 Task: Find connections with filter location Condado with filter topic #property with filter profile language German with filter current company Mastek with filter school DY Patil University with filter industry Landscaping Services with filter service category Tax Law with filter keywords title Courier
Action: Mouse moved to (653, 119)
Screenshot: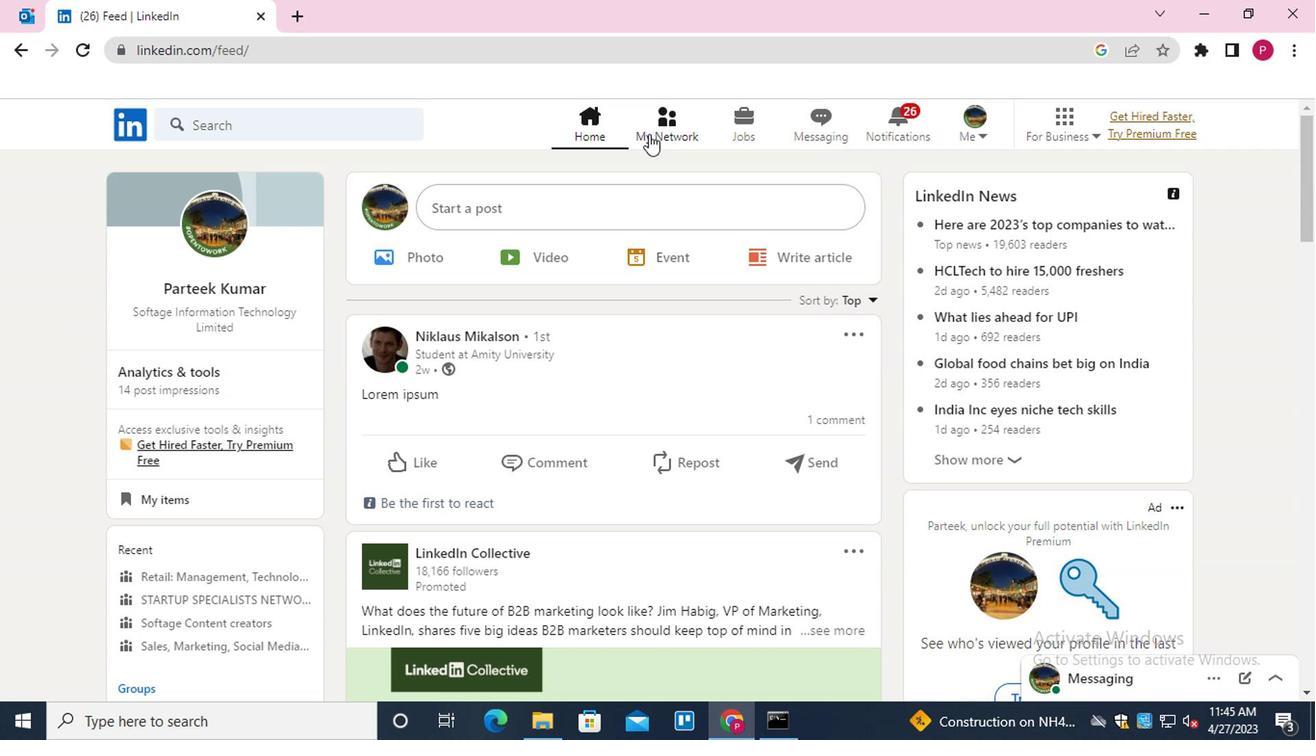 
Action: Mouse pressed left at (653, 119)
Screenshot: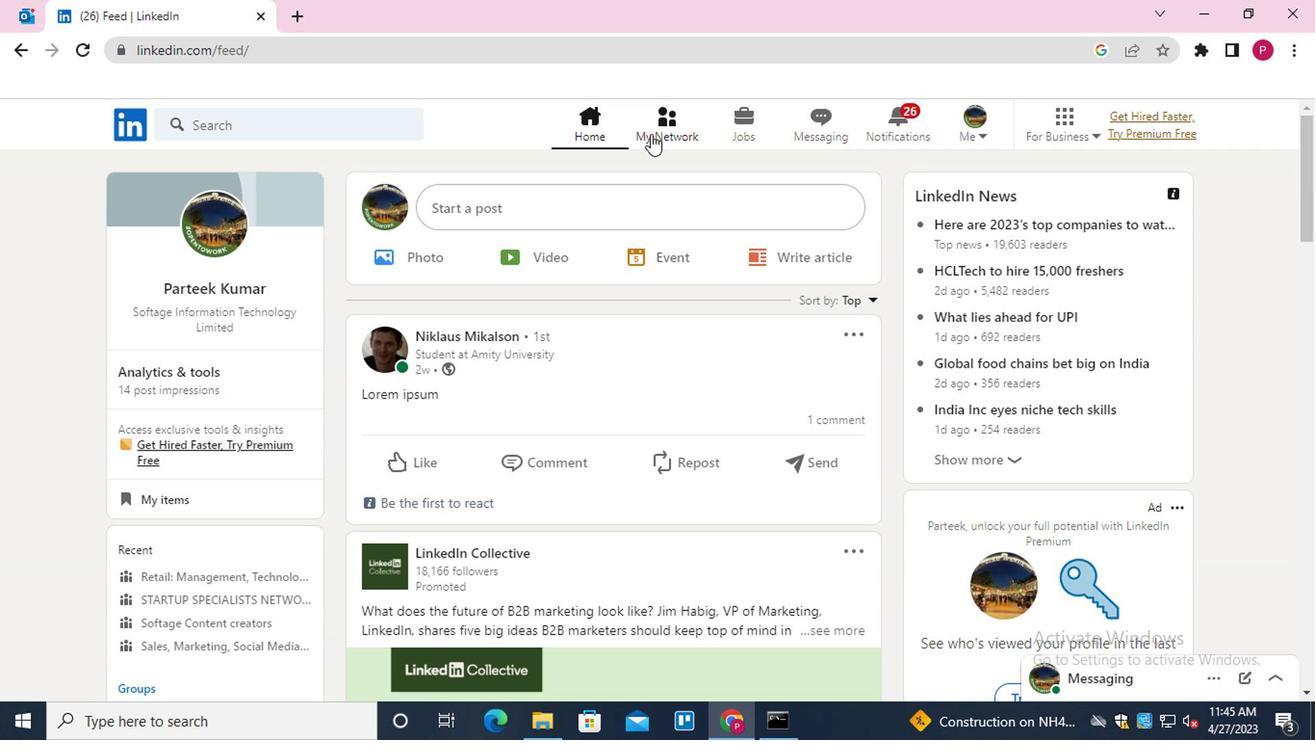 
Action: Mouse moved to (347, 218)
Screenshot: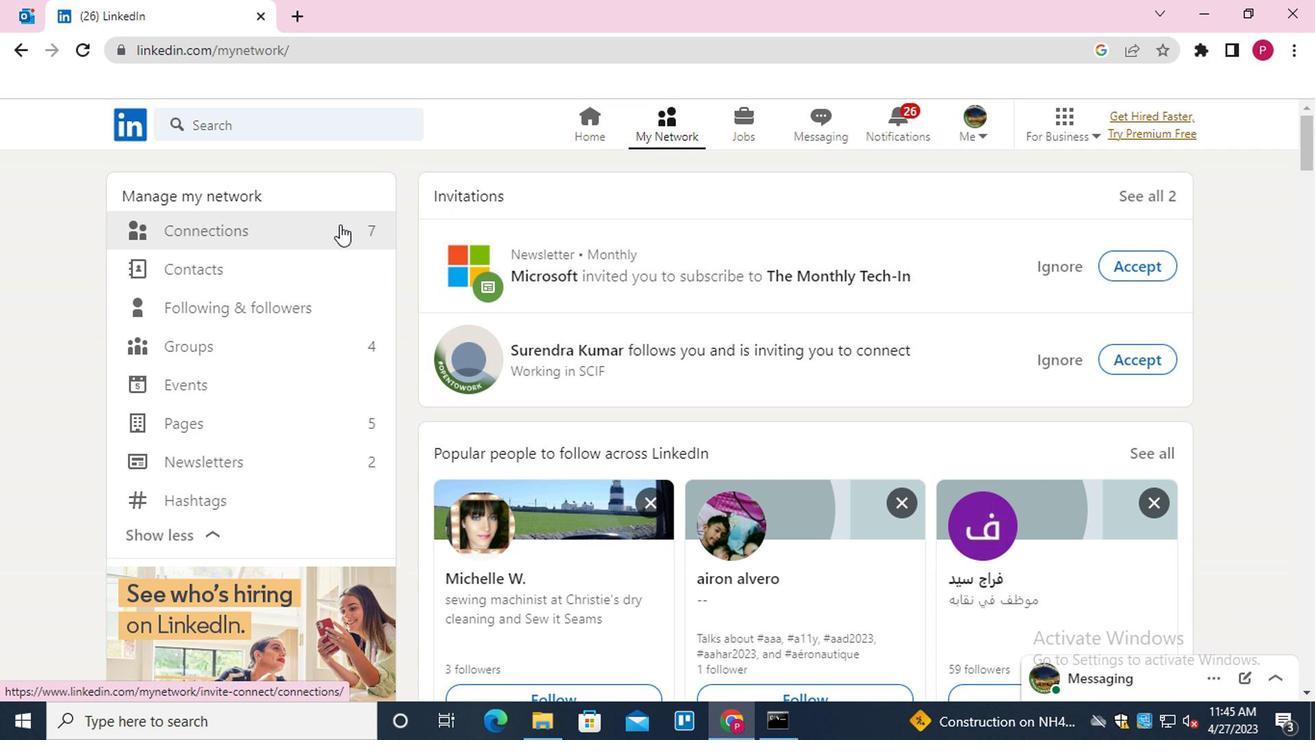 
Action: Mouse pressed left at (347, 218)
Screenshot: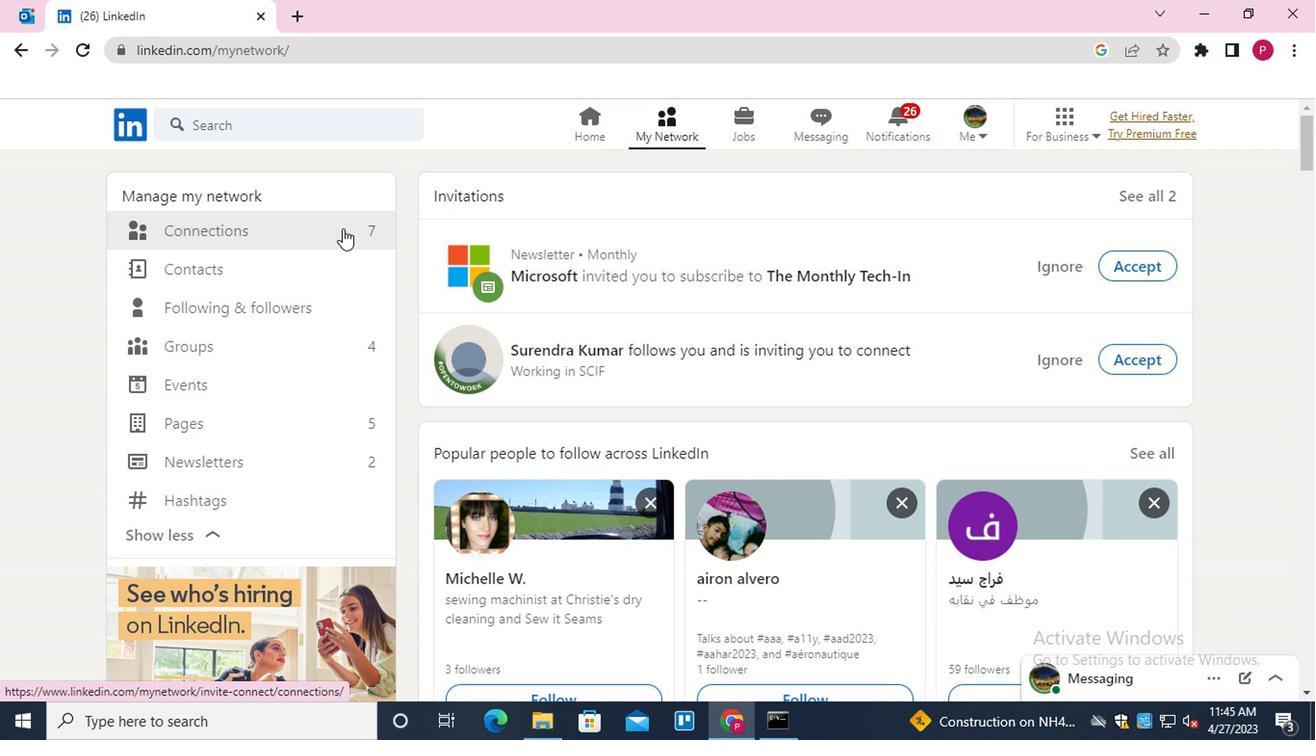 
Action: Mouse moved to (777, 217)
Screenshot: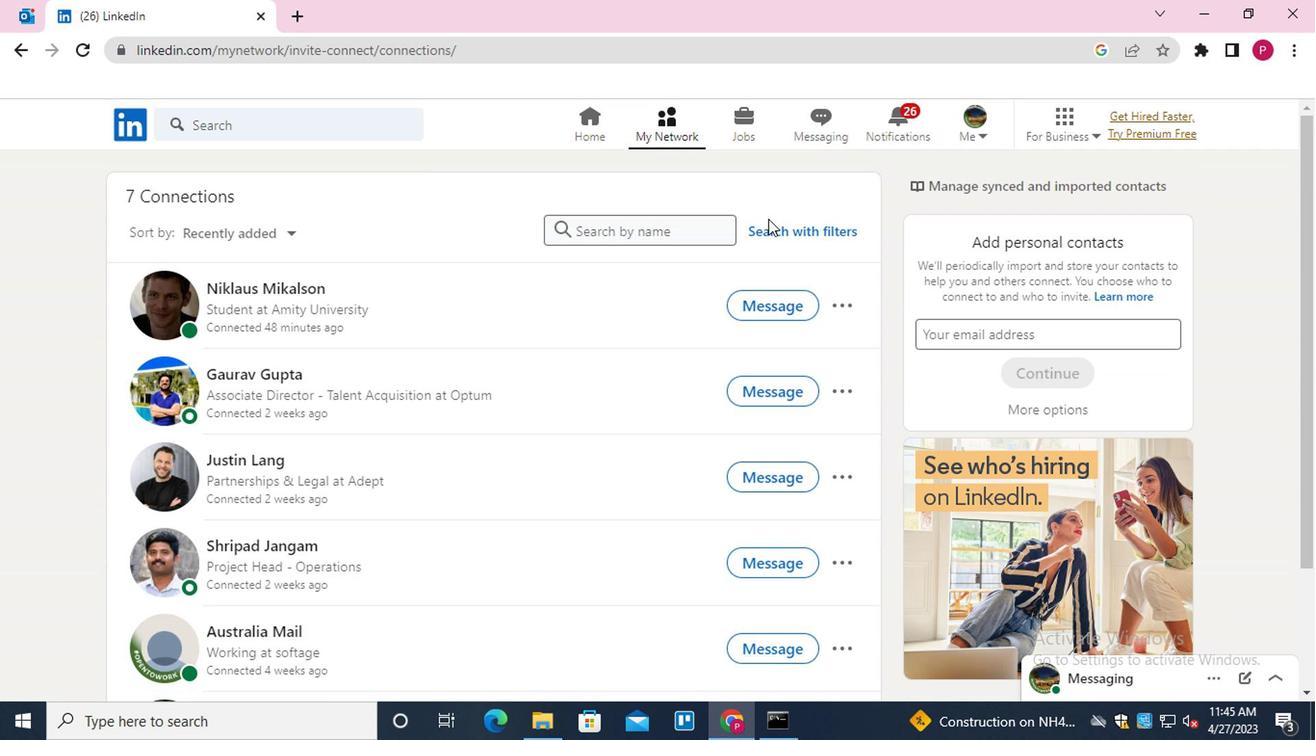 
Action: Mouse pressed left at (777, 217)
Screenshot: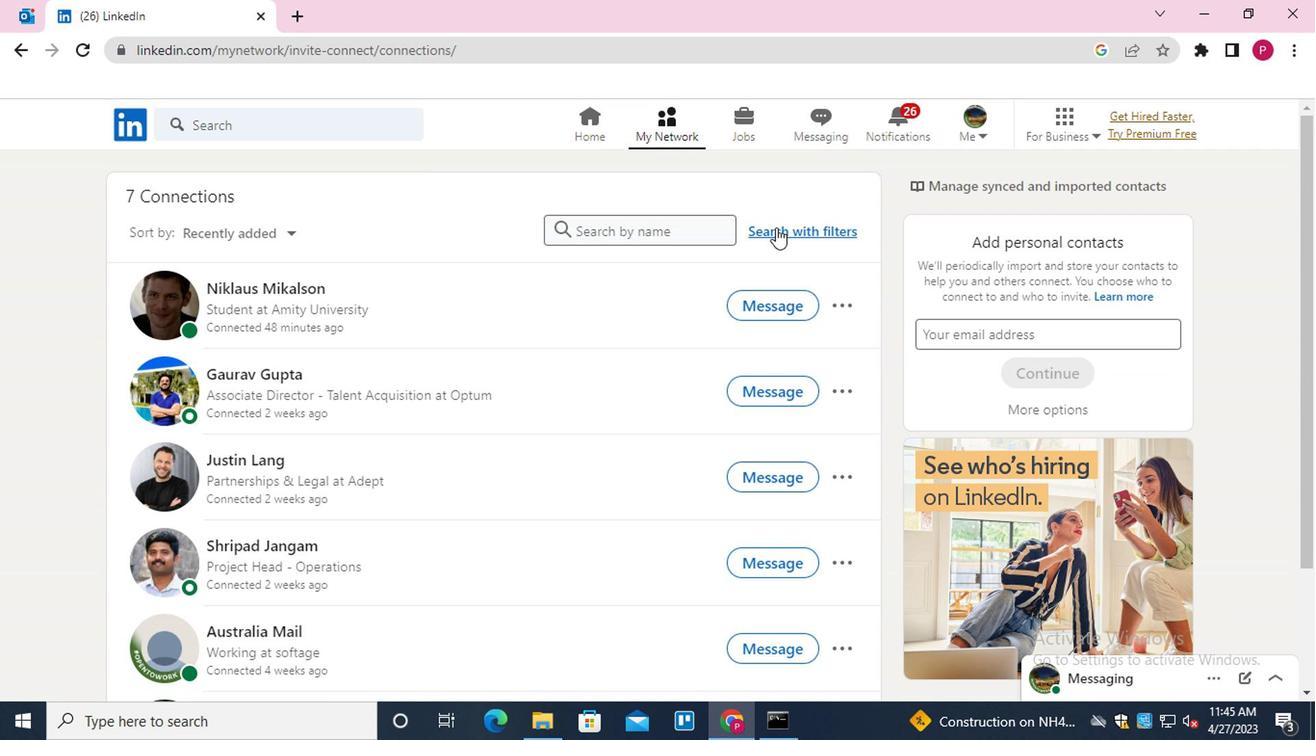 
Action: Mouse moved to (727, 164)
Screenshot: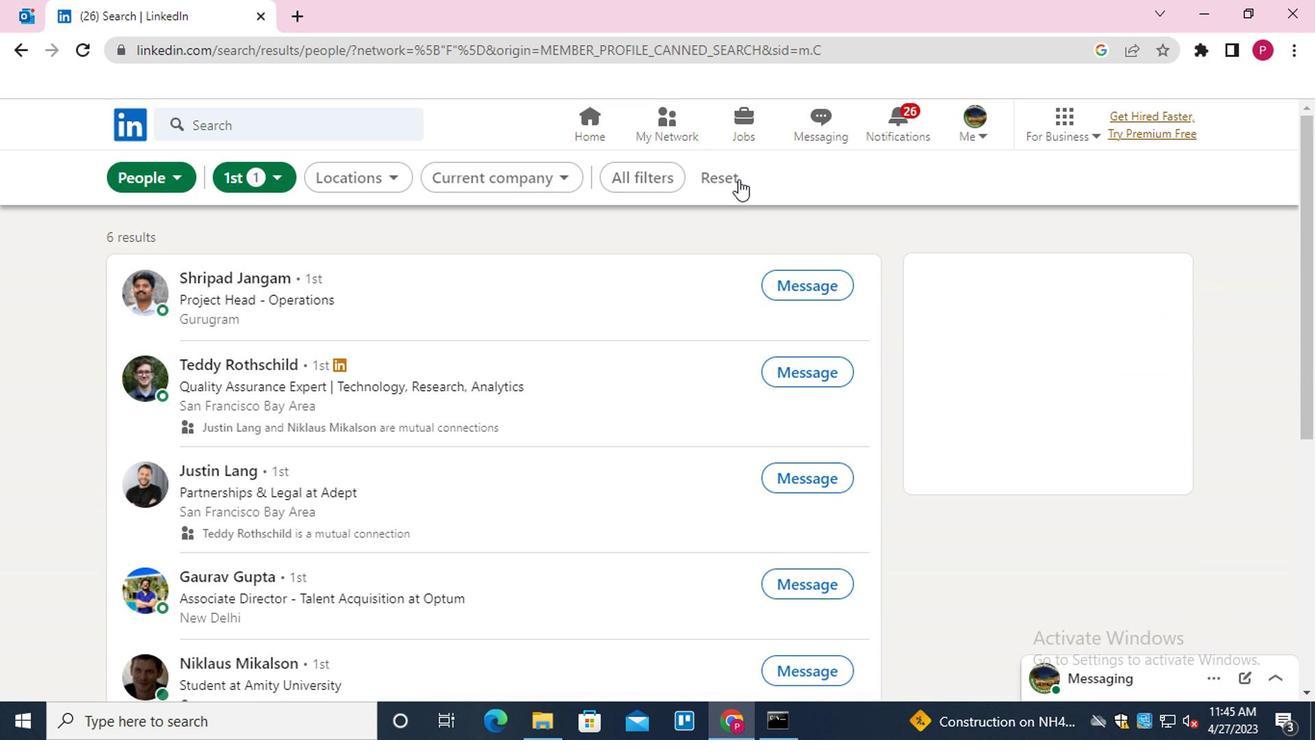 
Action: Mouse pressed left at (727, 164)
Screenshot: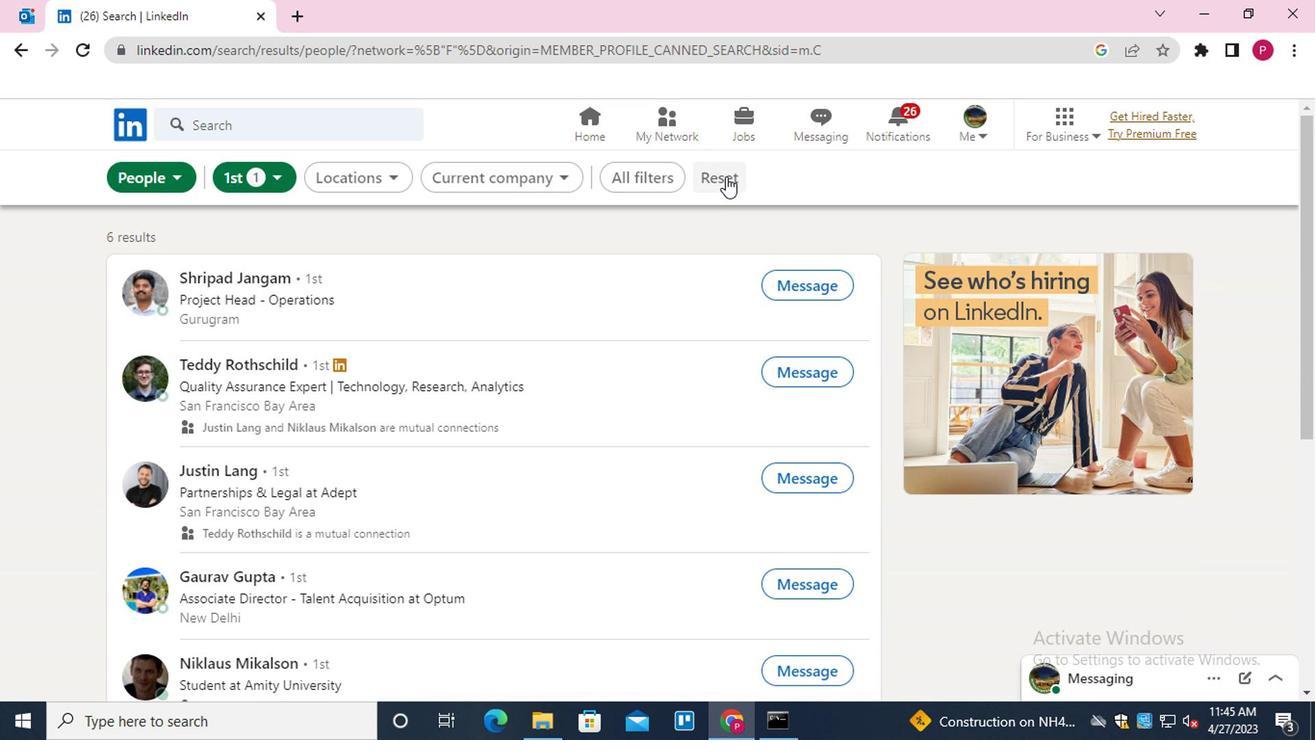 
Action: Mouse moved to (670, 168)
Screenshot: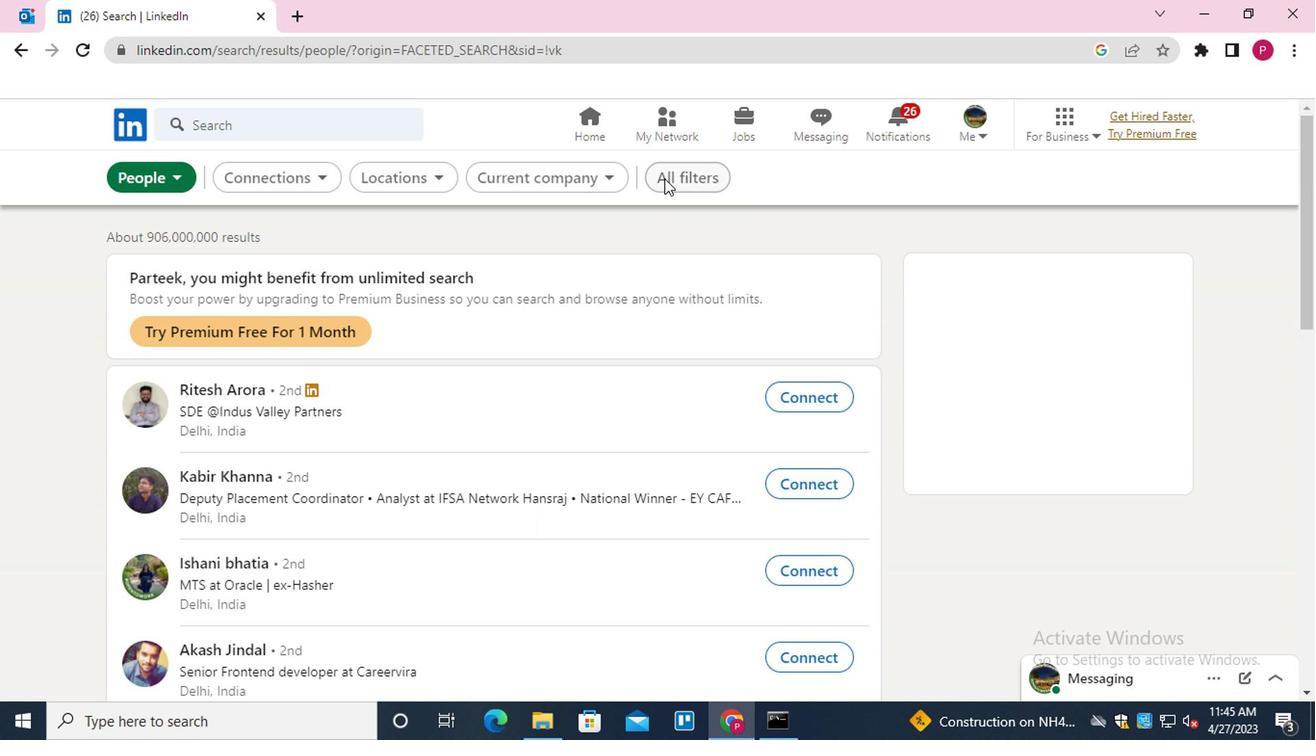 
Action: Mouse pressed left at (670, 168)
Screenshot: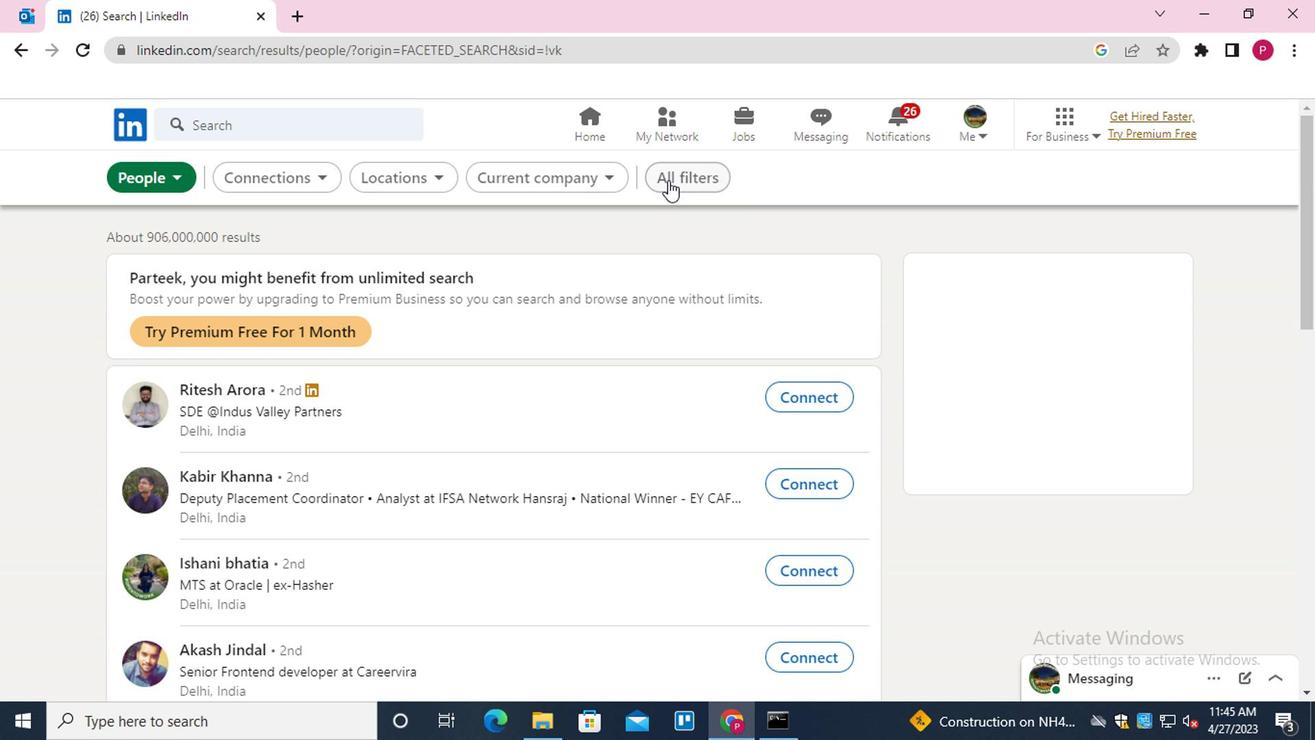 
Action: Mouse moved to (1021, 424)
Screenshot: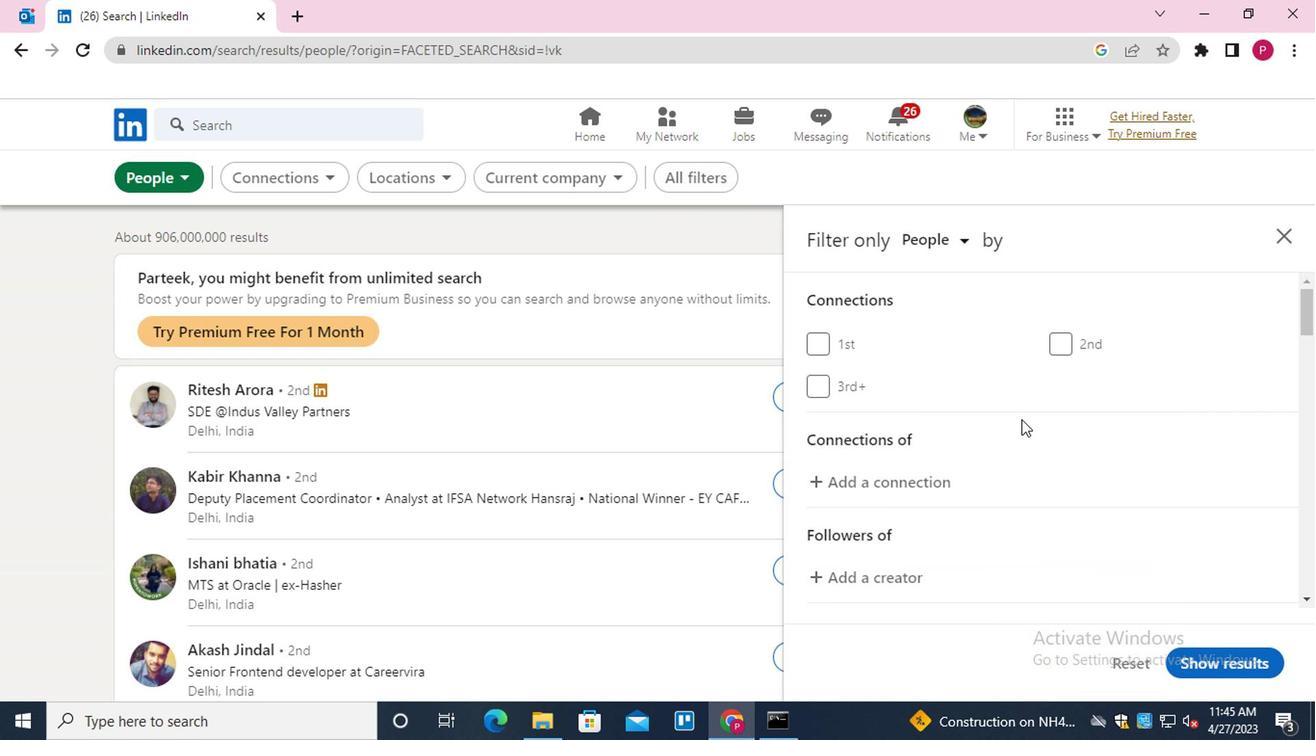 
Action: Mouse scrolled (1021, 423) with delta (0, -1)
Screenshot: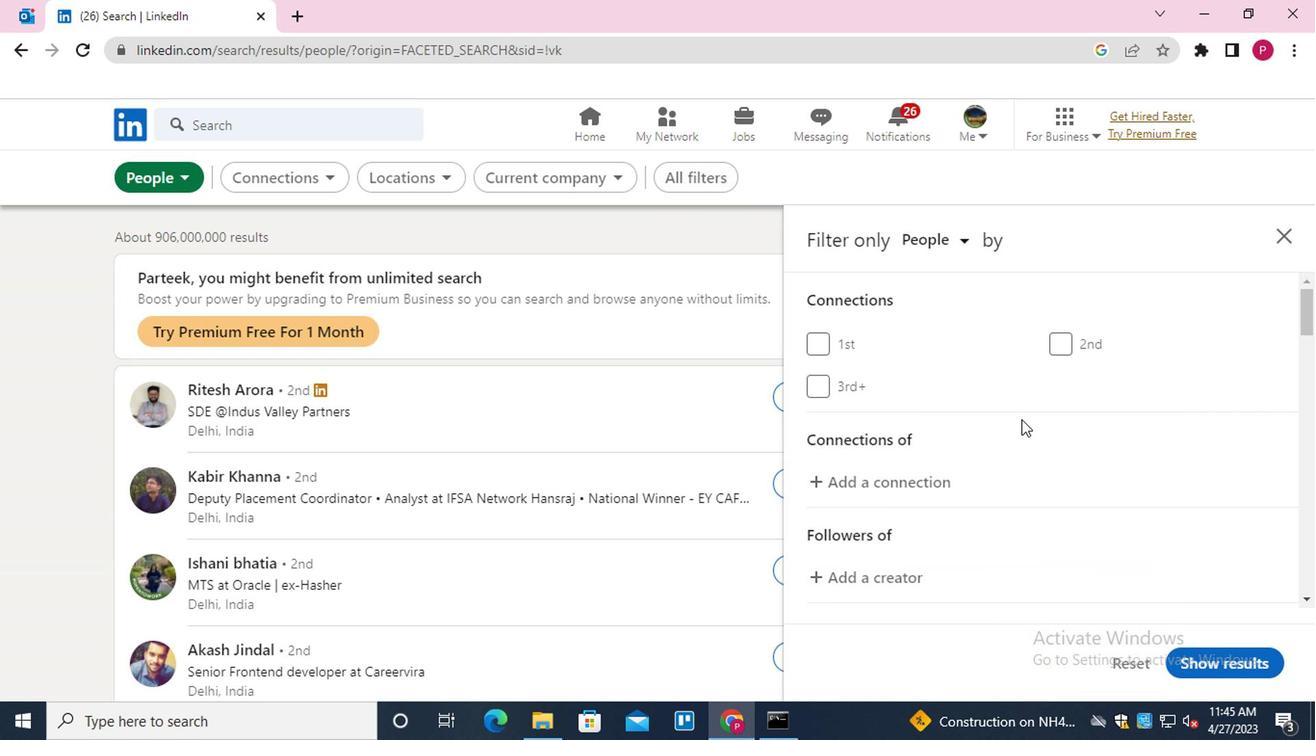 
Action: Mouse moved to (1021, 427)
Screenshot: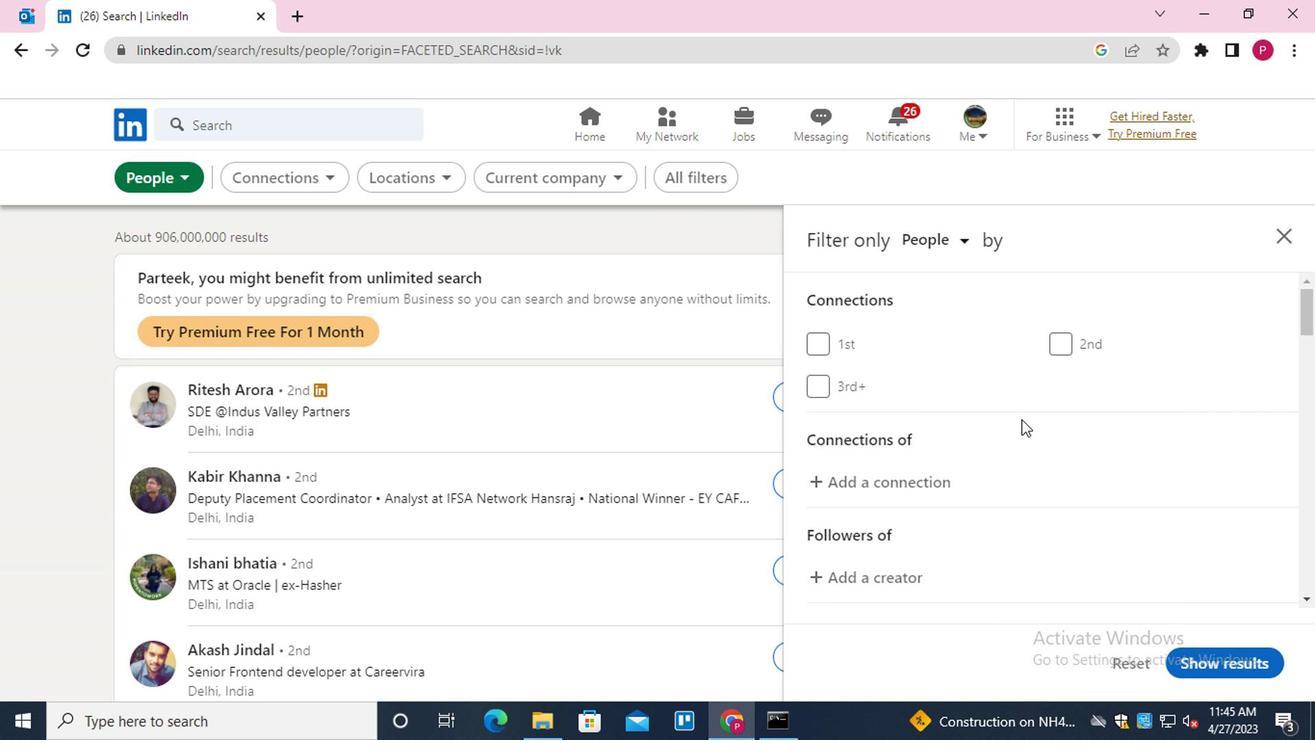 
Action: Mouse scrolled (1021, 426) with delta (0, 0)
Screenshot: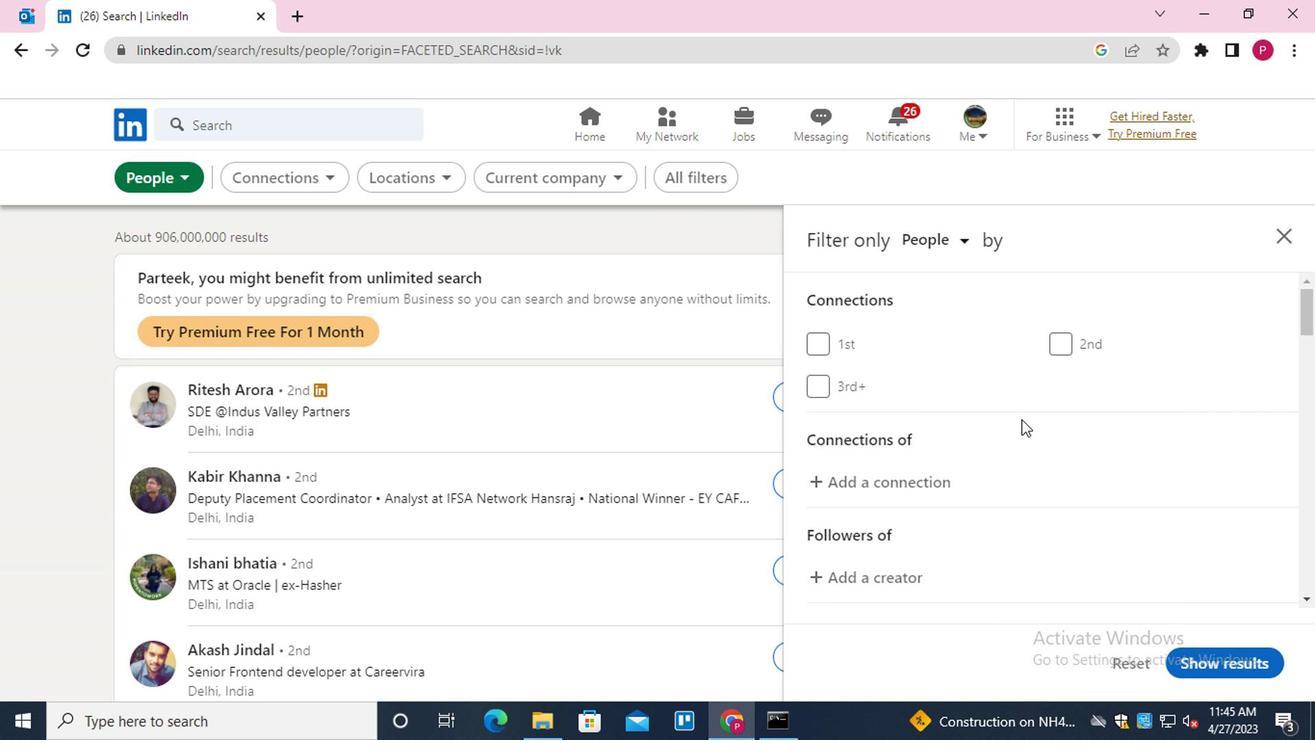 
Action: Mouse moved to (1022, 431)
Screenshot: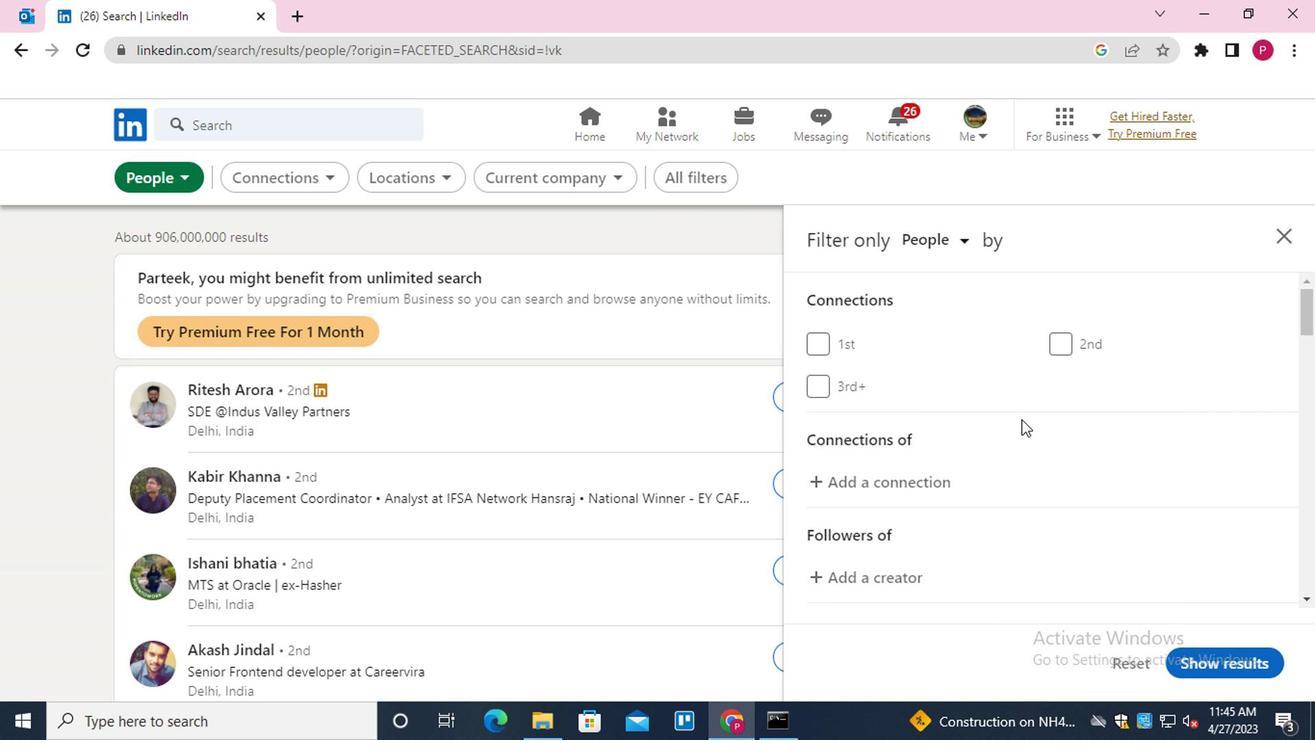 
Action: Mouse scrolled (1022, 429) with delta (0, -1)
Screenshot: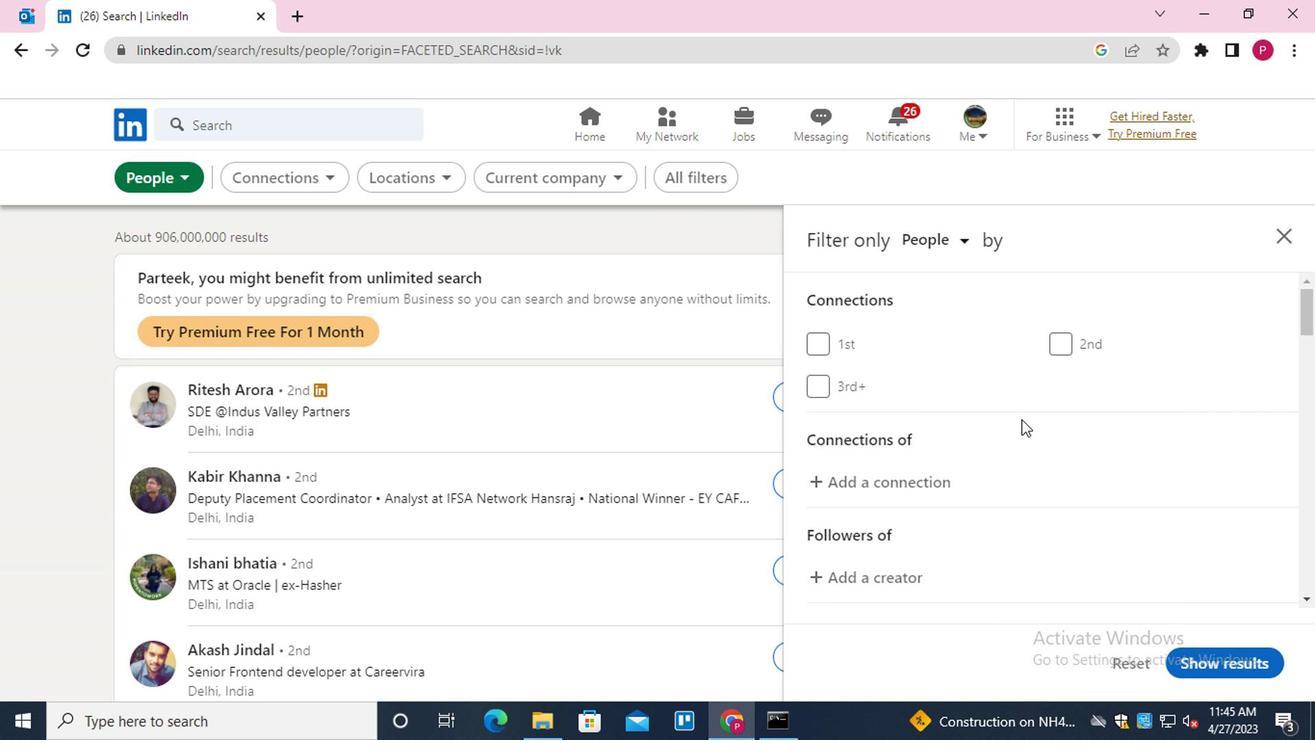 
Action: Mouse moved to (1028, 435)
Screenshot: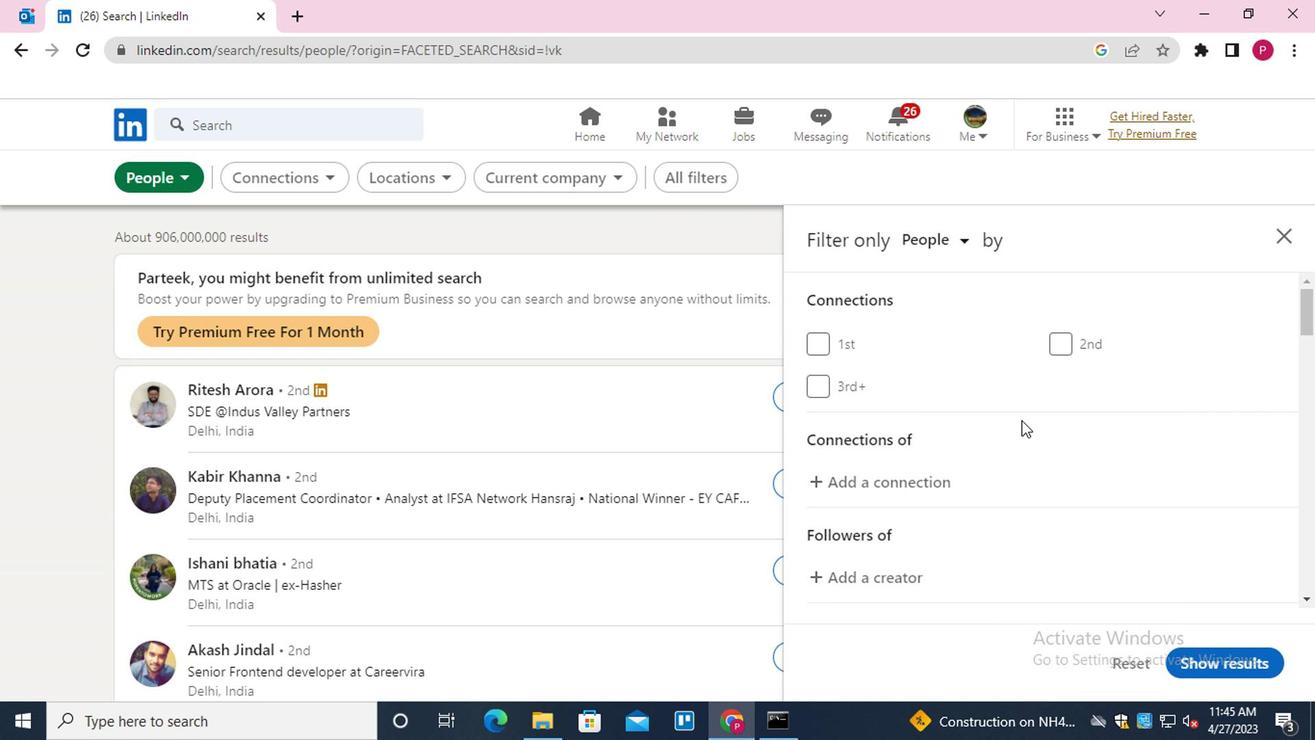 
Action: Mouse scrolled (1028, 435) with delta (0, 0)
Screenshot: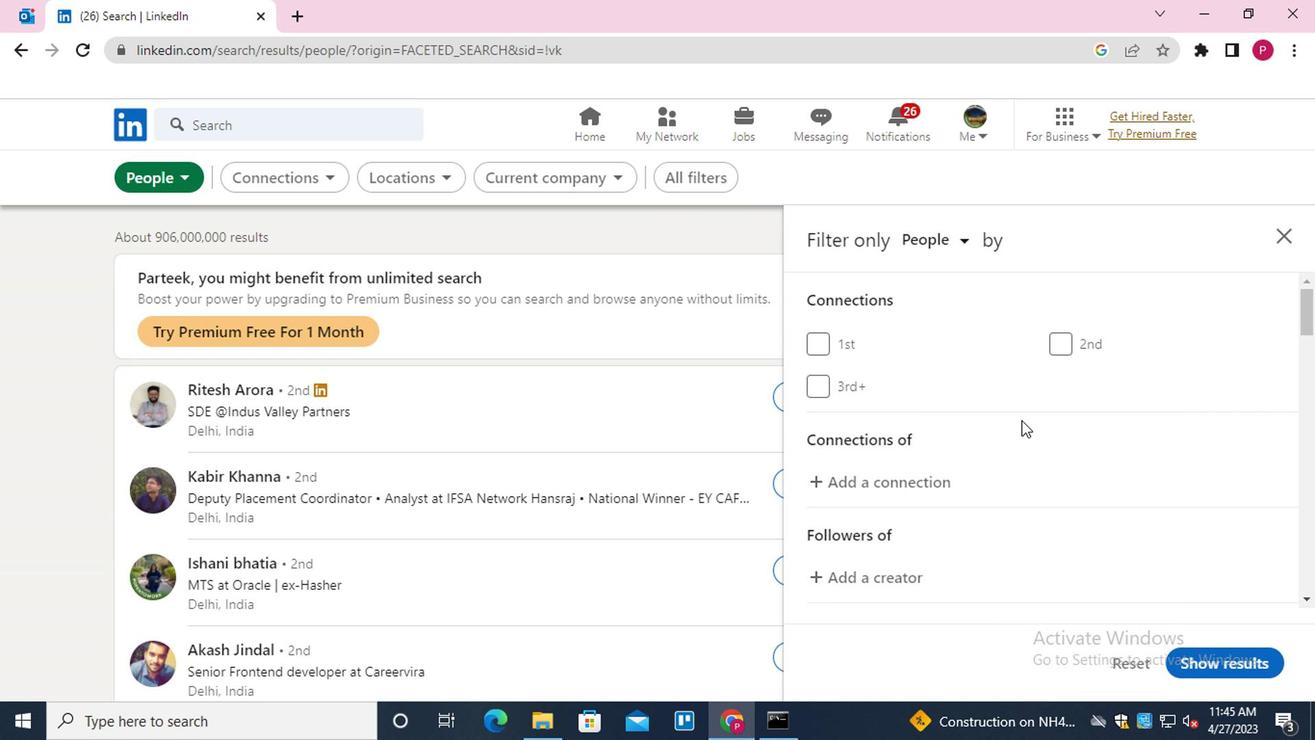 
Action: Mouse moved to (1104, 367)
Screenshot: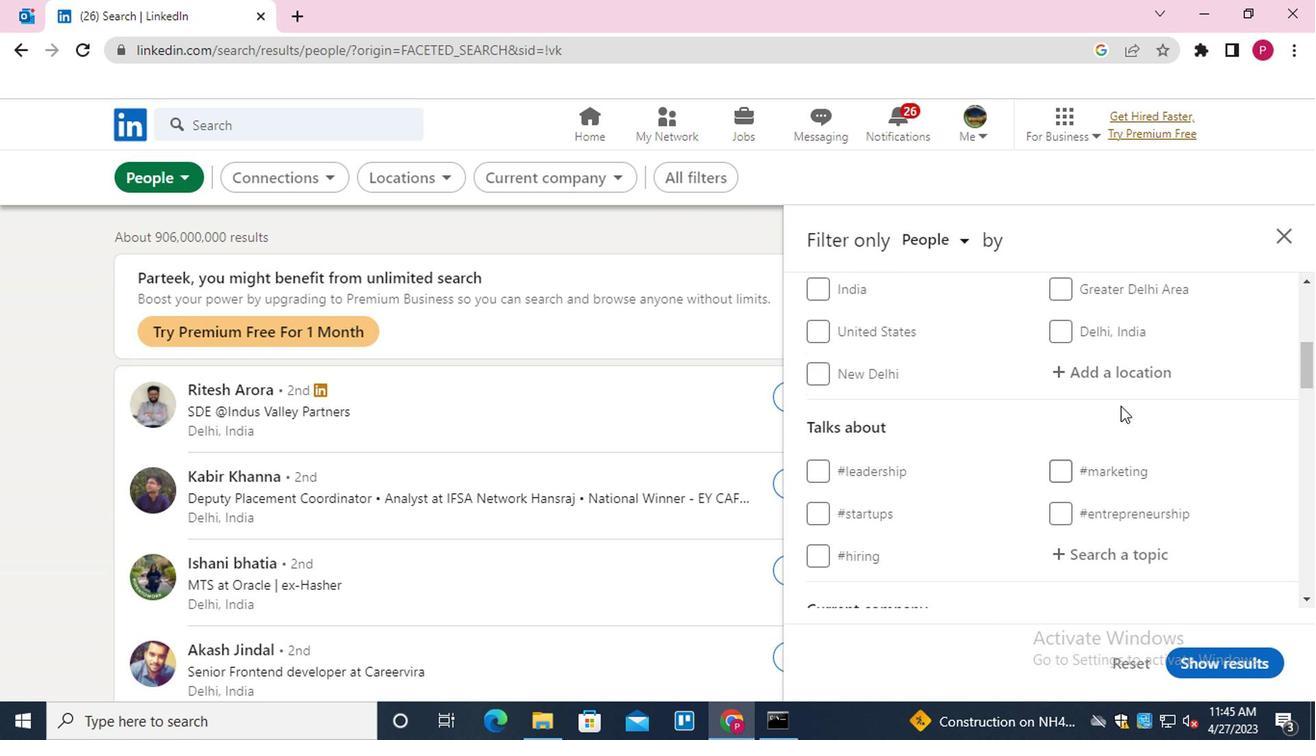 
Action: Mouse pressed left at (1104, 367)
Screenshot: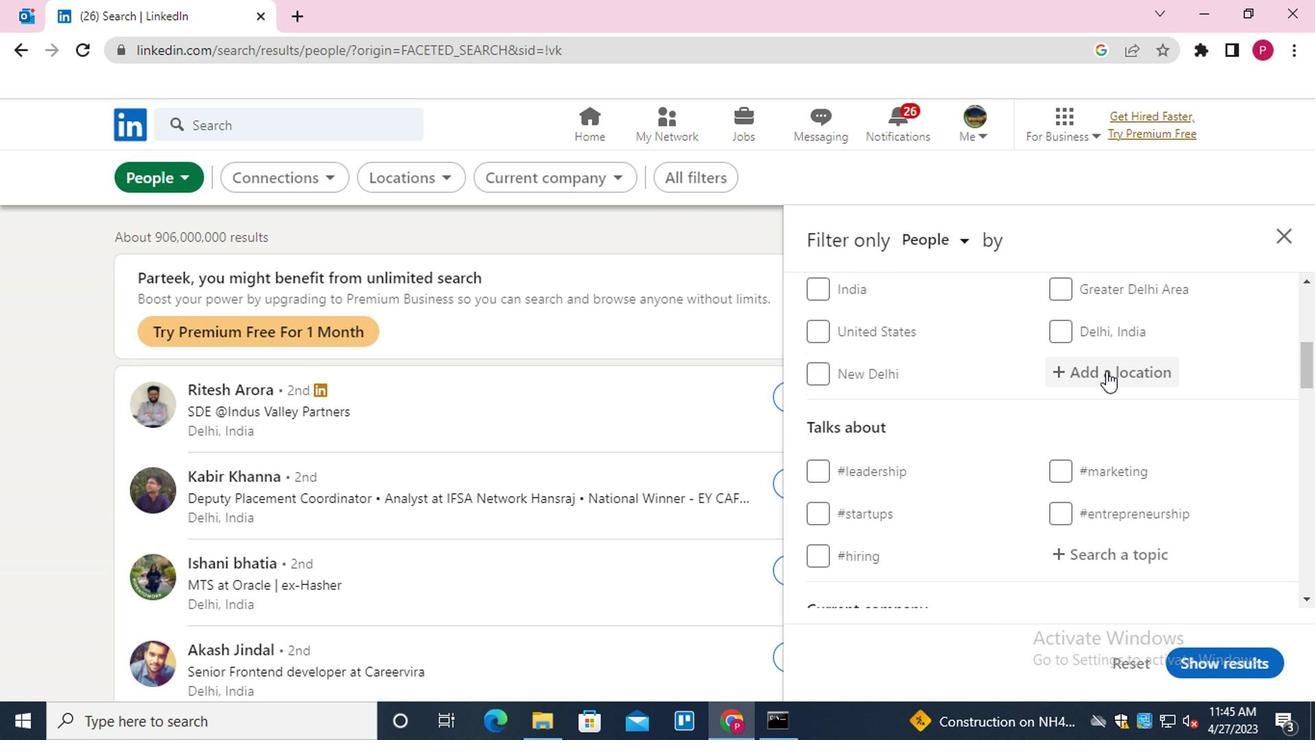 
Action: Key pressed <Key.shift>CONDADO<Key.down><Key.up><Key.down><Key.up>
Screenshot: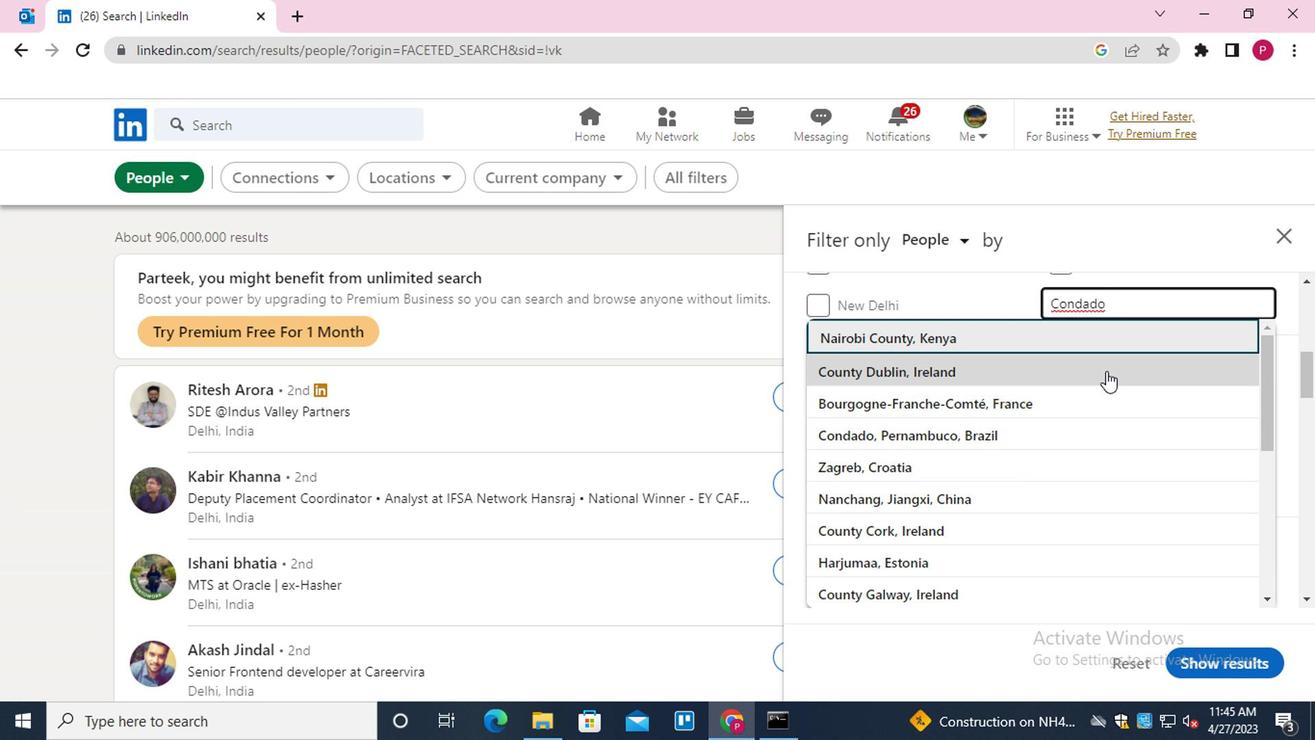 
Action: Mouse moved to (1143, 302)
Screenshot: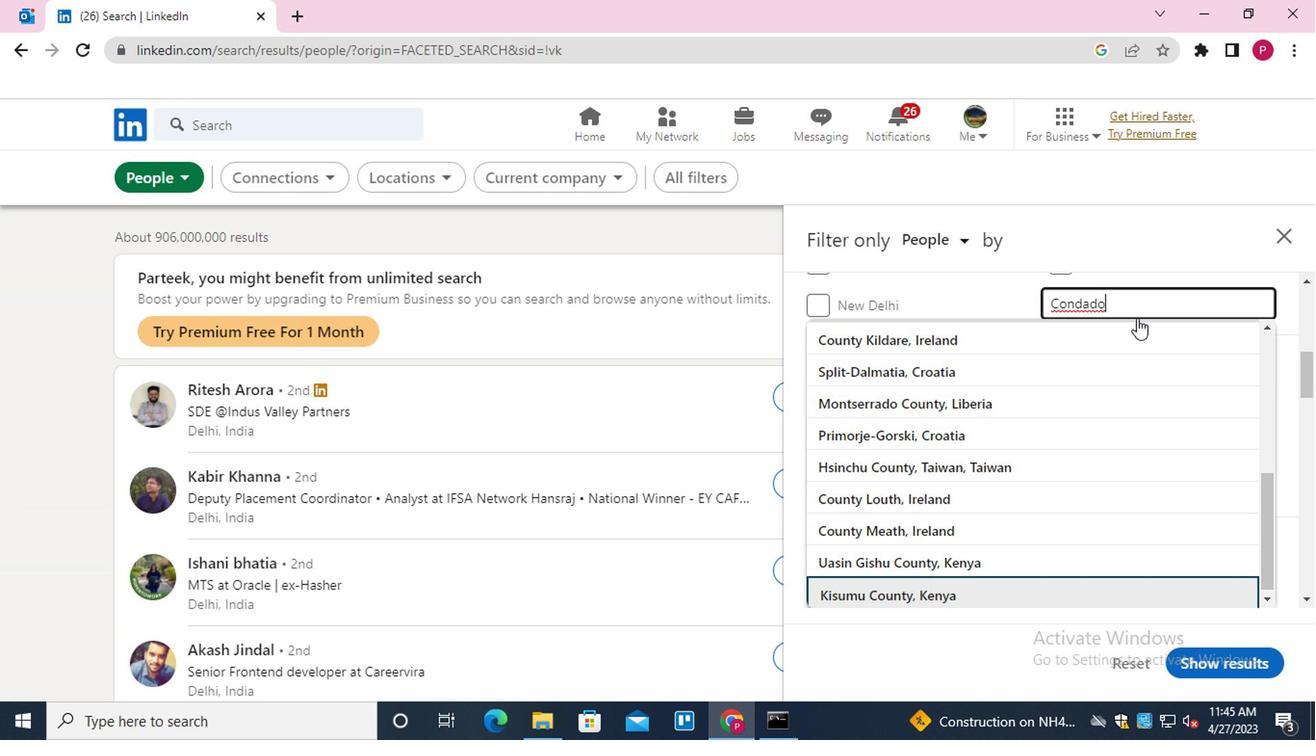 
Action: Mouse pressed left at (1143, 302)
Screenshot: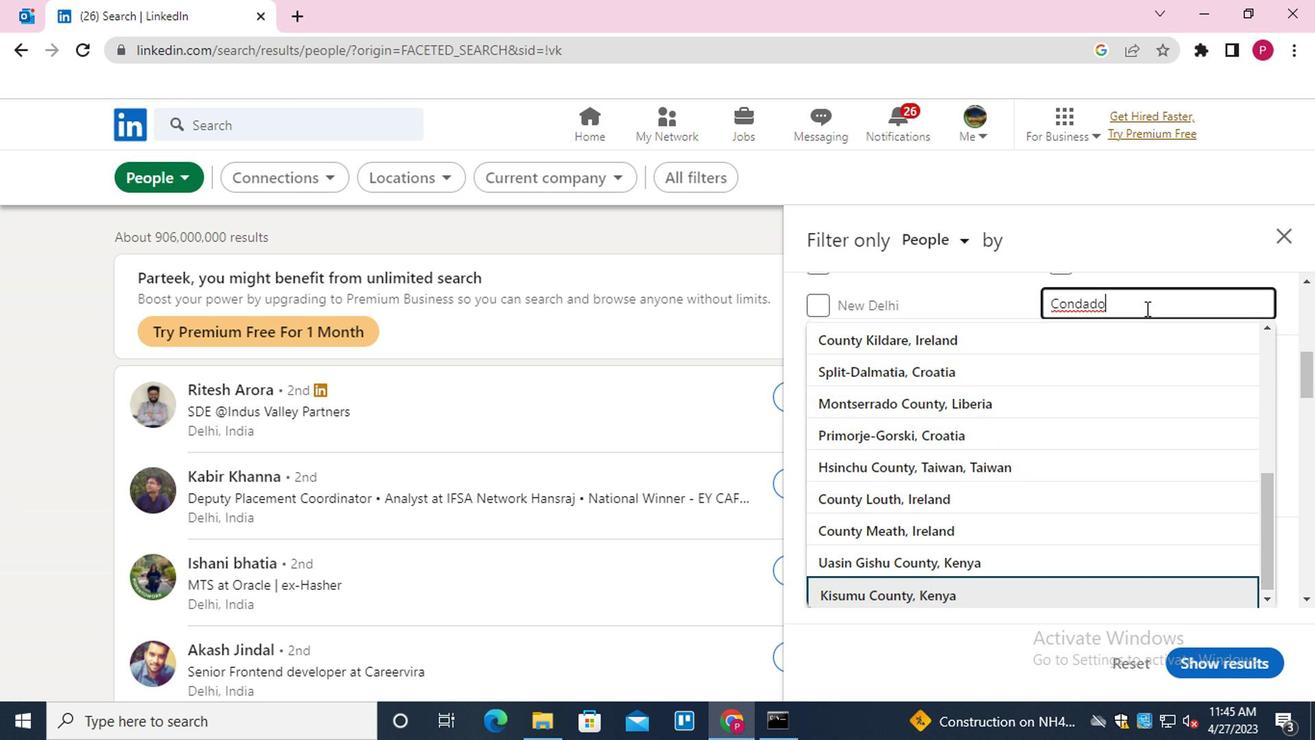 
Action: Key pressed <Key.enter>
Screenshot: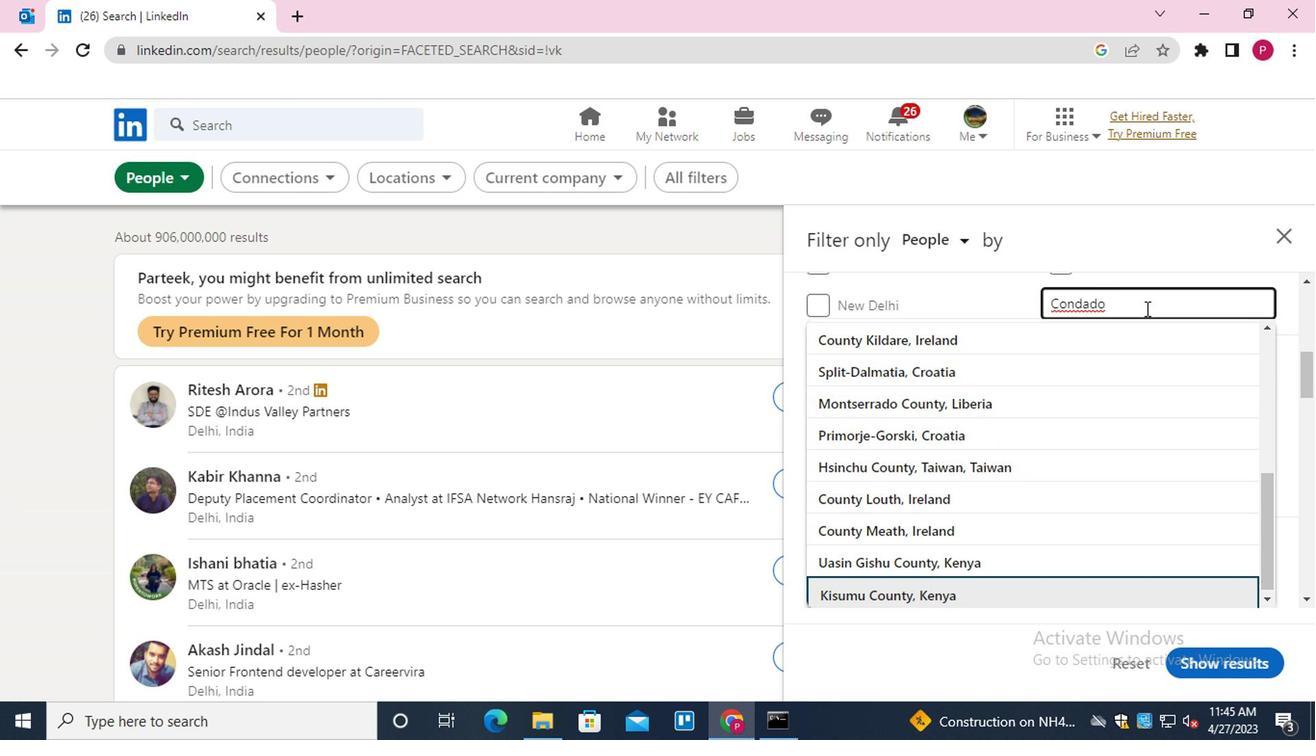 
Action: Mouse moved to (1035, 372)
Screenshot: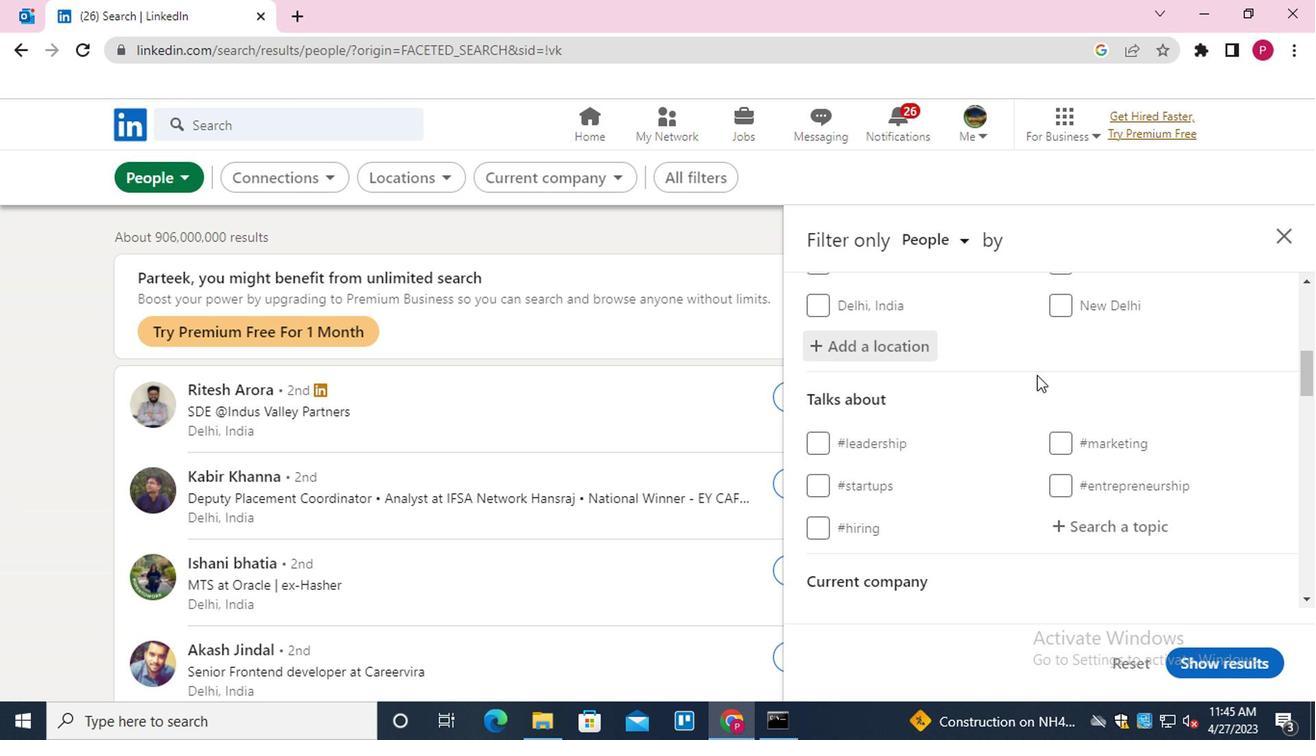 
Action: Mouse scrolled (1035, 371) with delta (0, -1)
Screenshot: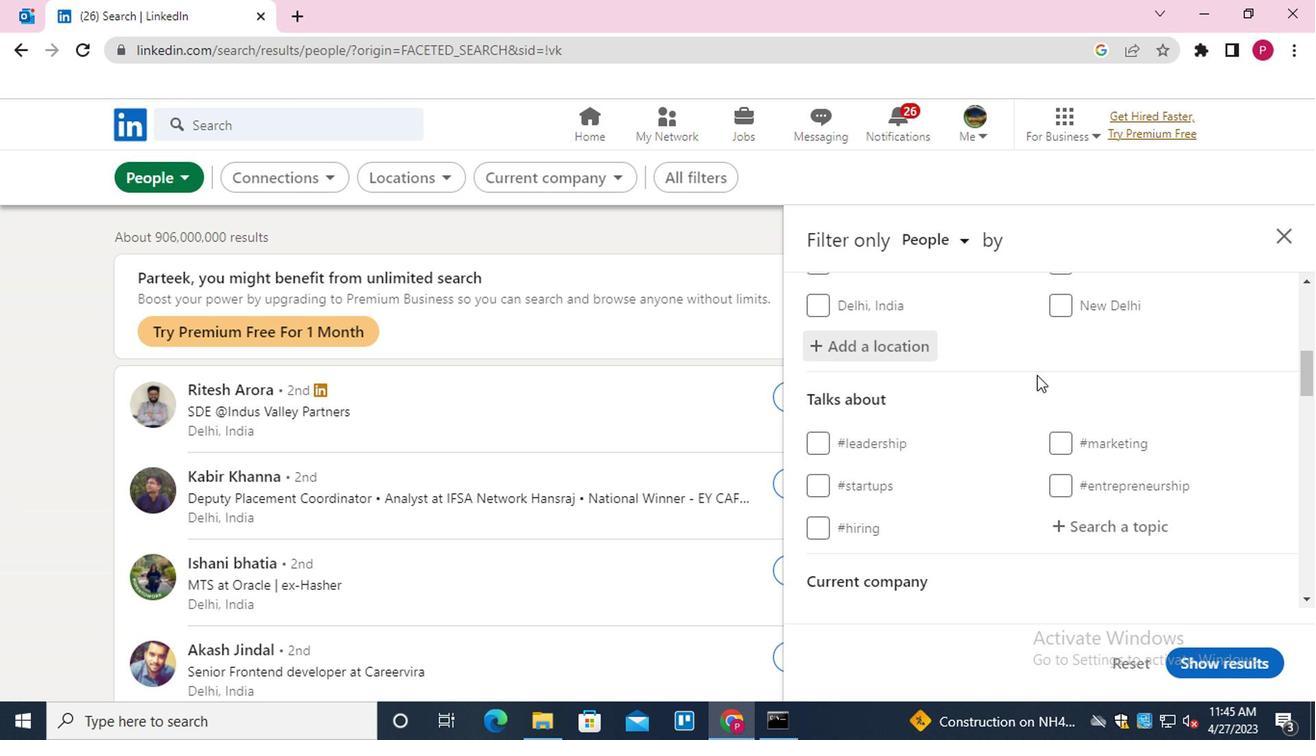 
Action: Mouse moved to (1098, 424)
Screenshot: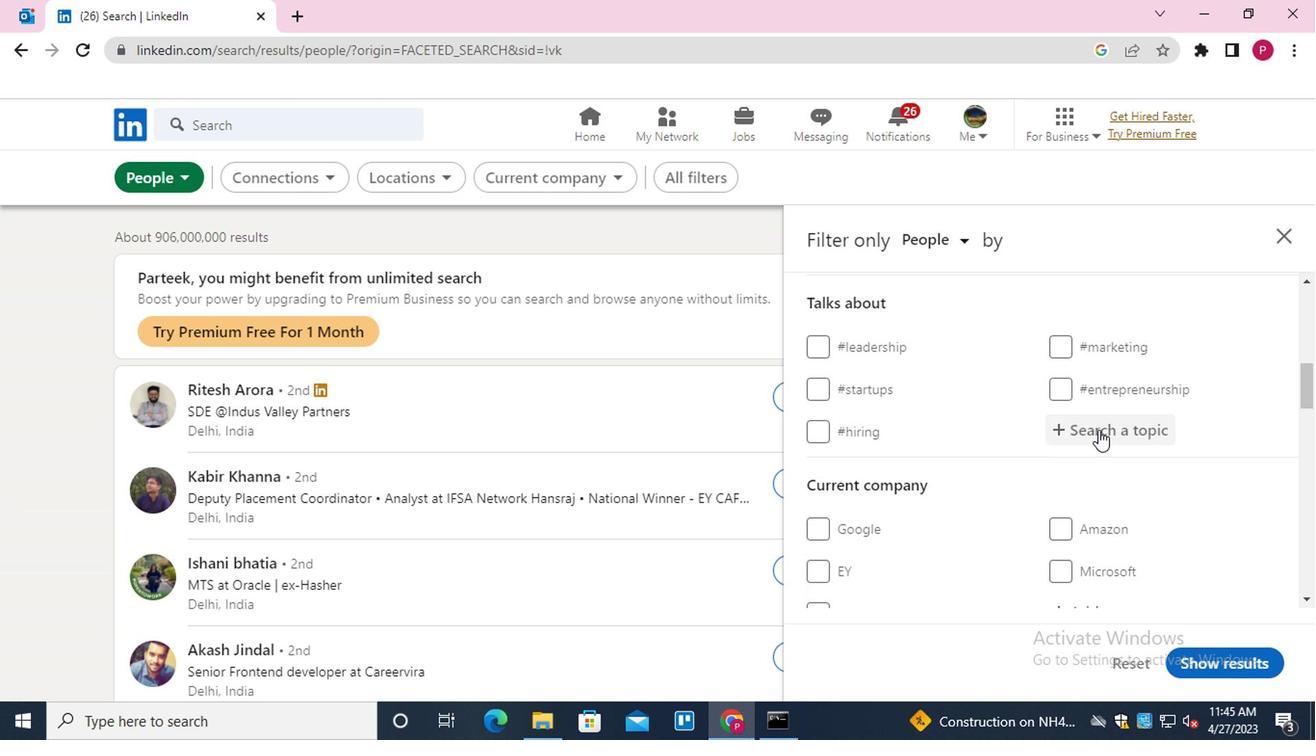 
Action: Mouse pressed left at (1098, 424)
Screenshot: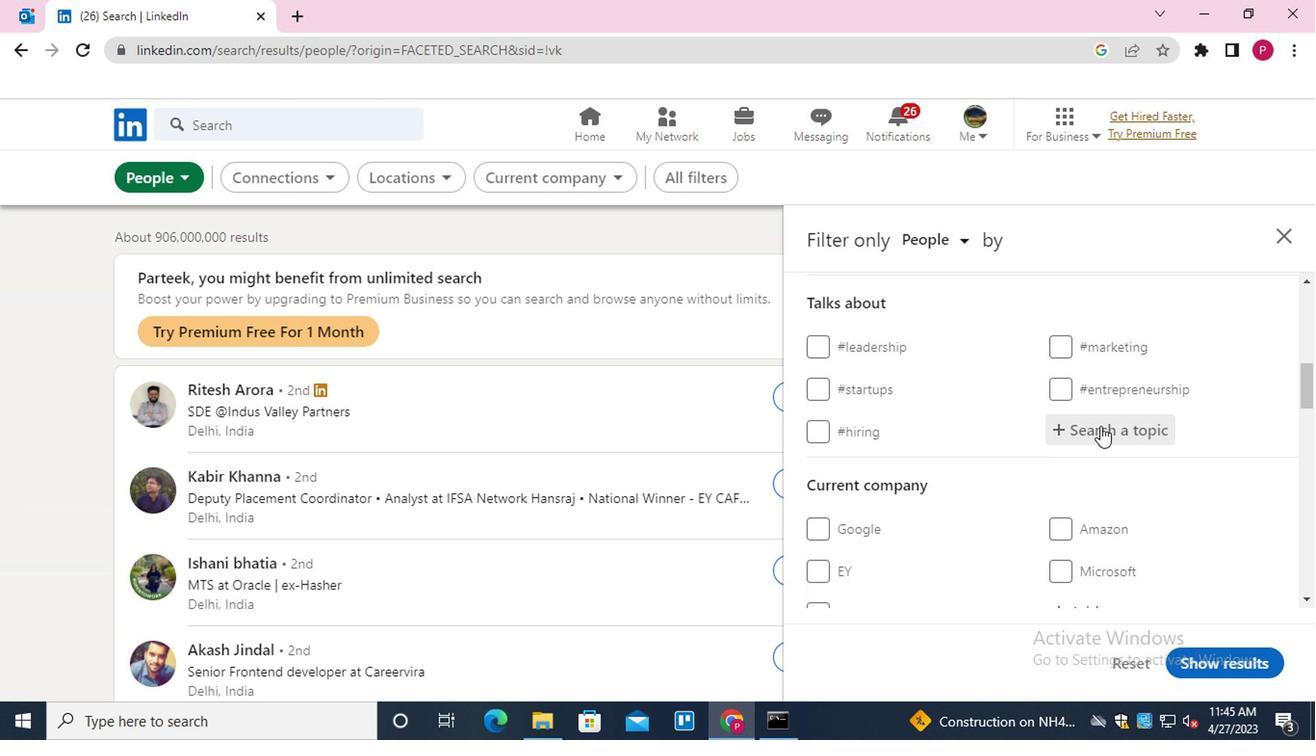
Action: Key pressed PROPERTY
Screenshot: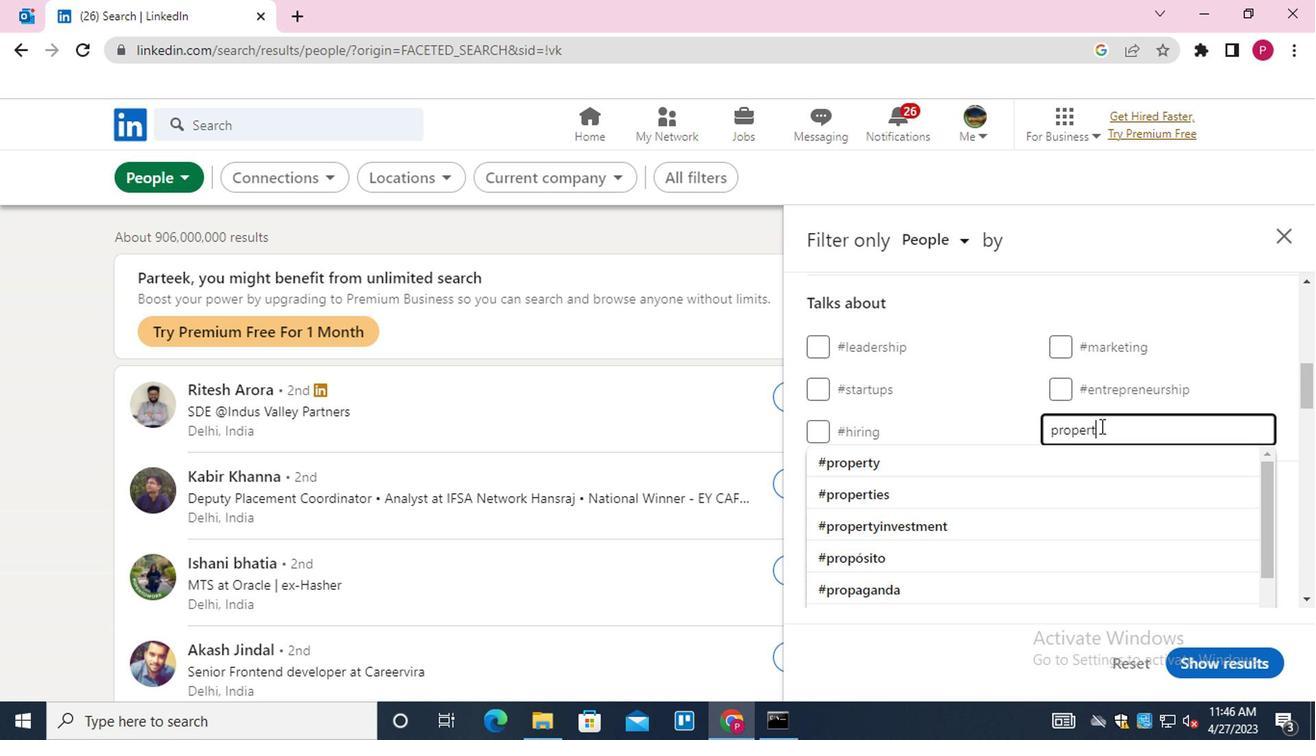 
Action: Mouse moved to (1047, 459)
Screenshot: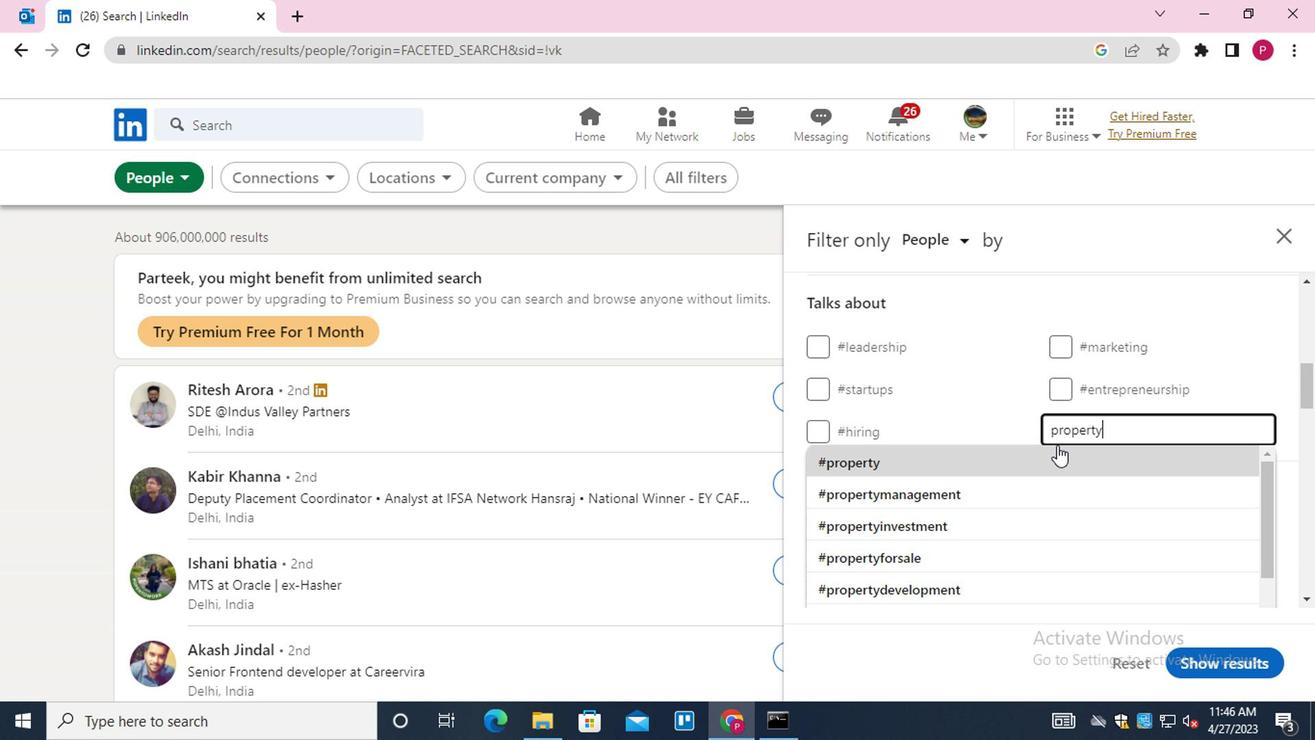
Action: Mouse pressed left at (1047, 459)
Screenshot: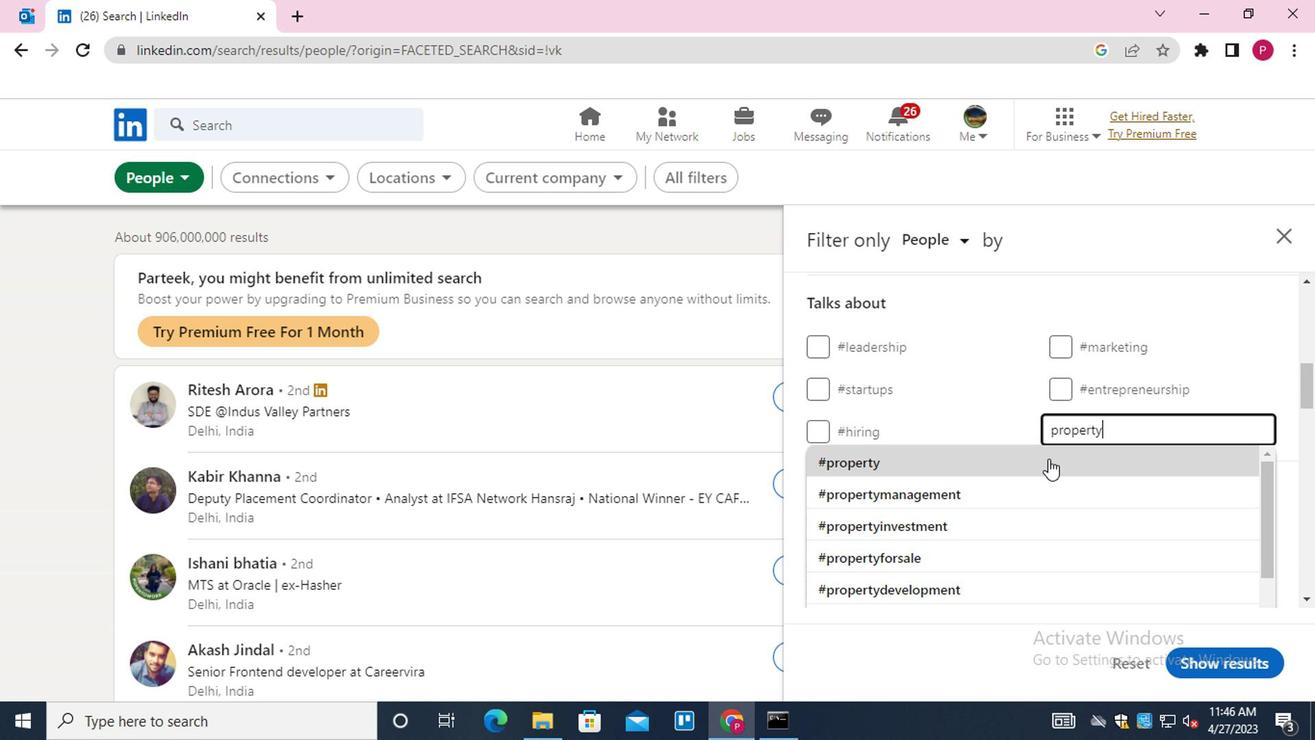 
Action: Mouse moved to (1041, 444)
Screenshot: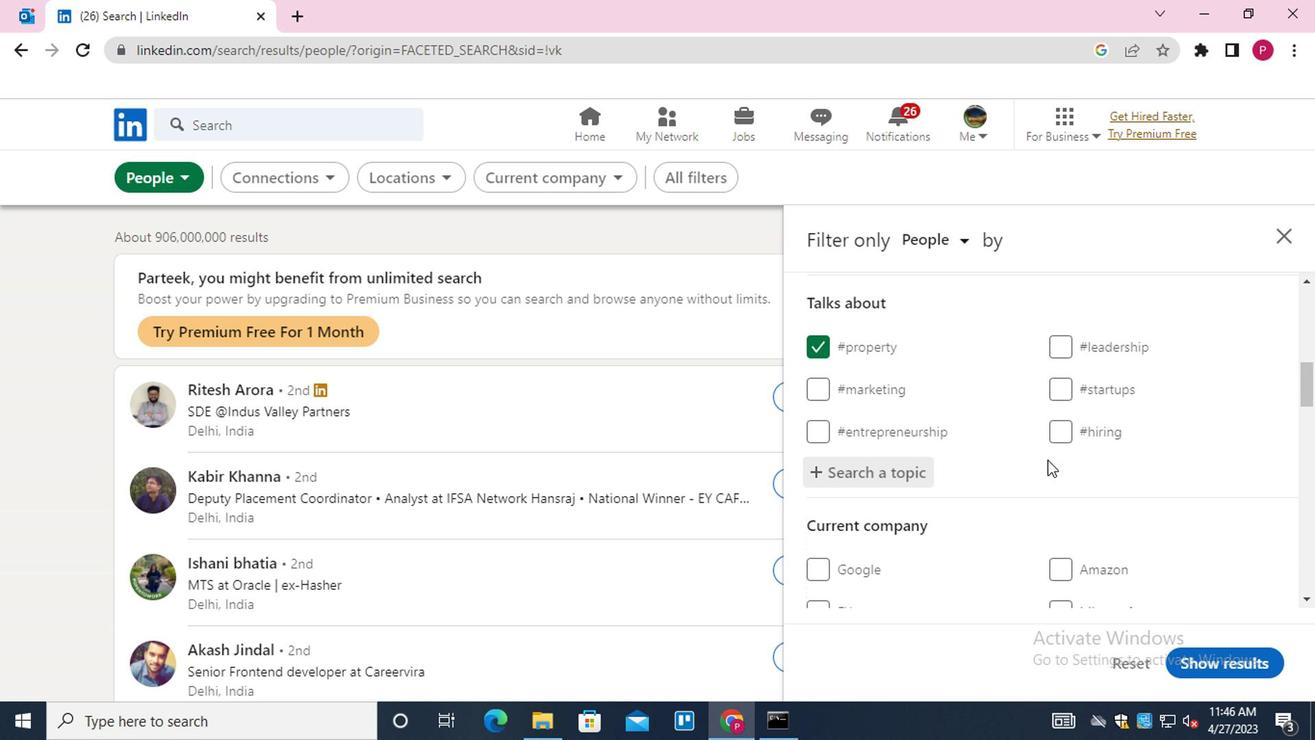 
Action: Mouse scrolled (1041, 442) with delta (0, -1)
Screenshot: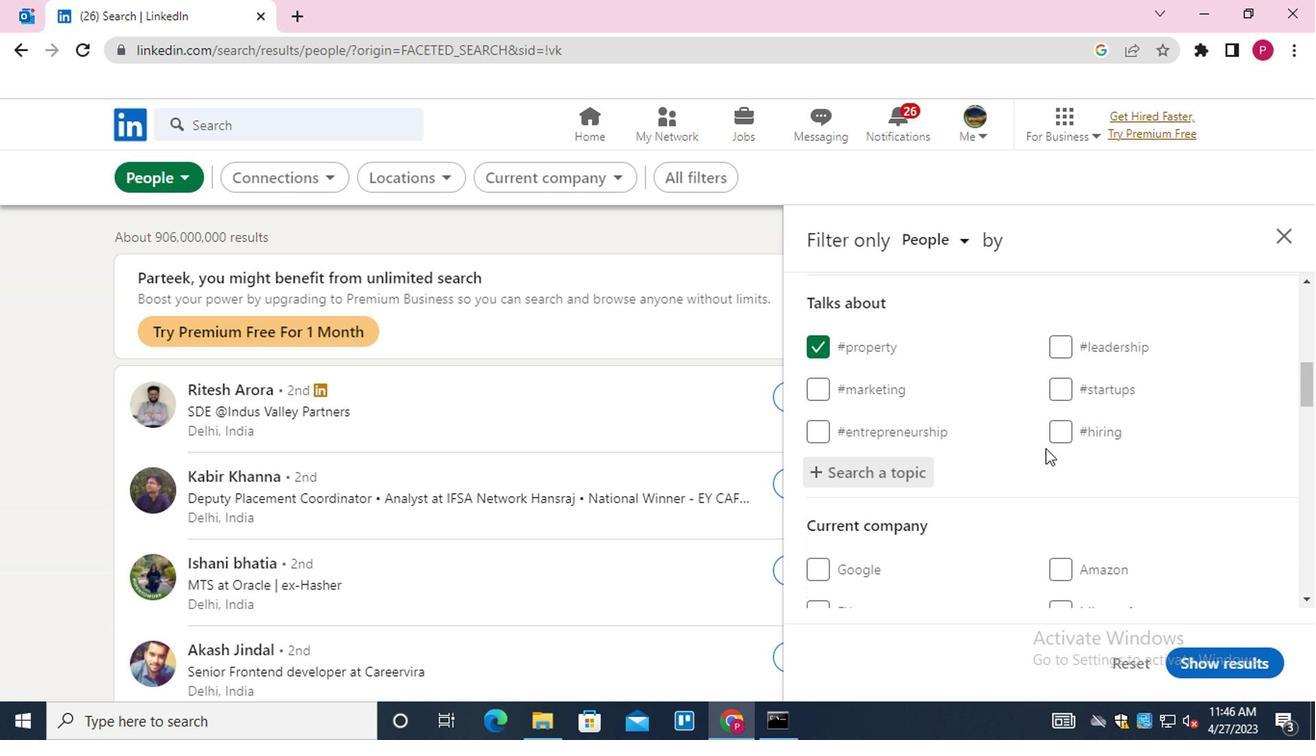 
Action: Mouse scrolled (1041, 442) with delta (0, -1)
Screenshot: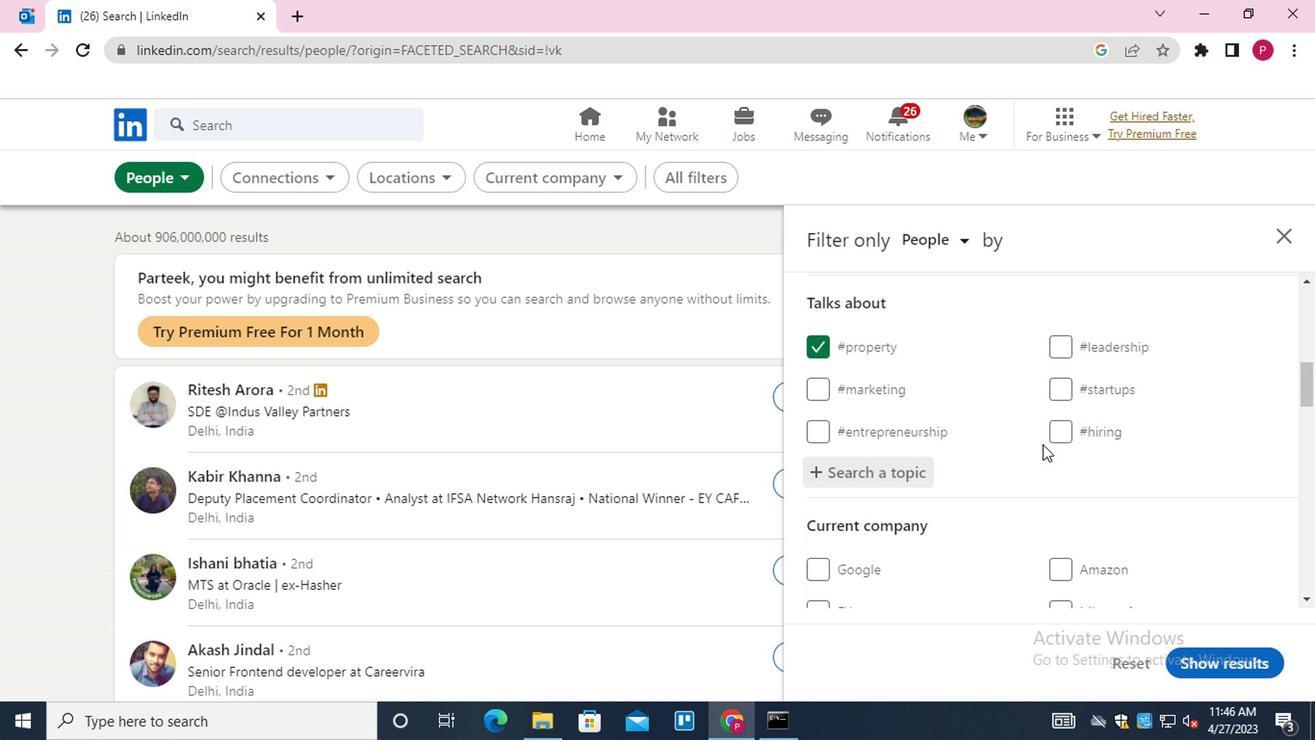 
Action: Mouse scrolled (1041, 442) with delta (0, -1)
Screenshot: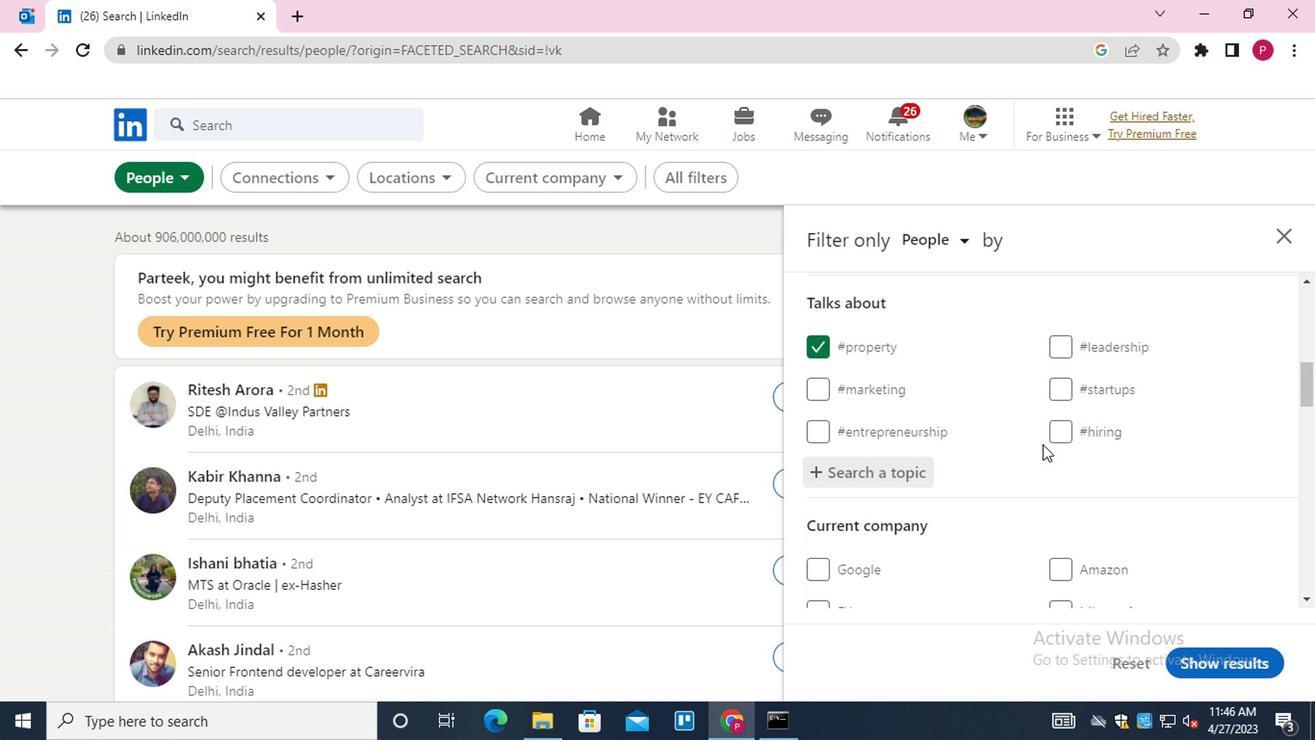
Action: Mouse scrolled (1041, 442) with delta (0, -1)
Screenshot: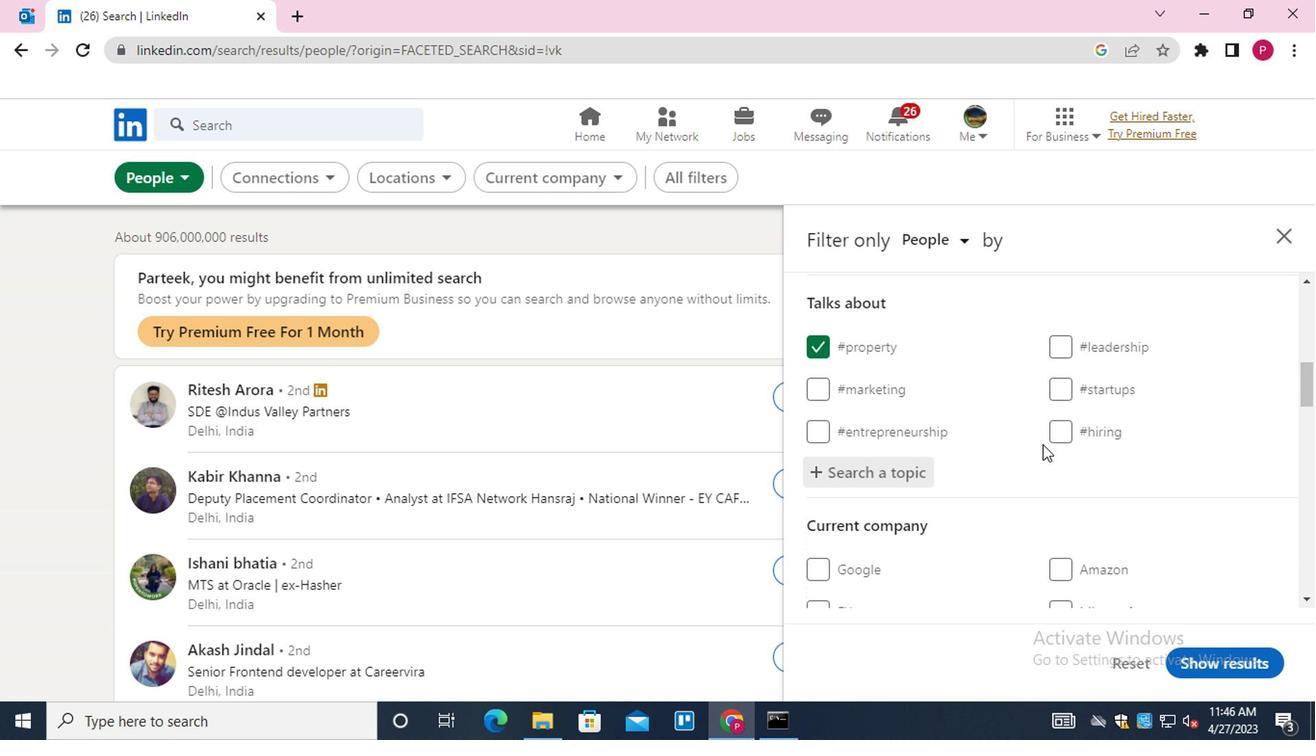 
Action: Mouse moved to (1037, 414)
Screenshot: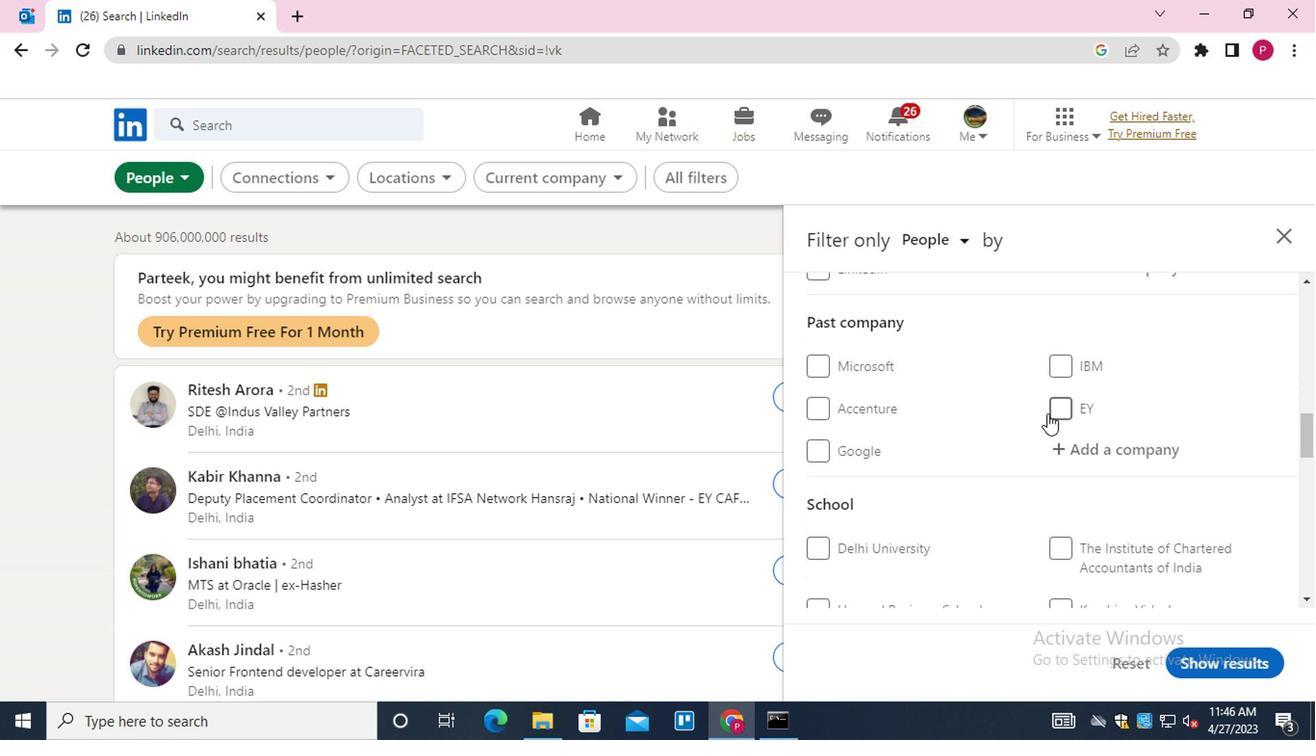
Action: Mouse scrolled (1037, 415) with delta (0, 1)
Screenshot: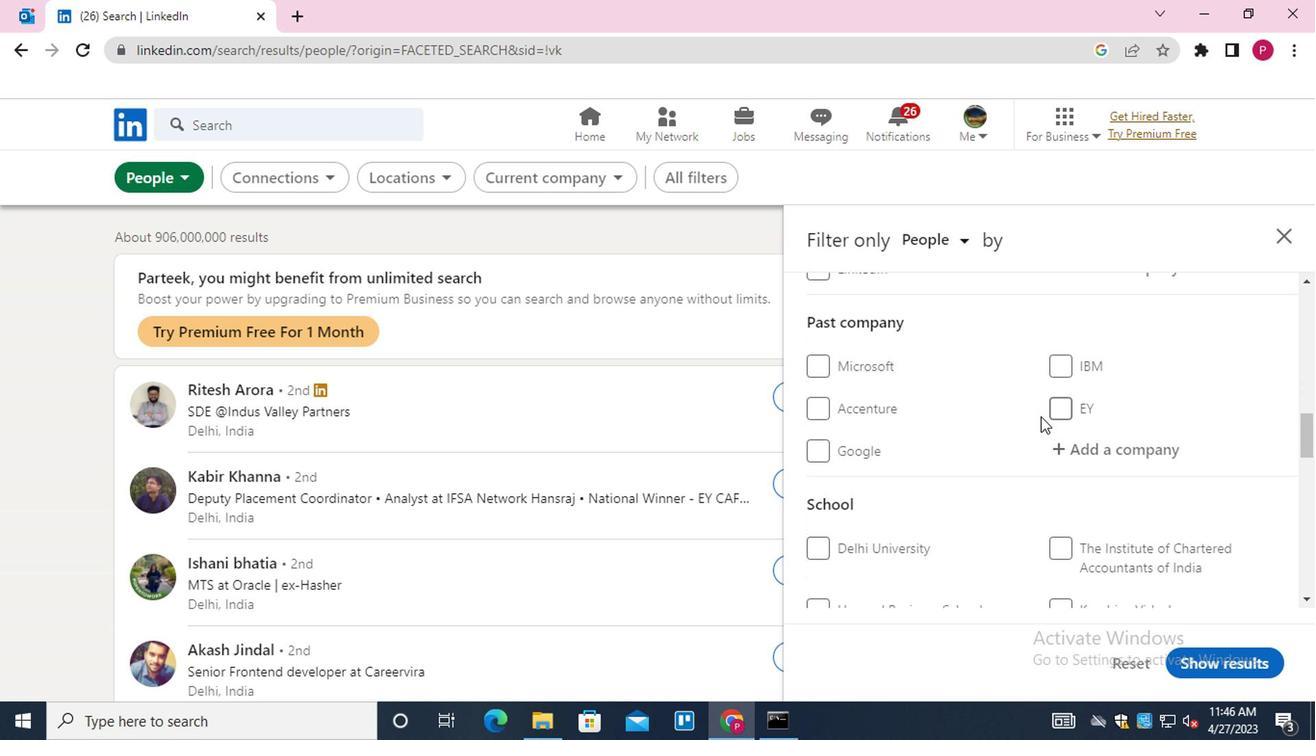 
Action: Mouse moved to (1018, 431)
Screenshot: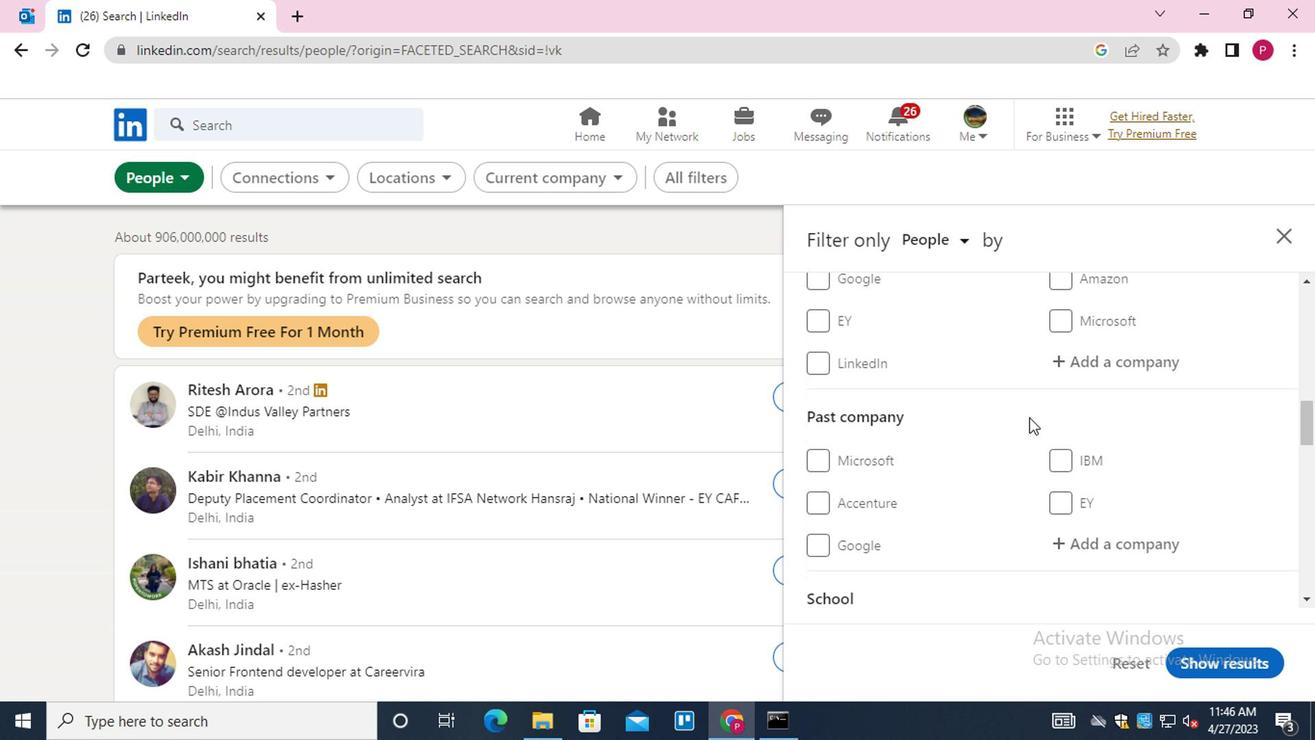 
Action: Mouse scrolled (1018, 429) with delta (0, -1)
Screenshot: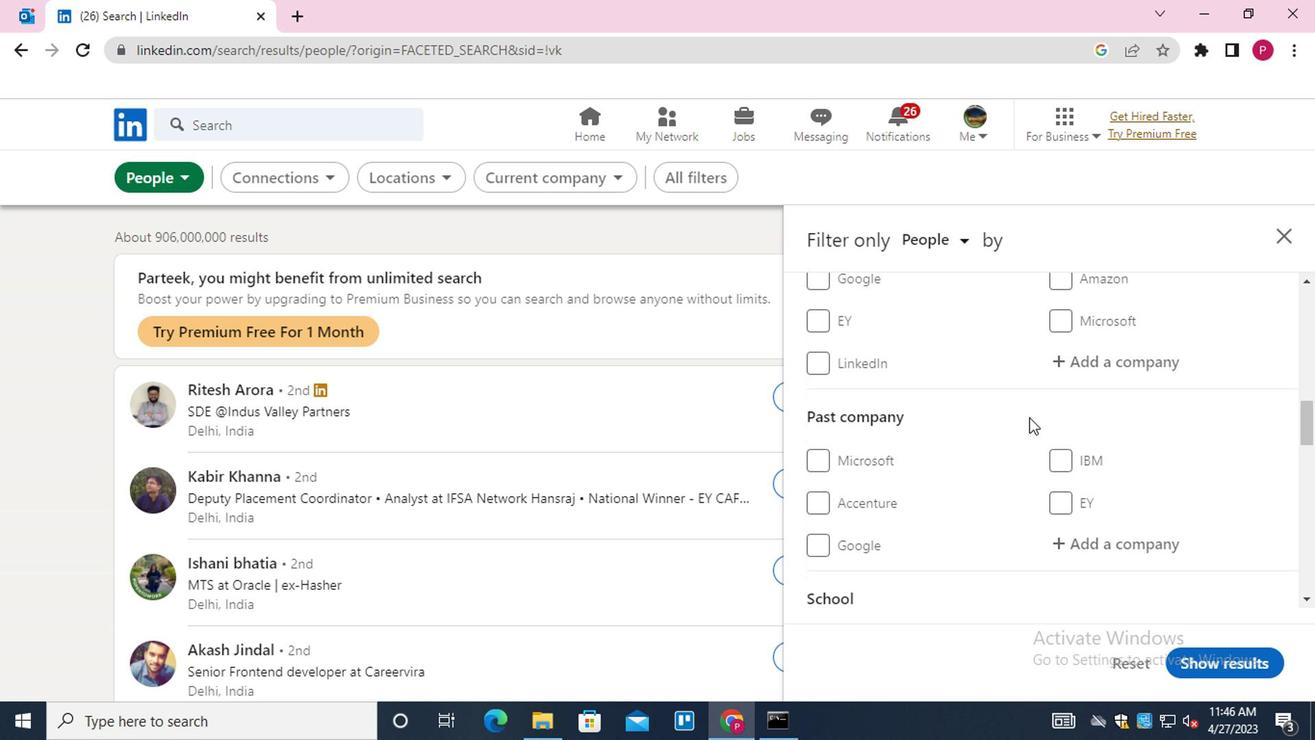 
Action: Mouse moved to (1016, 435)
Screenshot: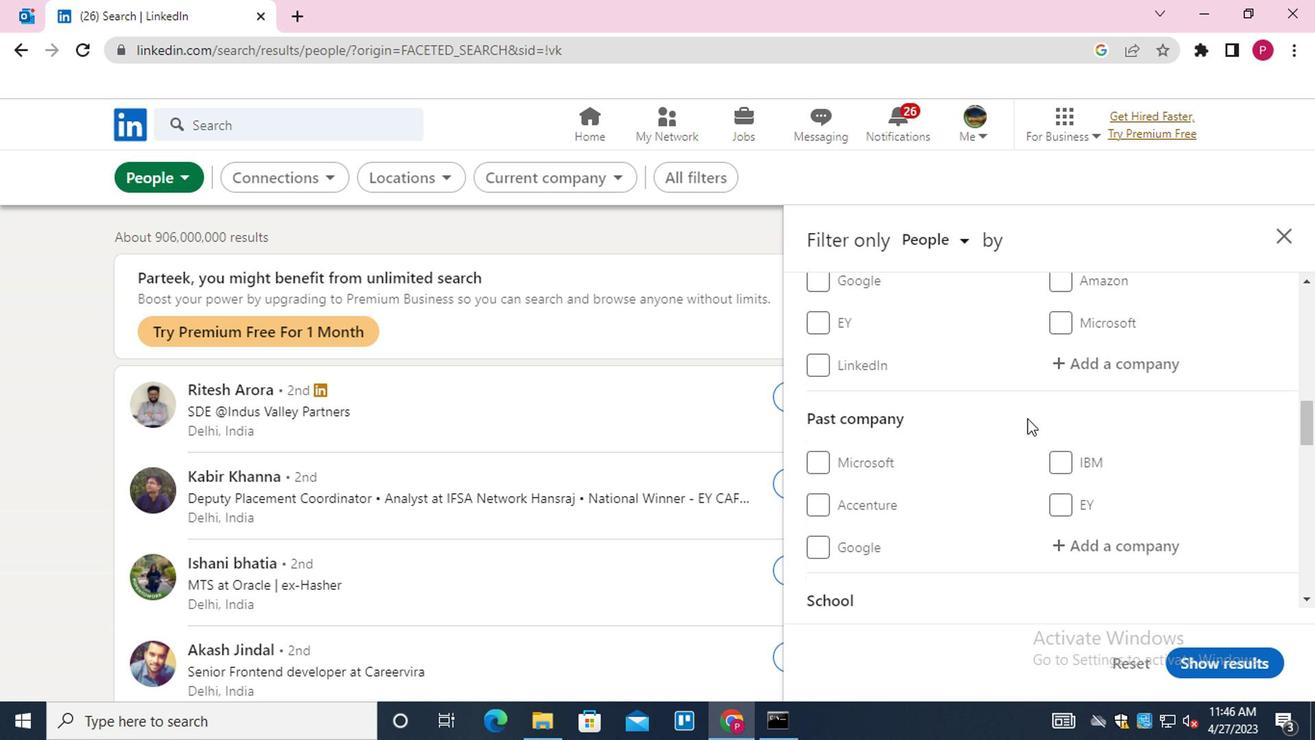 
Action: Mouse scrolled (1016, 433) with delta (0, -1)
Screenshot: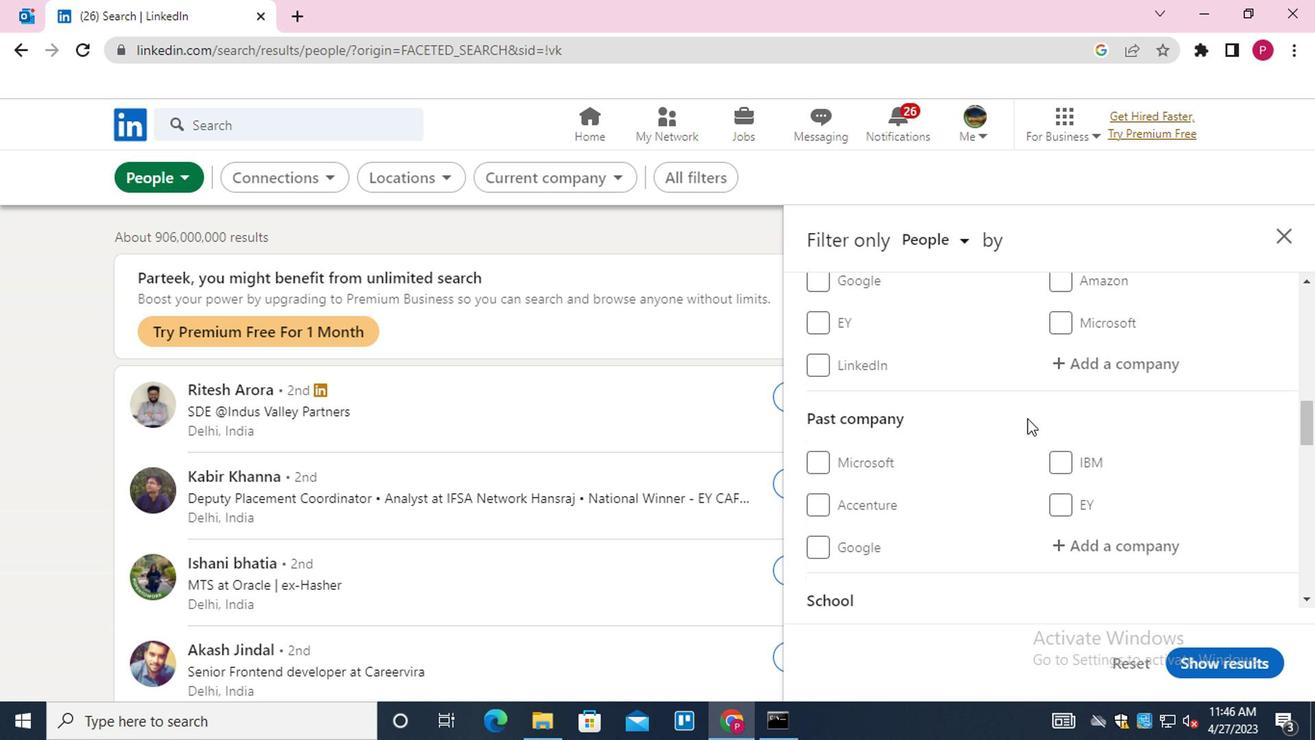 
Action: Mouse scrolled (1016, 433) with delta (0, -1)
Screenshot: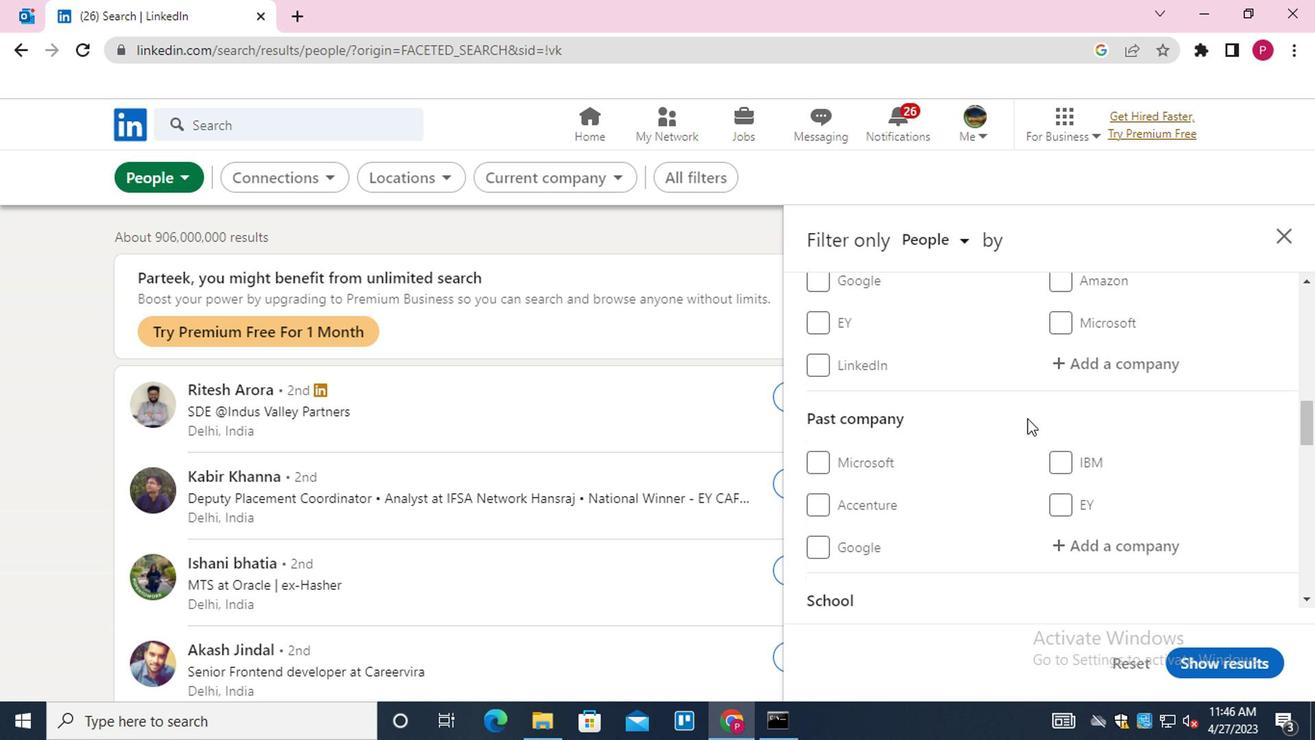 
Action: Mouse scrolled (1016, 433) with delta (0, -1)
Screenshot: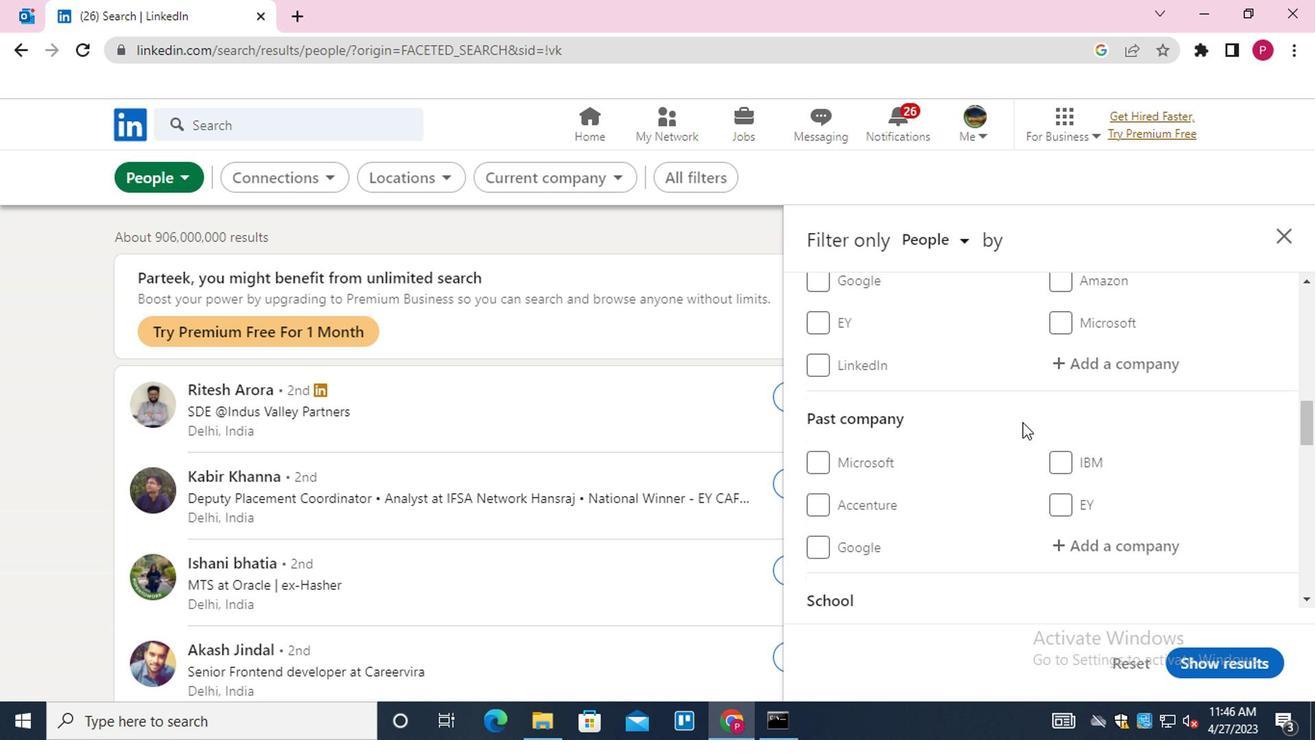 
Action: Mouse scrolled (1016, 433) with delta (0, -1)
Screenshot: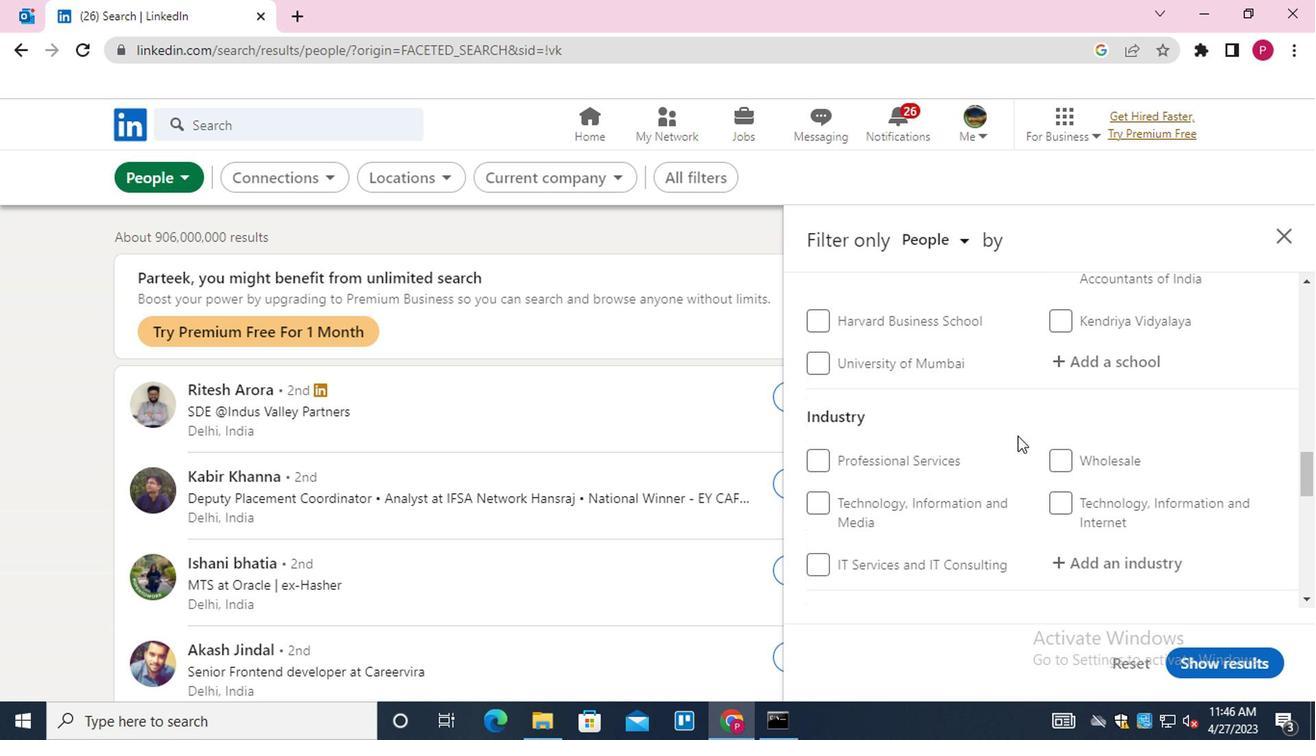 
Action: Mouse moved to (1016, 435)
Screenshot: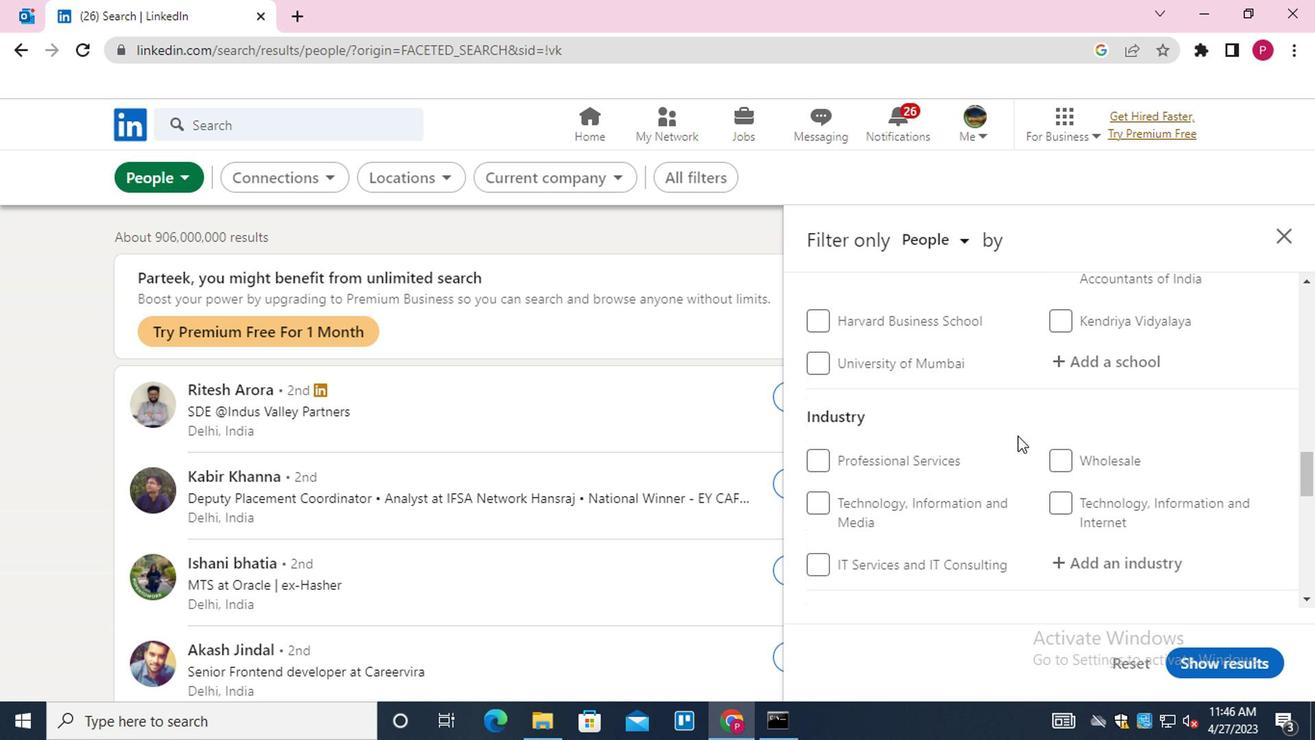 
Action: Mouse scrolled (1016, 435) with delta (0, 0)
Screenshot: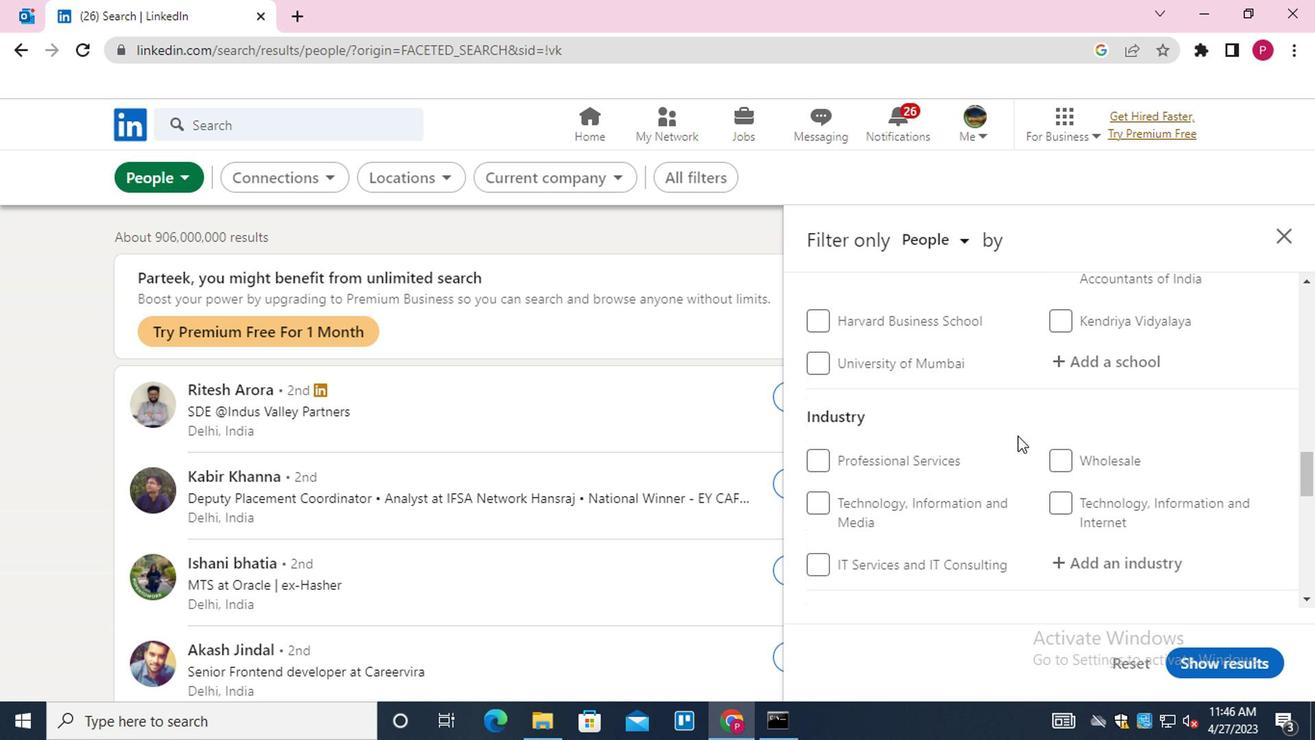 
Action: Mouse scrolled (1016, 435) with delta (0, 0)
Screenshot: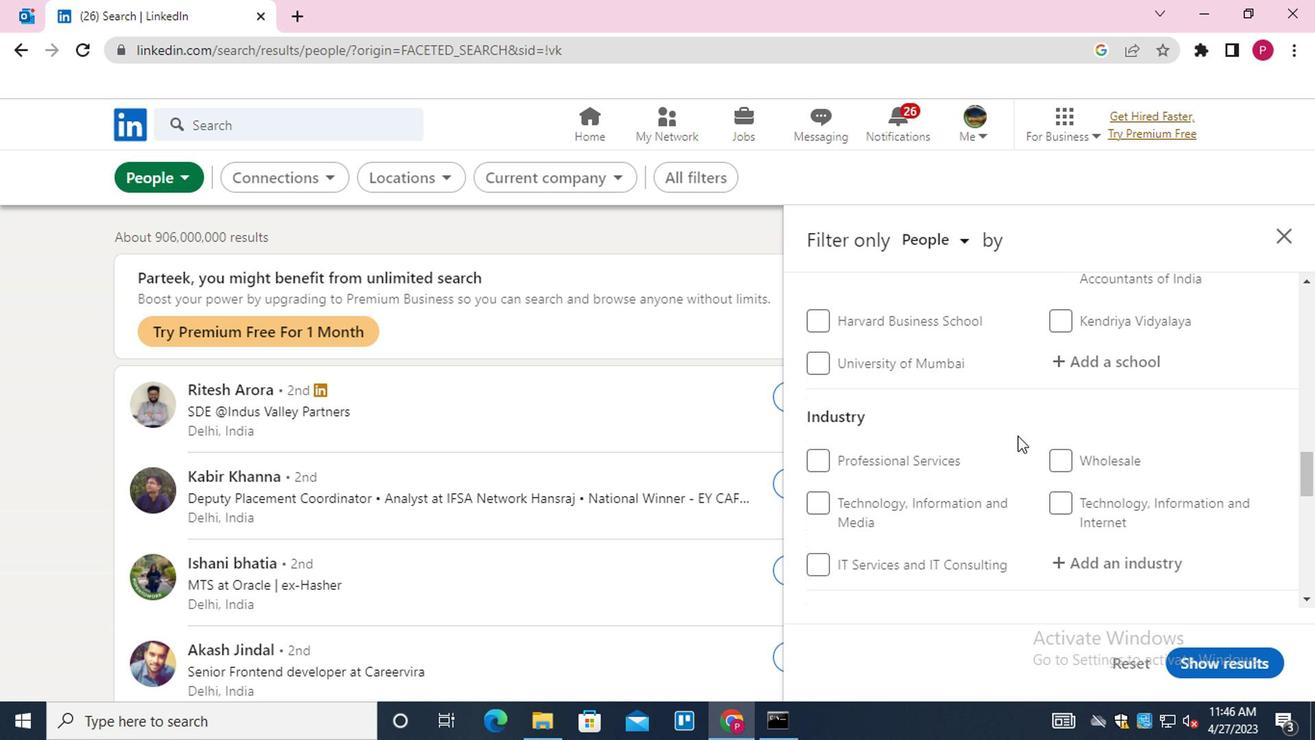 
Action: Mouse moved to (823, 442)
Screenshot: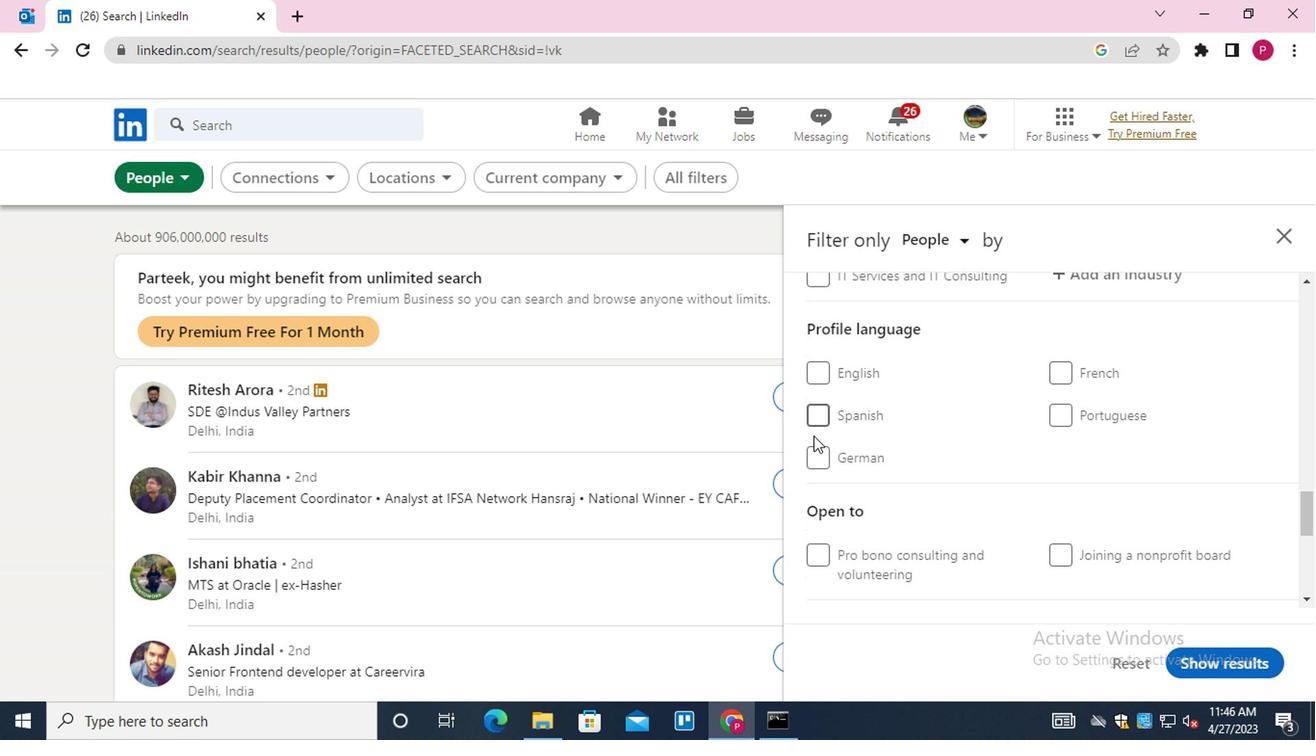 
Action: Mouse pressed left at (823, 442)
Screenshot: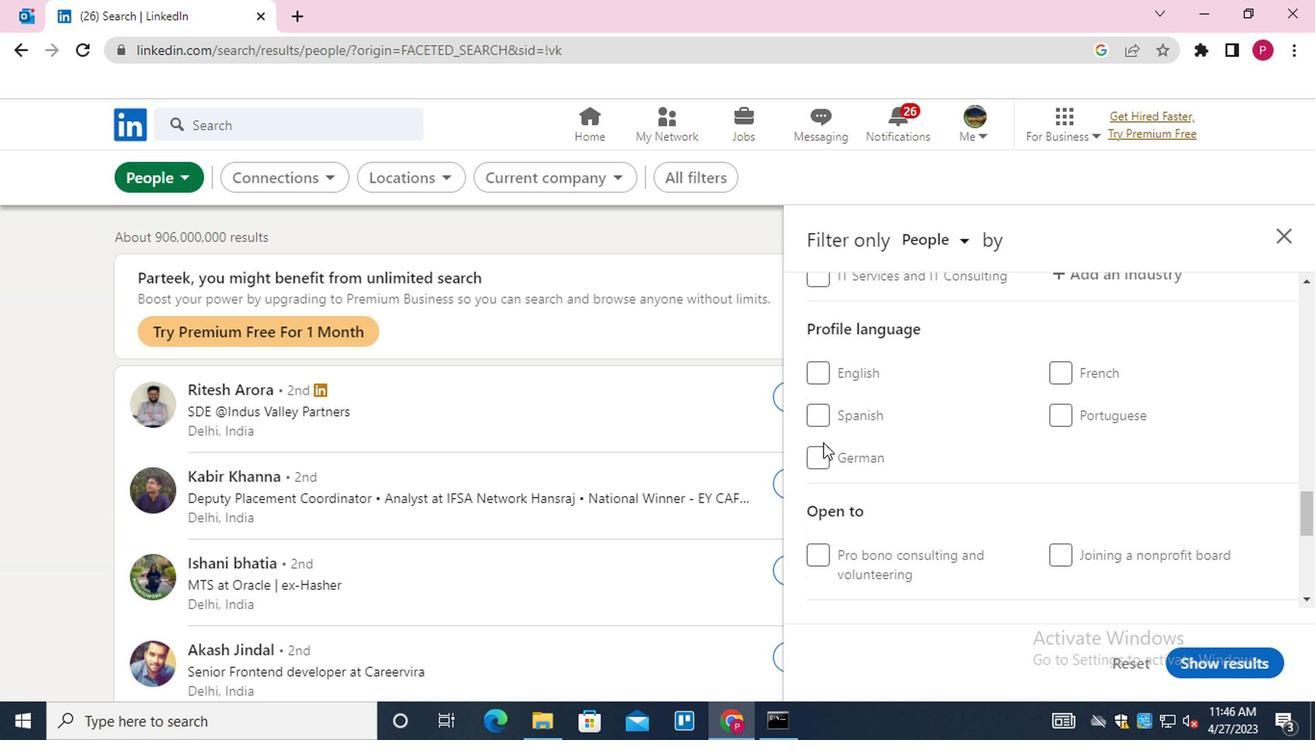 
Action: Mouse moved to (823, 452)
Screenshot: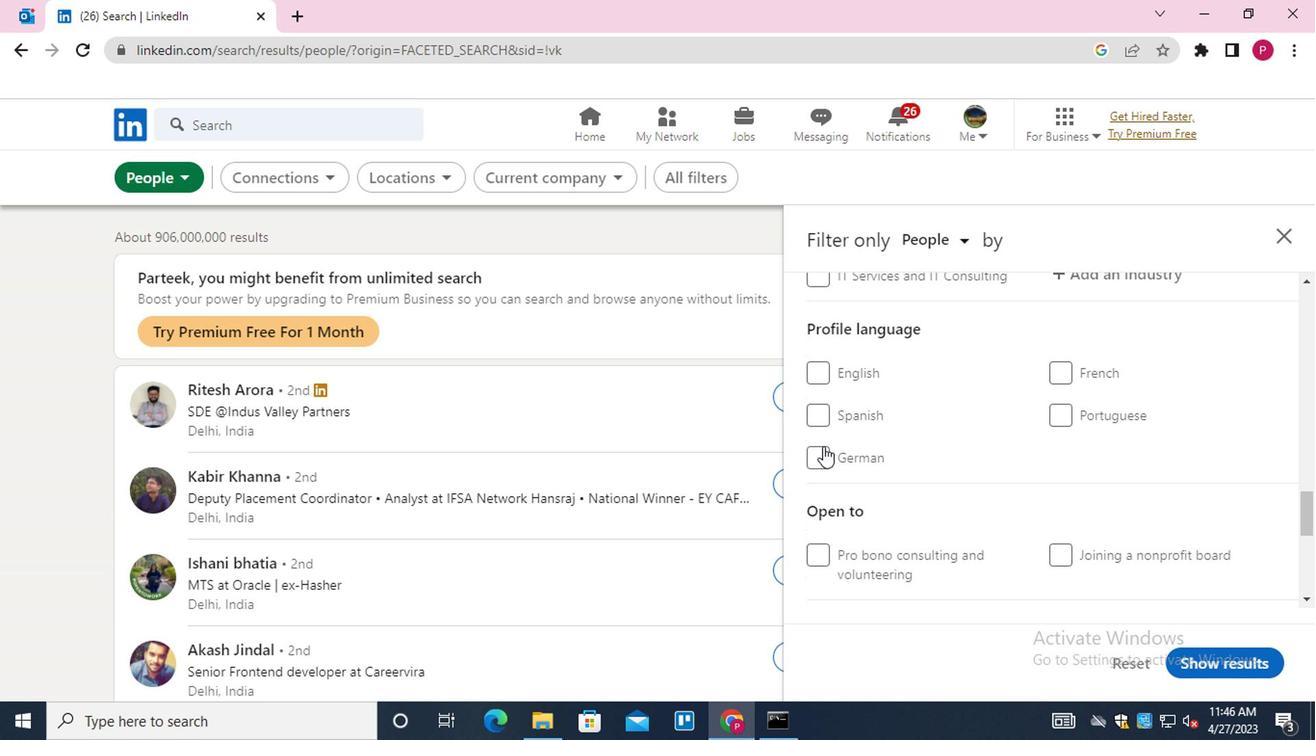 
Action: Mouse pressed left at (823, 452)
Screenshot: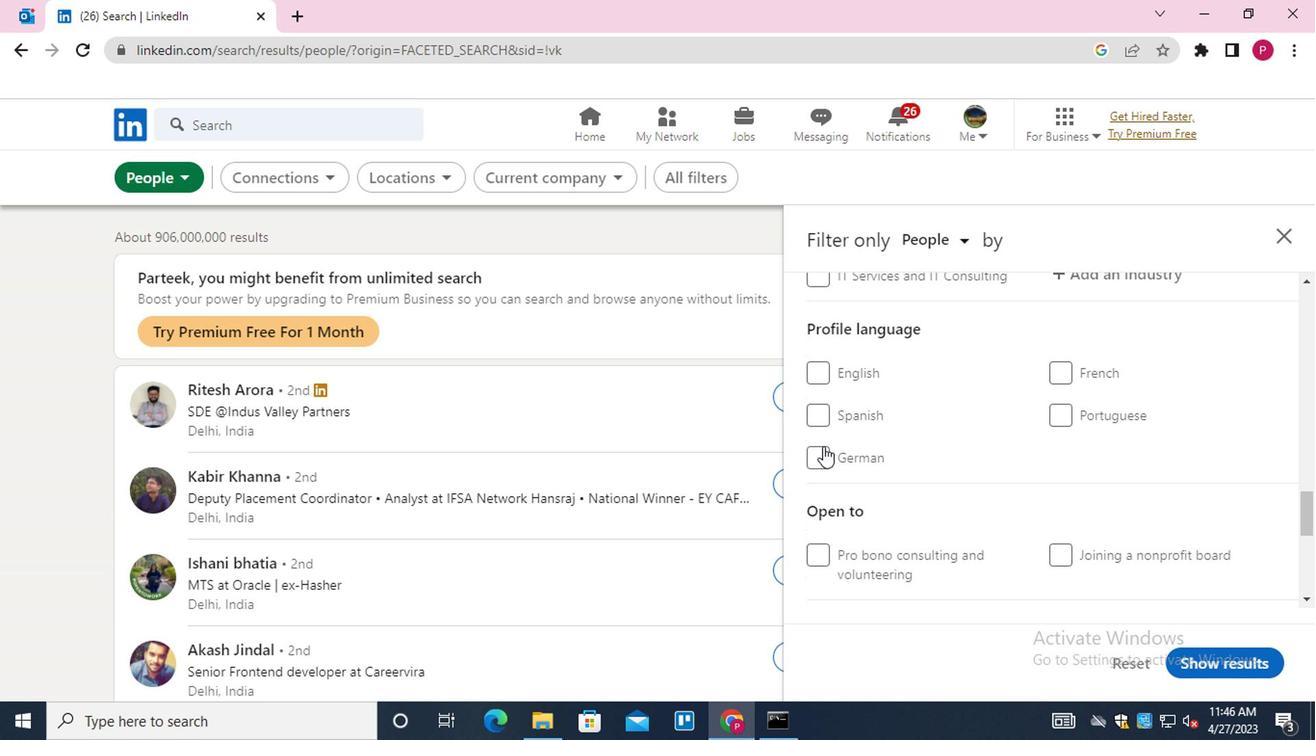 
Action: Mouse moved to (864, 446)
Screenshot: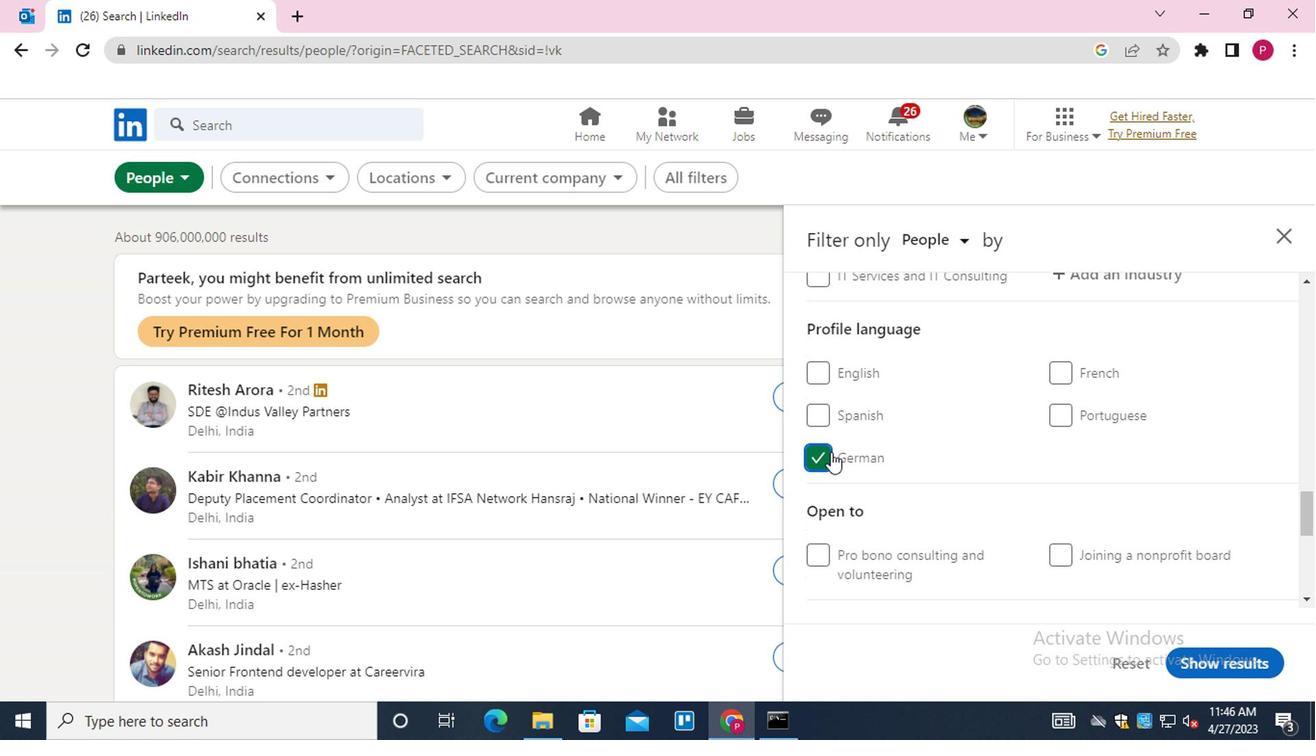 
Action: Mouse scrolled (864, 448) with delta (0, 1)
Screenshot: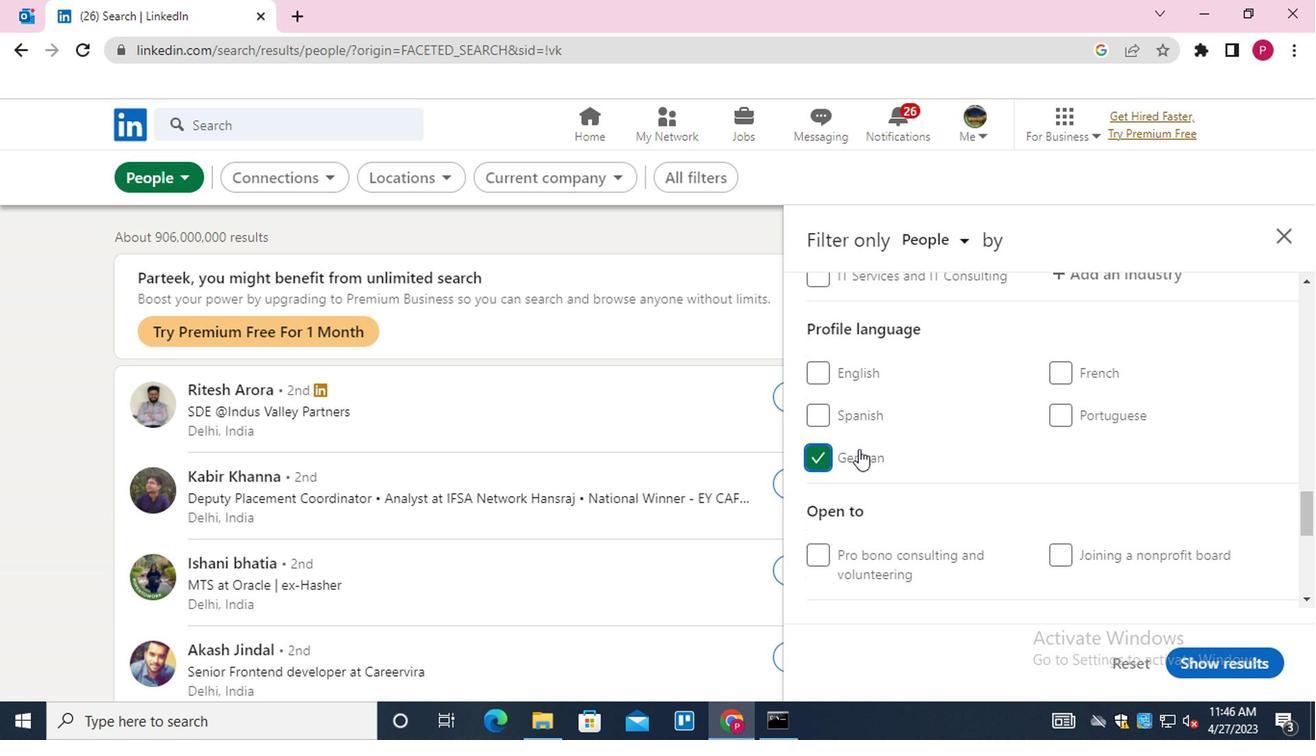 
Action: Mouse scrolled (864, 448) with delta (0, 1)
Screenshot: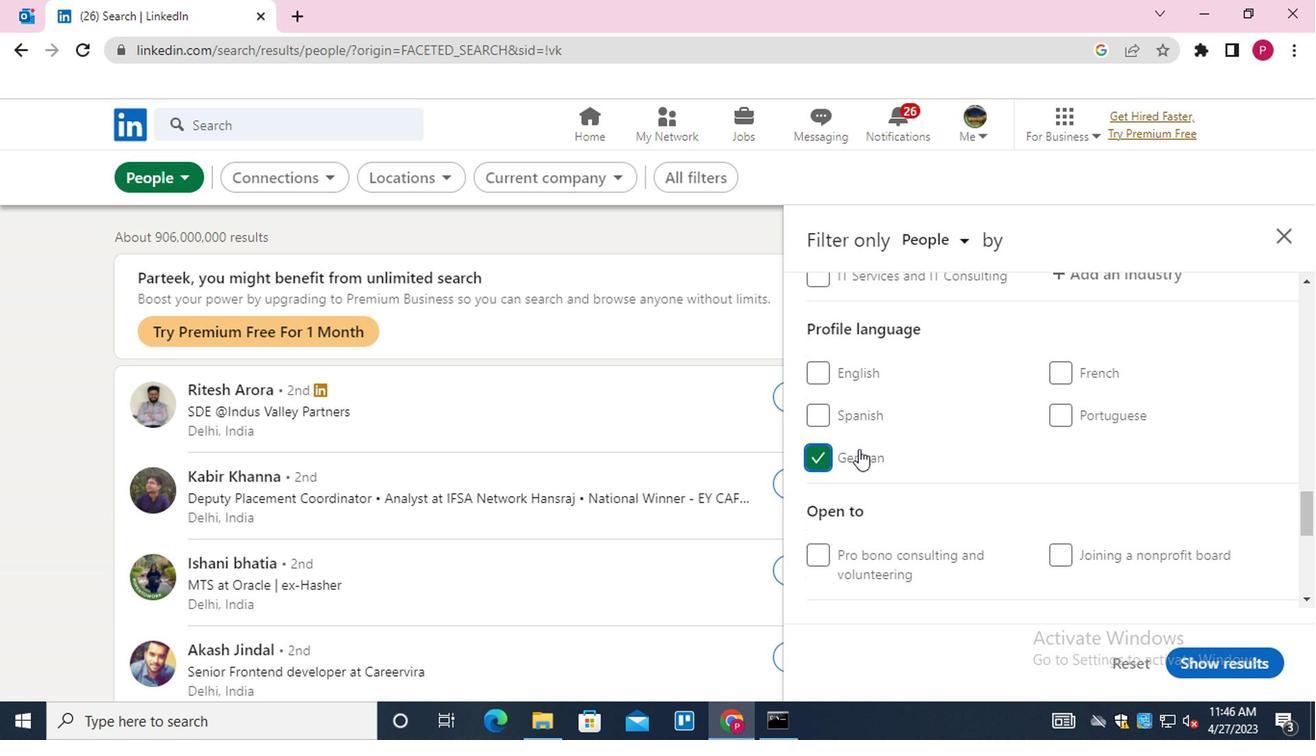 
Action: Mouse scrolled (864, 448) with delta (0, 1)
Screenshot: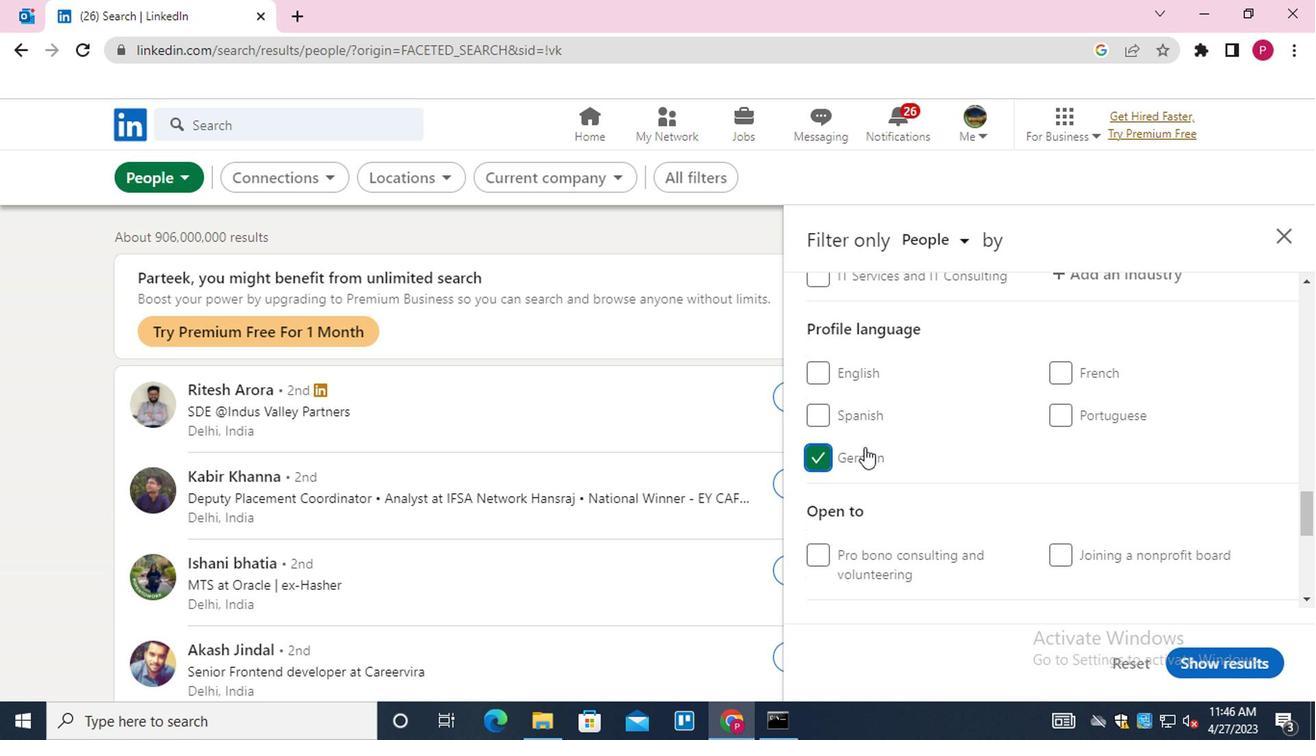 
Action: Mouse scrolled (864, 448) with delta (0, 1)
Screenshot: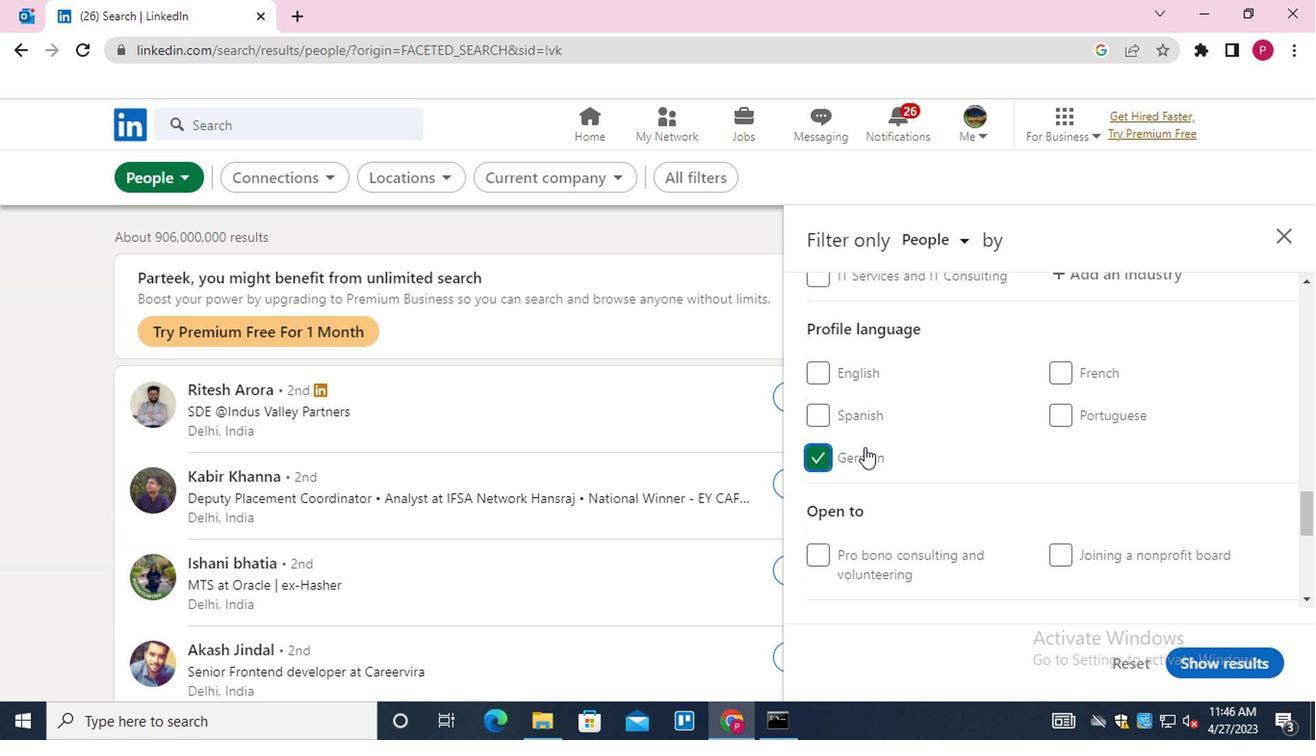 
Action: Mouse moved to (871, 442)
Screenshot: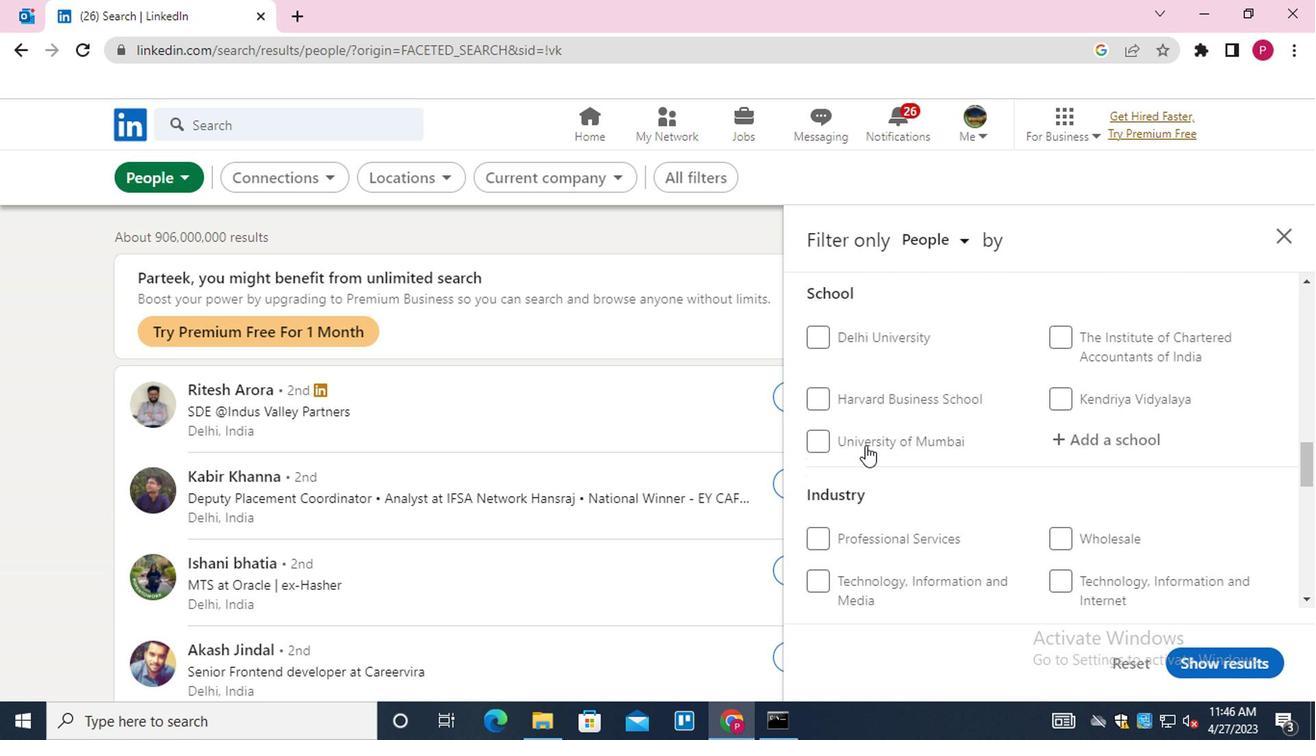 
Action: Mouse scrolled (871, 444) with delta (0, 1)
Screenshot: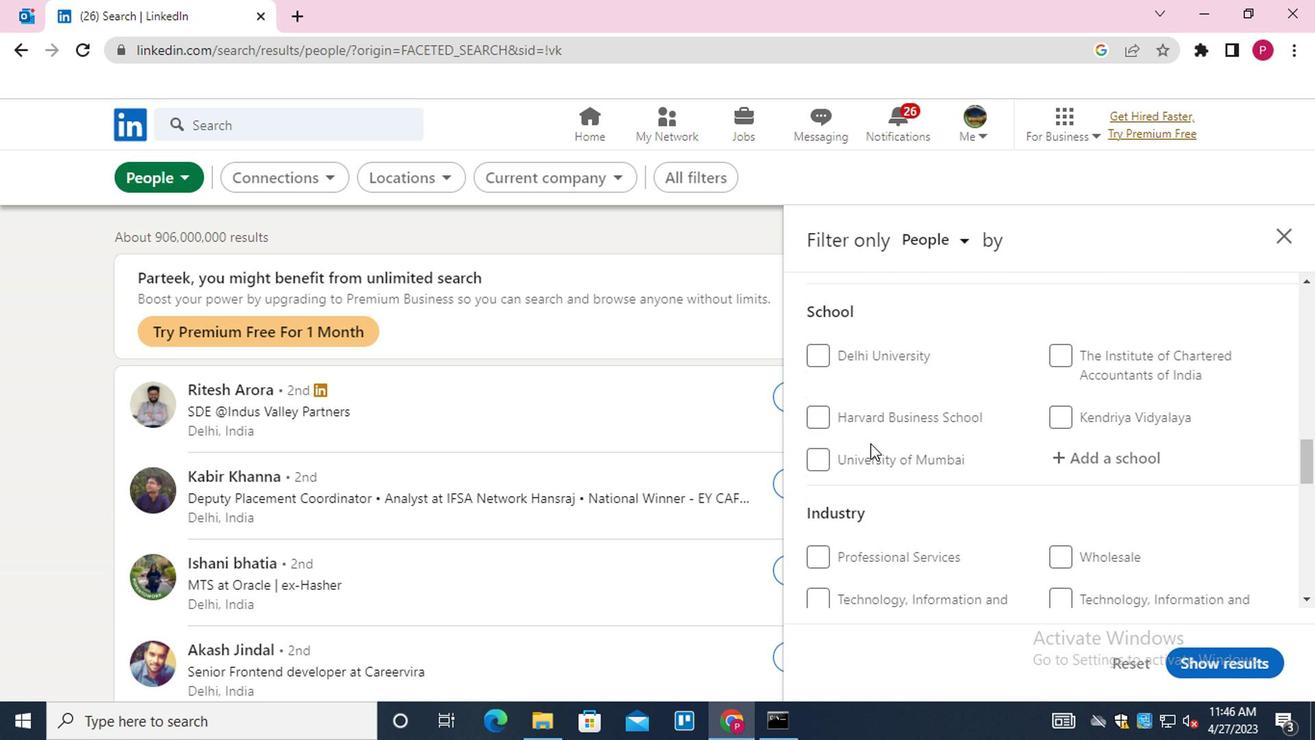 
Action: Mouse scrolled (871, 444) with delta (0, 1)
Screenshot: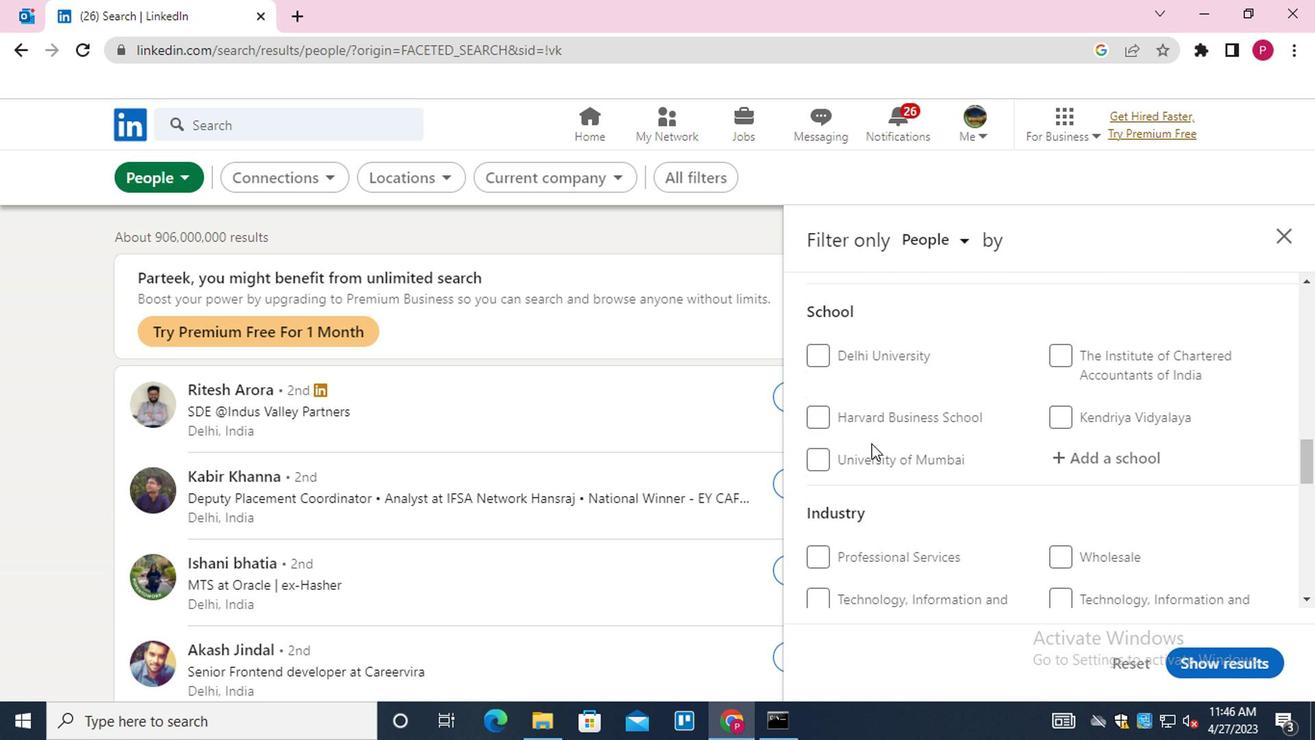 
Action: Mouse moved to (1078, 413)
Screenshot: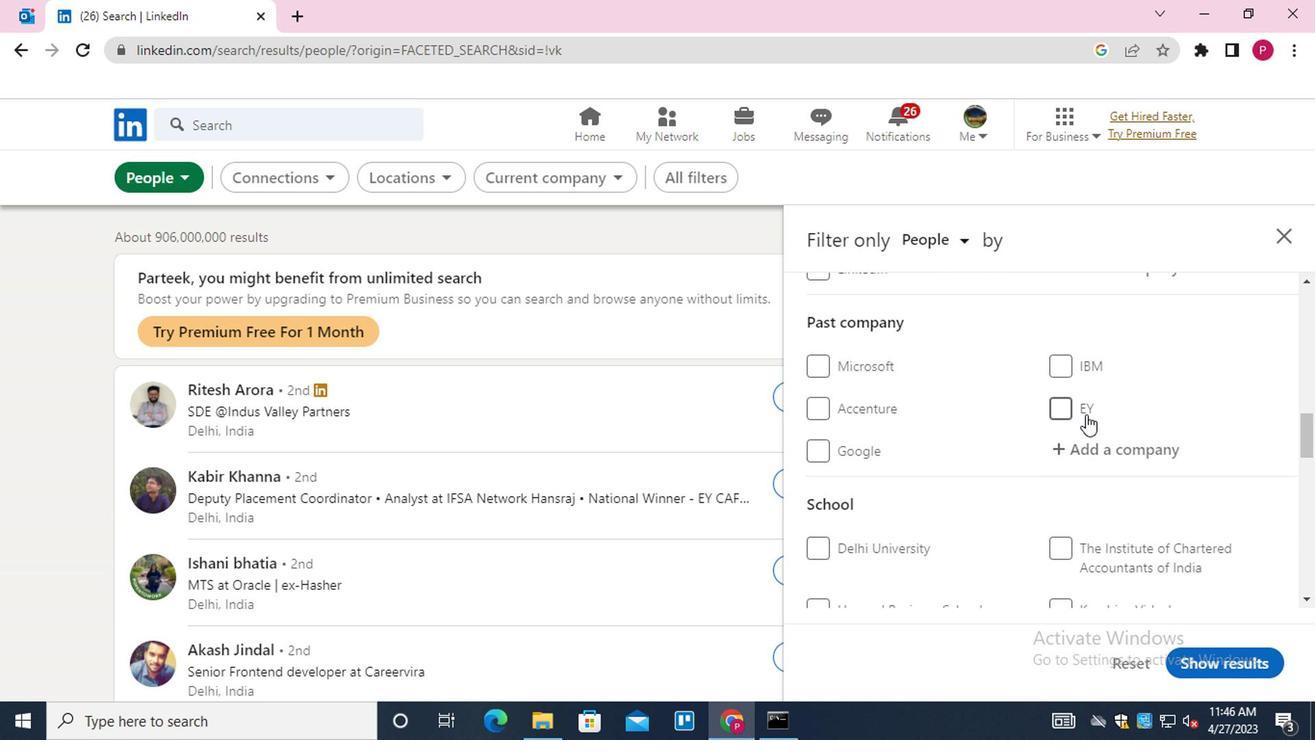 
Action: Mouse scrolled (1078, 414) with delta (0, 0)
Screenshot: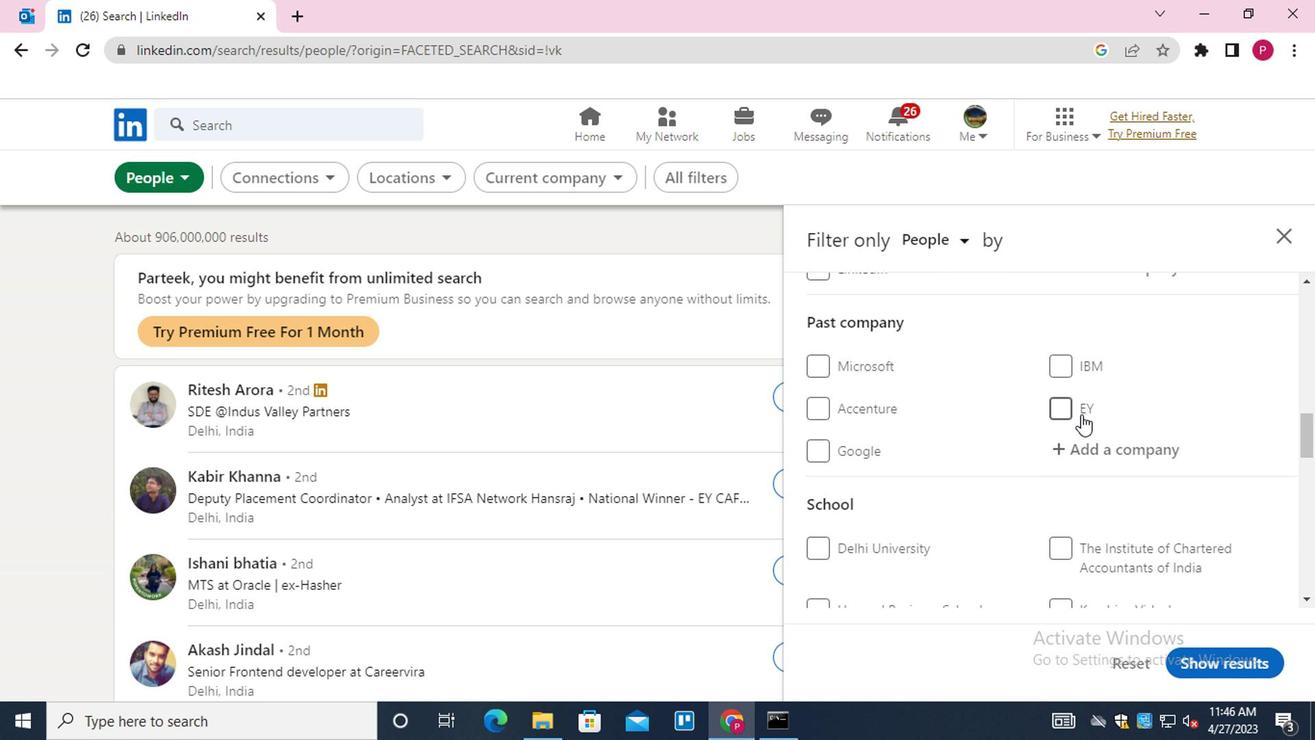 
Action: Mouse scrolled (1078, 414) with delta (0, 0)
Screenshot: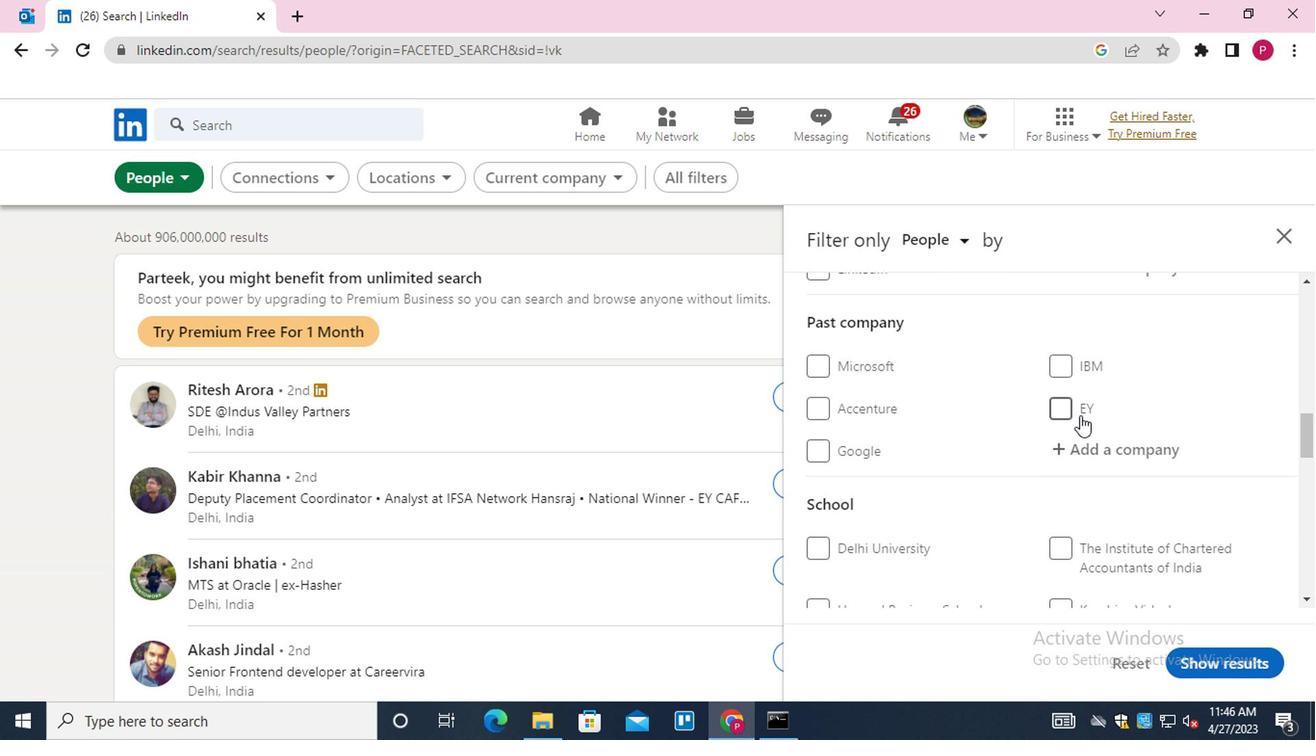 
Action: Mouse moved to (1101, 452)
Screenshot: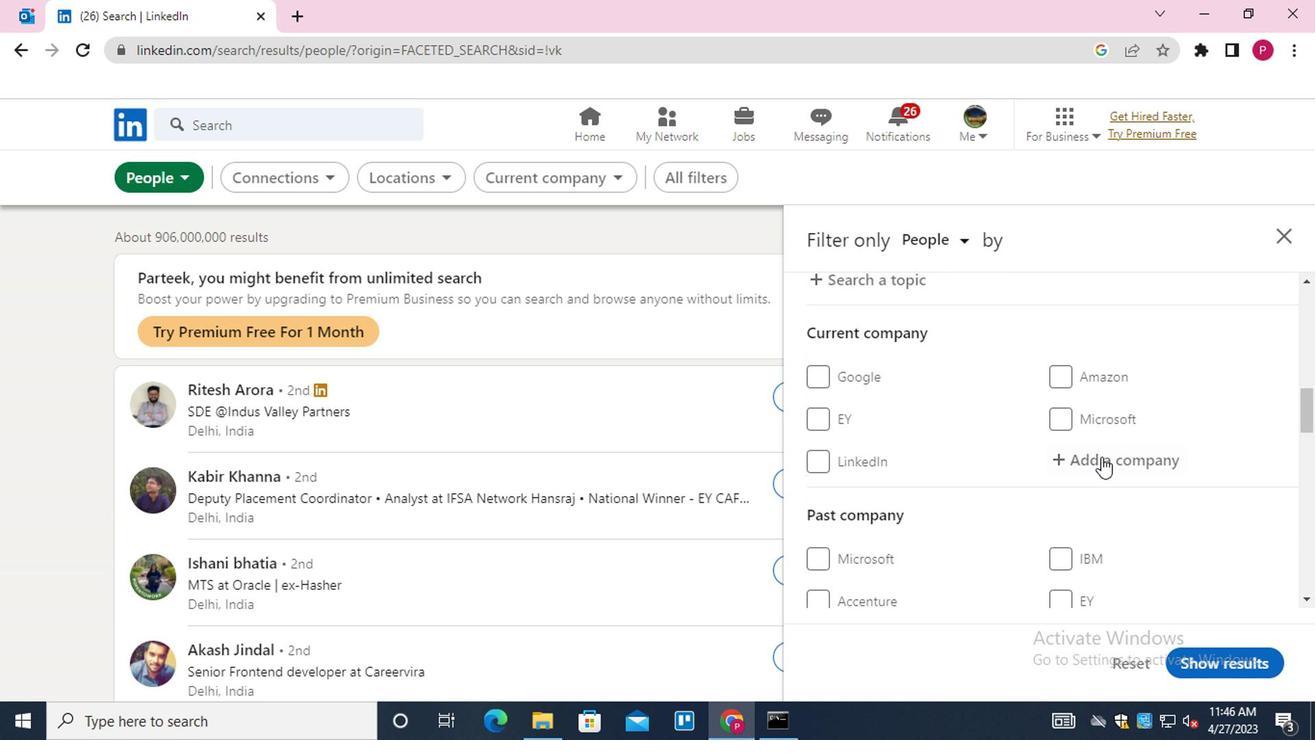 
Action: Mouse pressed left at (1101, 452)
Screenshot: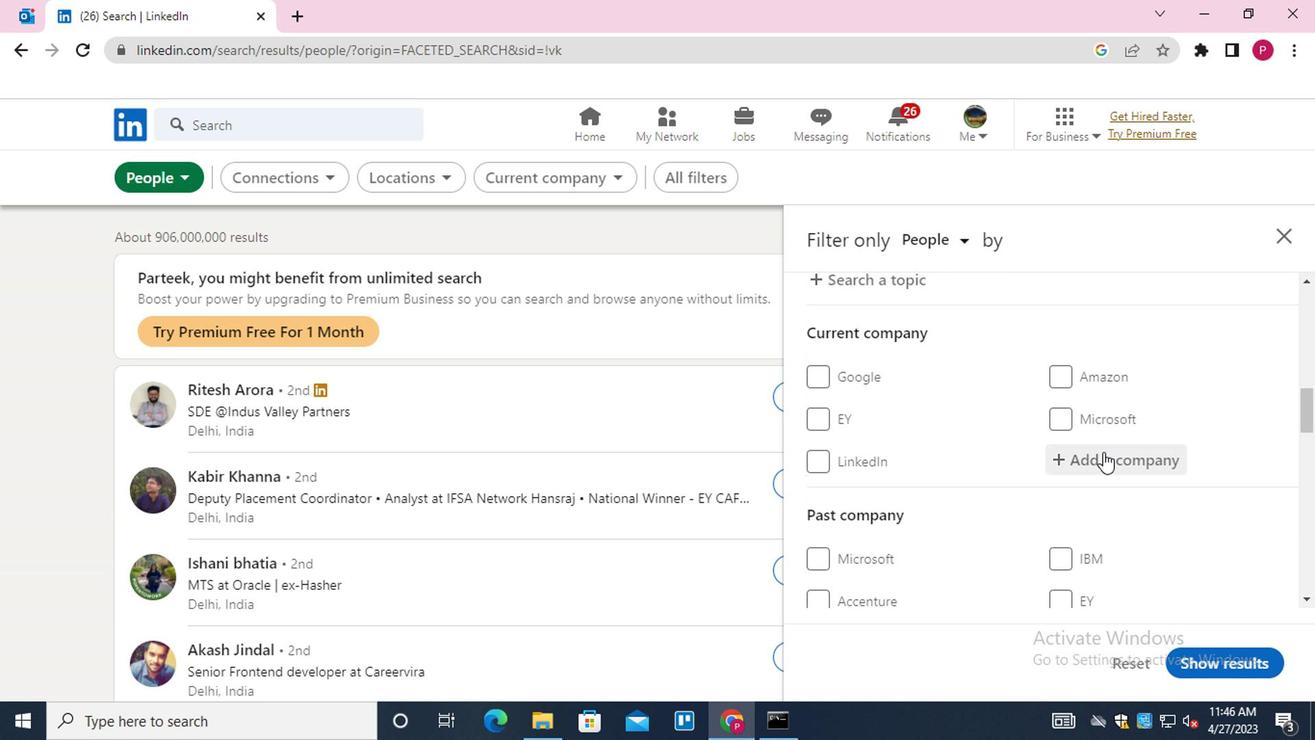 
Action: Key pressed <Key.shift>MASTEK<Key.down><Key.enter>
Screenshot: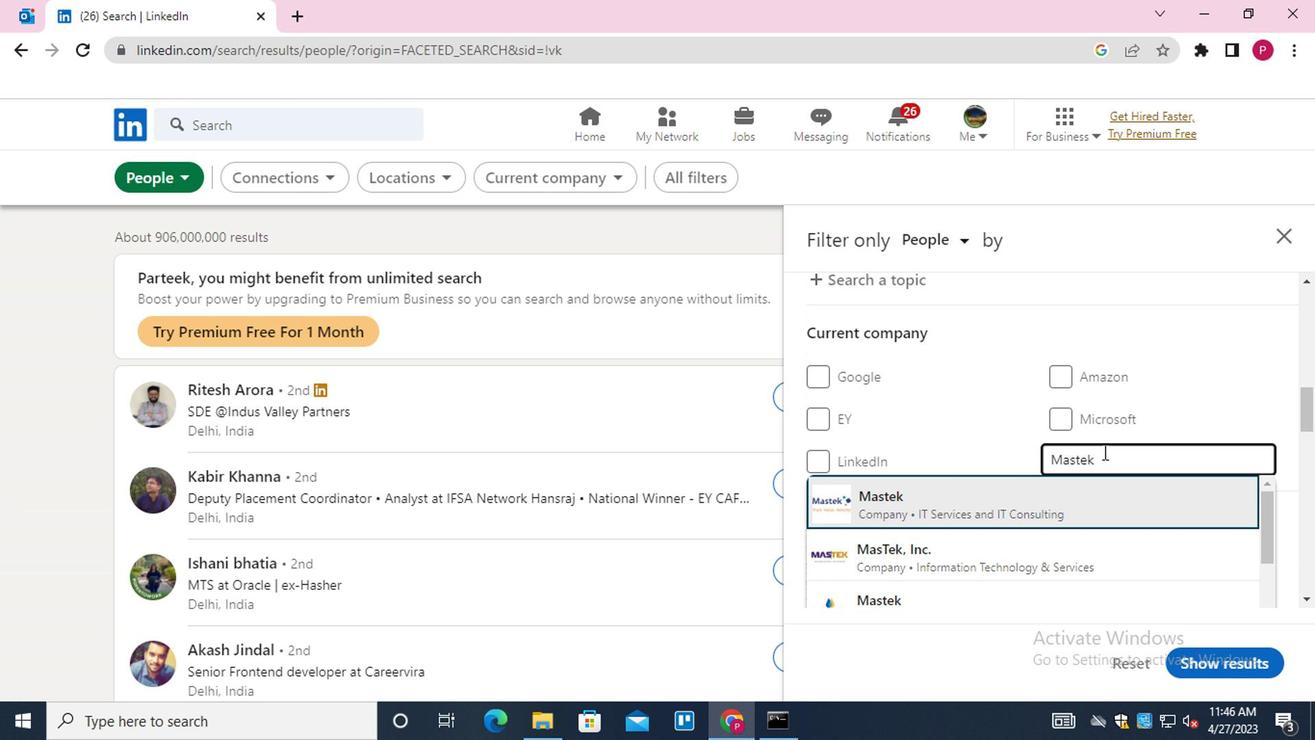 
Action: Mouse moved to (1101, 450)
Screenshot: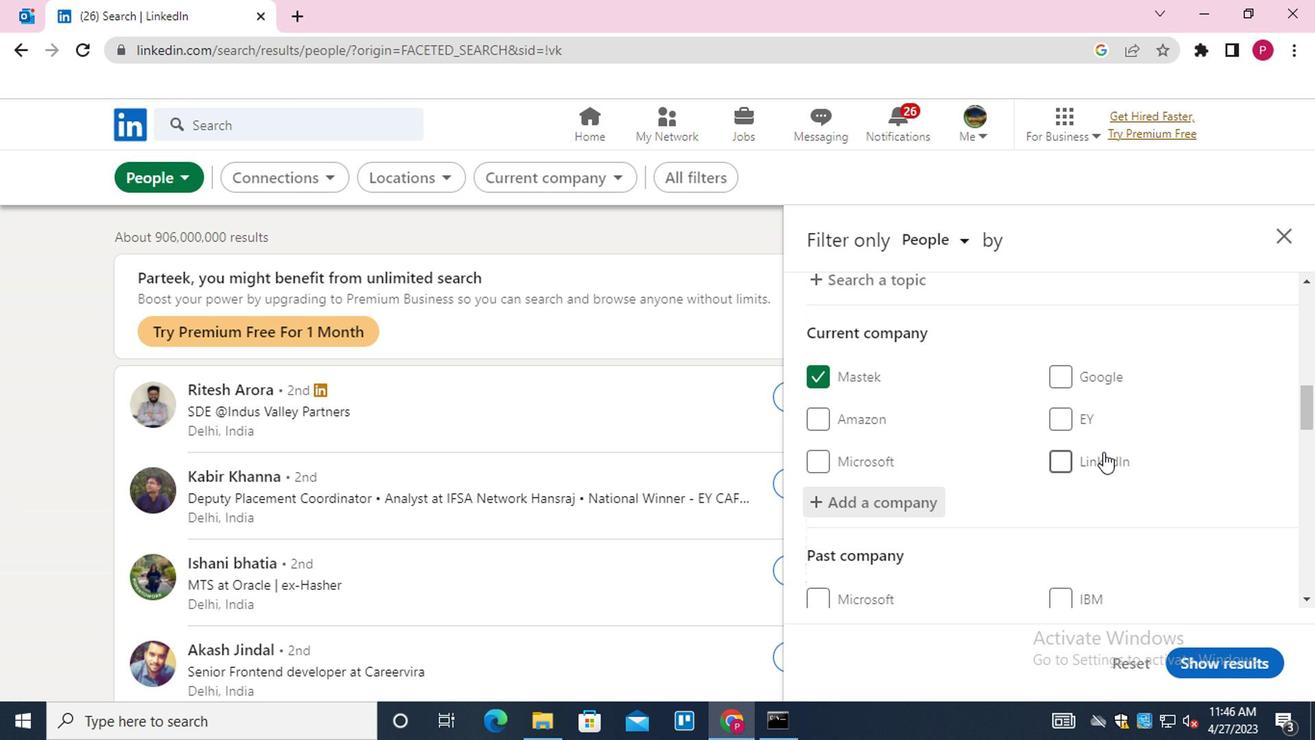 
Action: Mouse scrolled (1101, 450) with delta (0, 0)
Screenshot: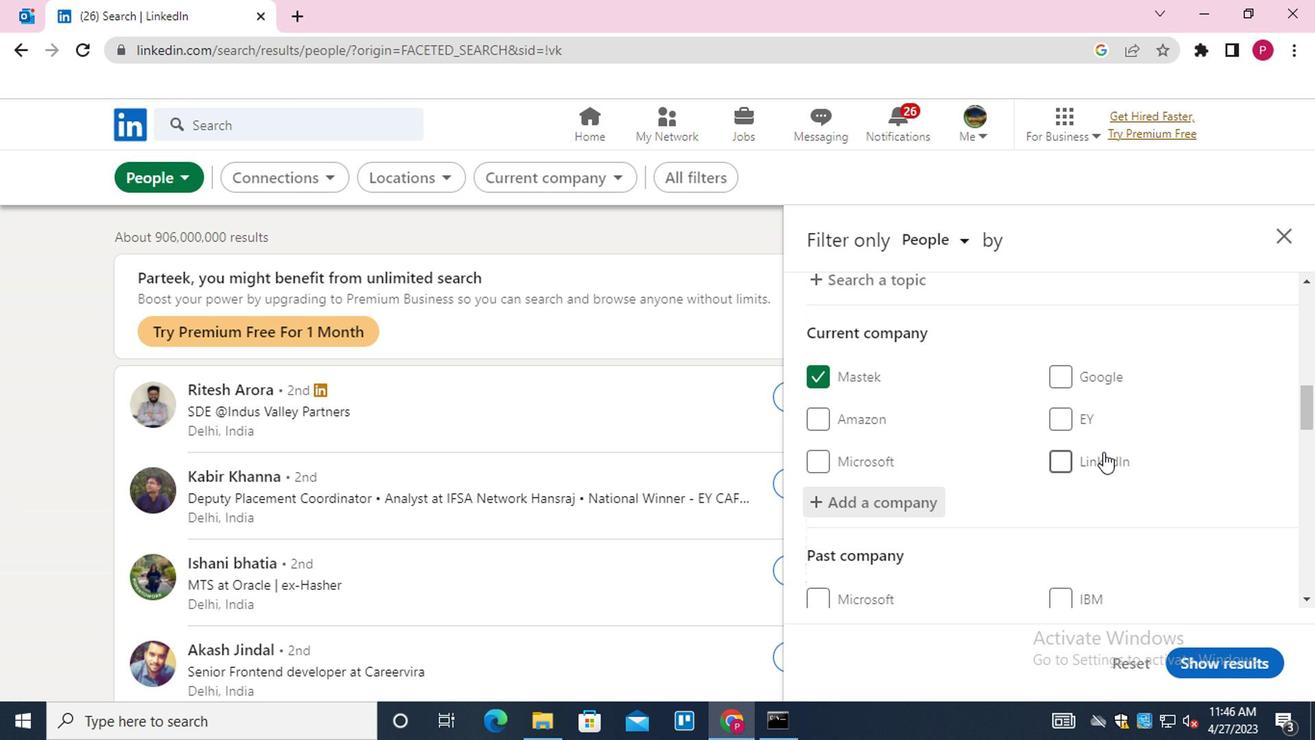 
Action: Mouse scrolled (1101, 450) with delta (0, 0)
Screenshot: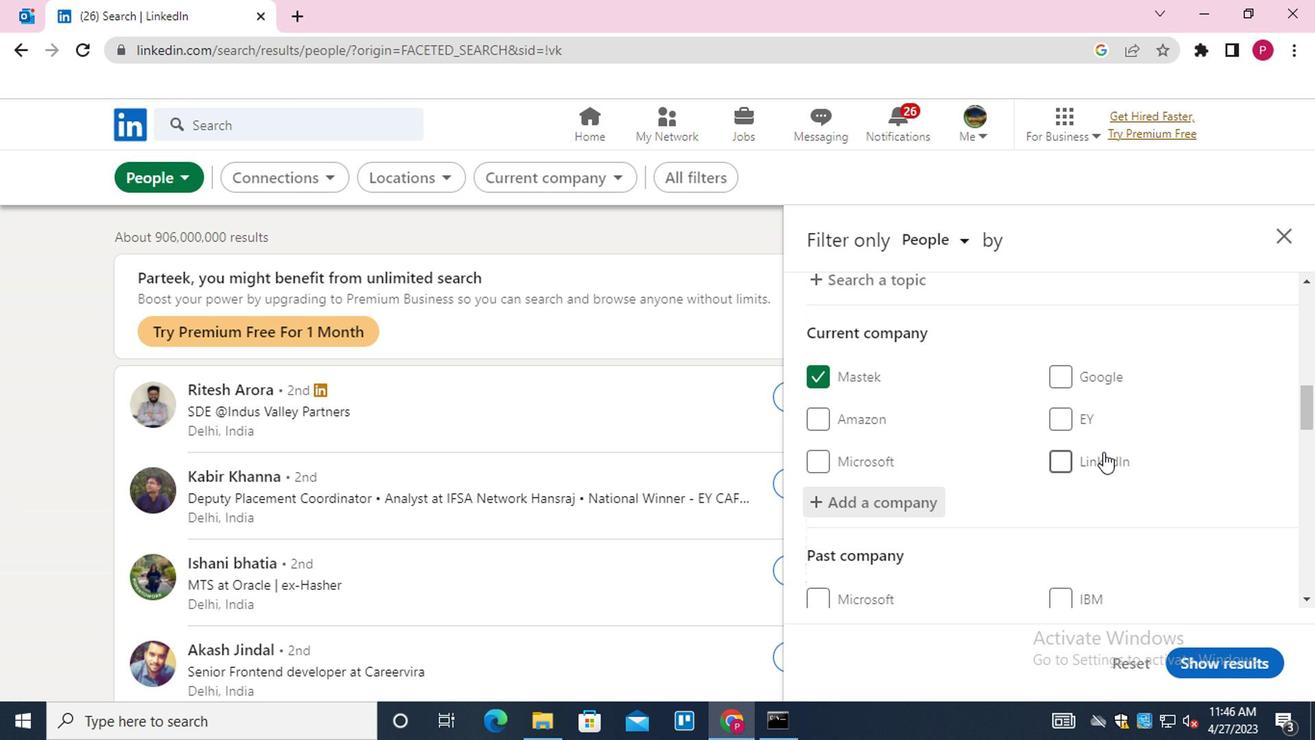 
Action: Mouse scrolled (1101, 450) with delta (0, 0)
Screenshot: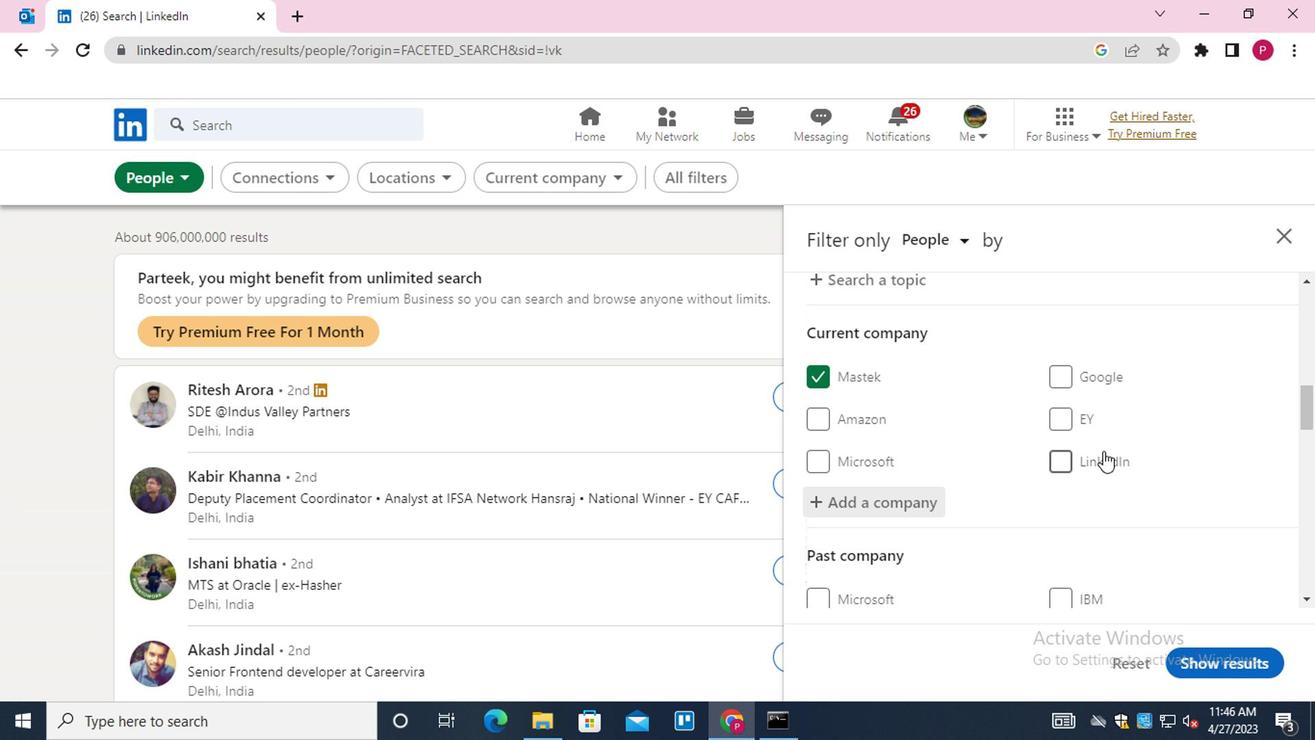 
Action: Mouse moved to (877, 457)
Screenshot: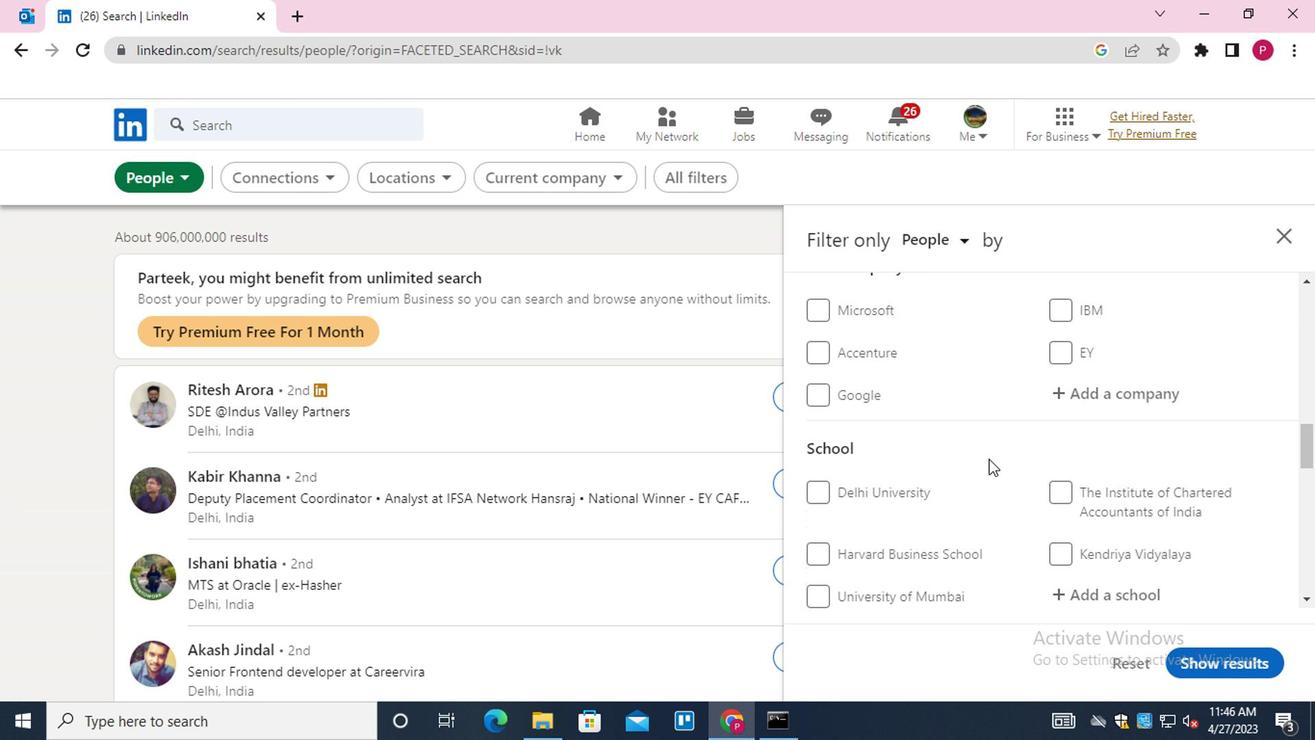 
Action: Mouse scrolled (877, 455) with delta (0, -1)
Screenshot: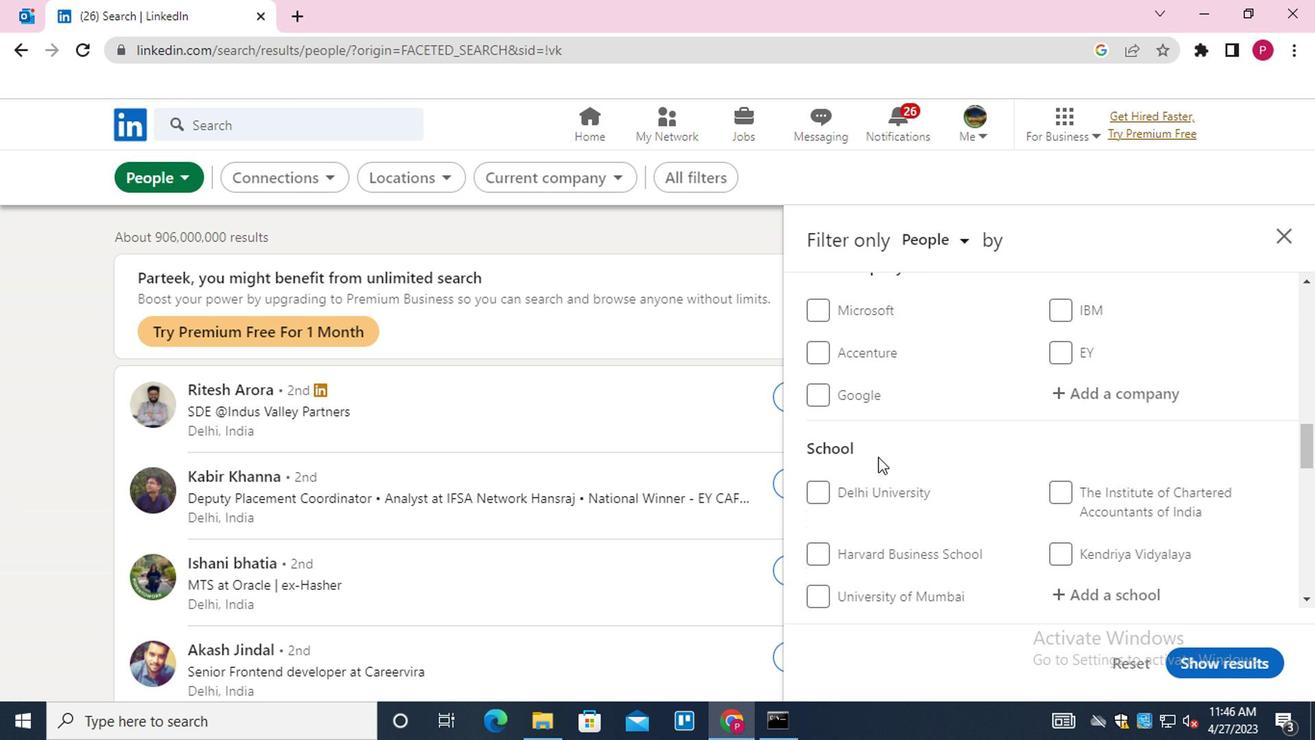 
Action: Mouse scrolled (877, 455) with delta (0, -1)
Screenshot: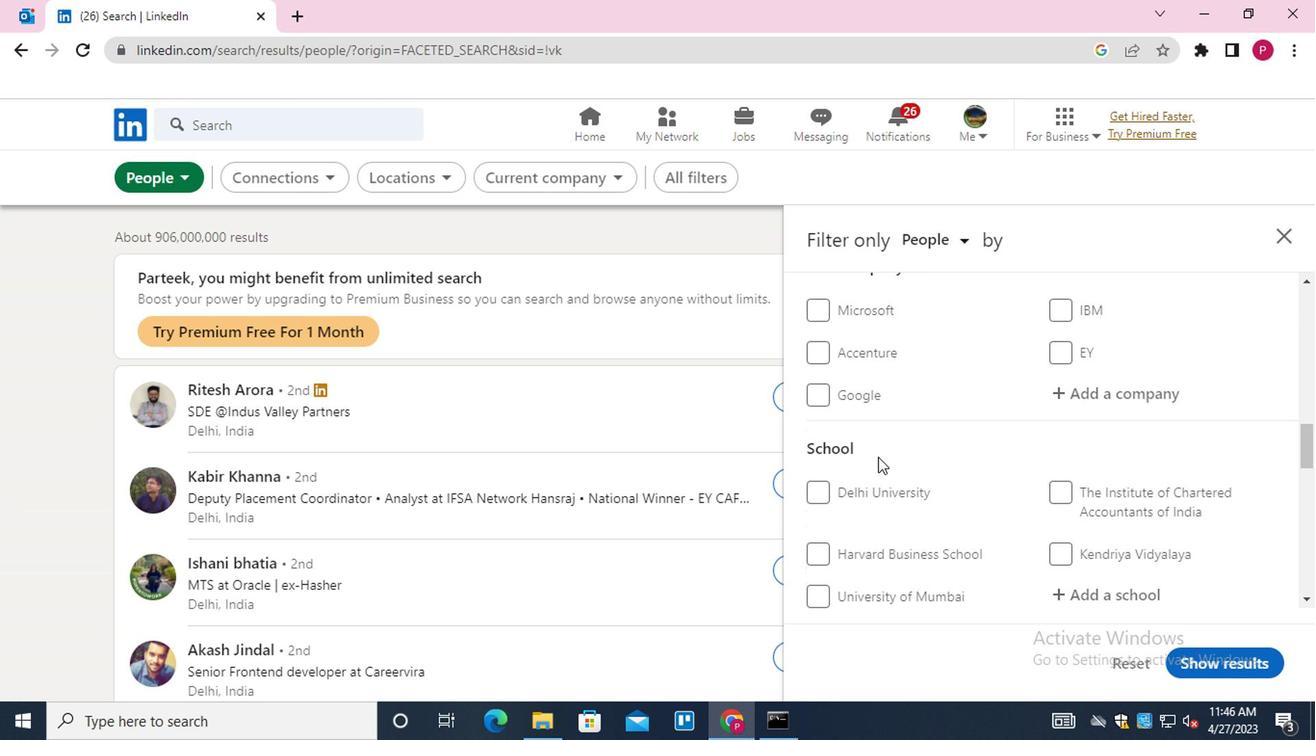 
Action: Mouse moved to (880, 457)
Screenshot: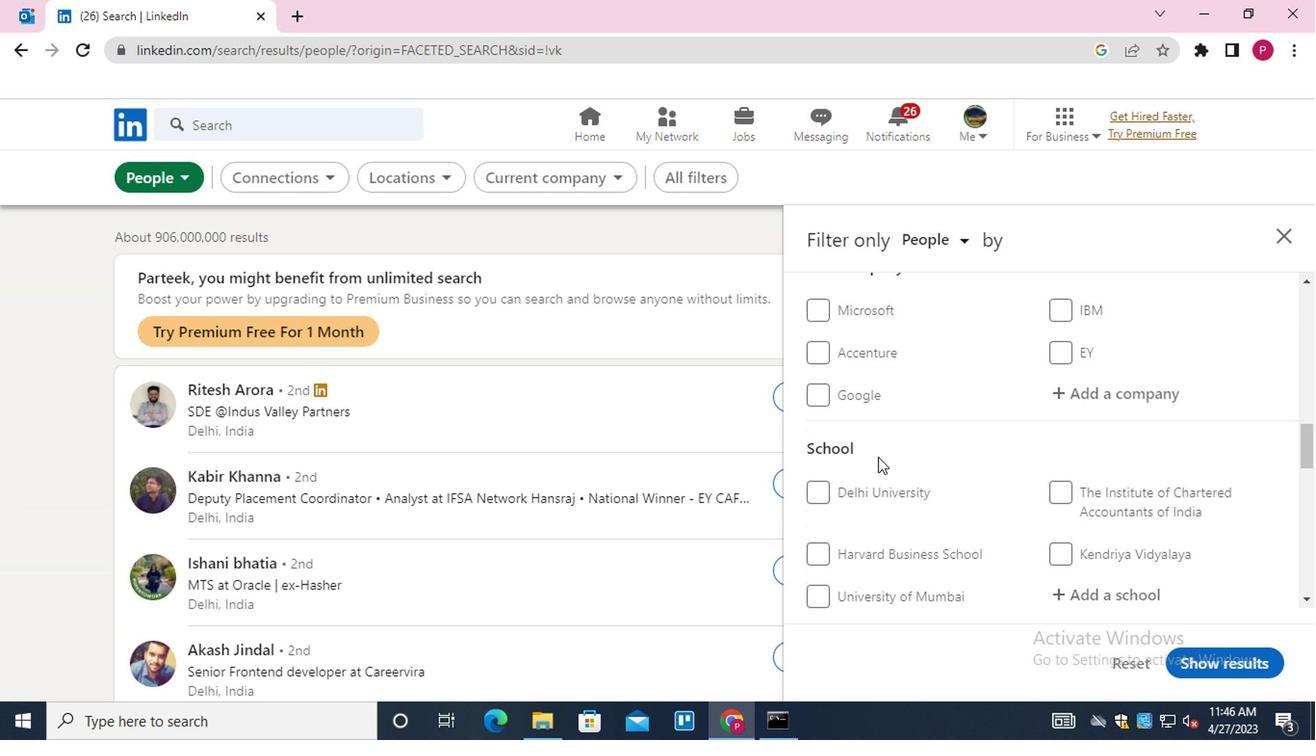 
Action: Mouse scrolled (880, 455) with delta (0, -1)
Screenshot: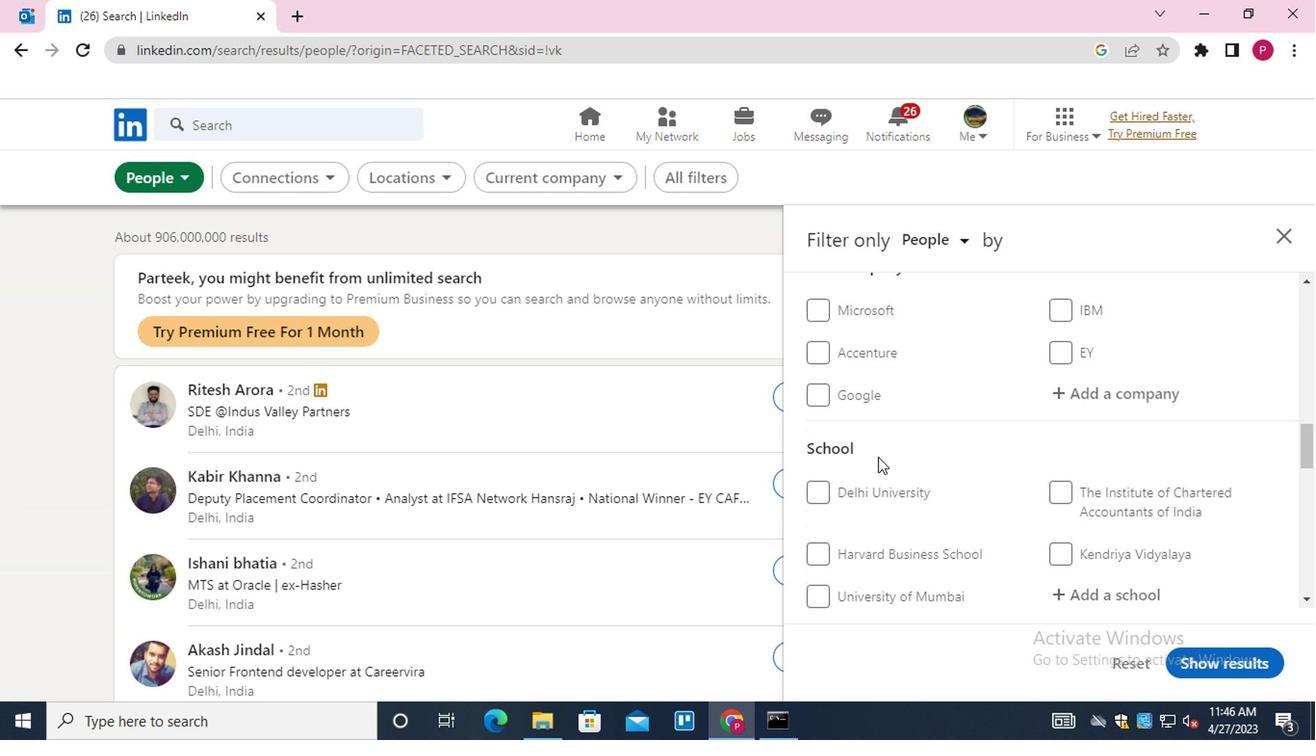
Action: Mouse moved to (1088, 300)
Screenshot: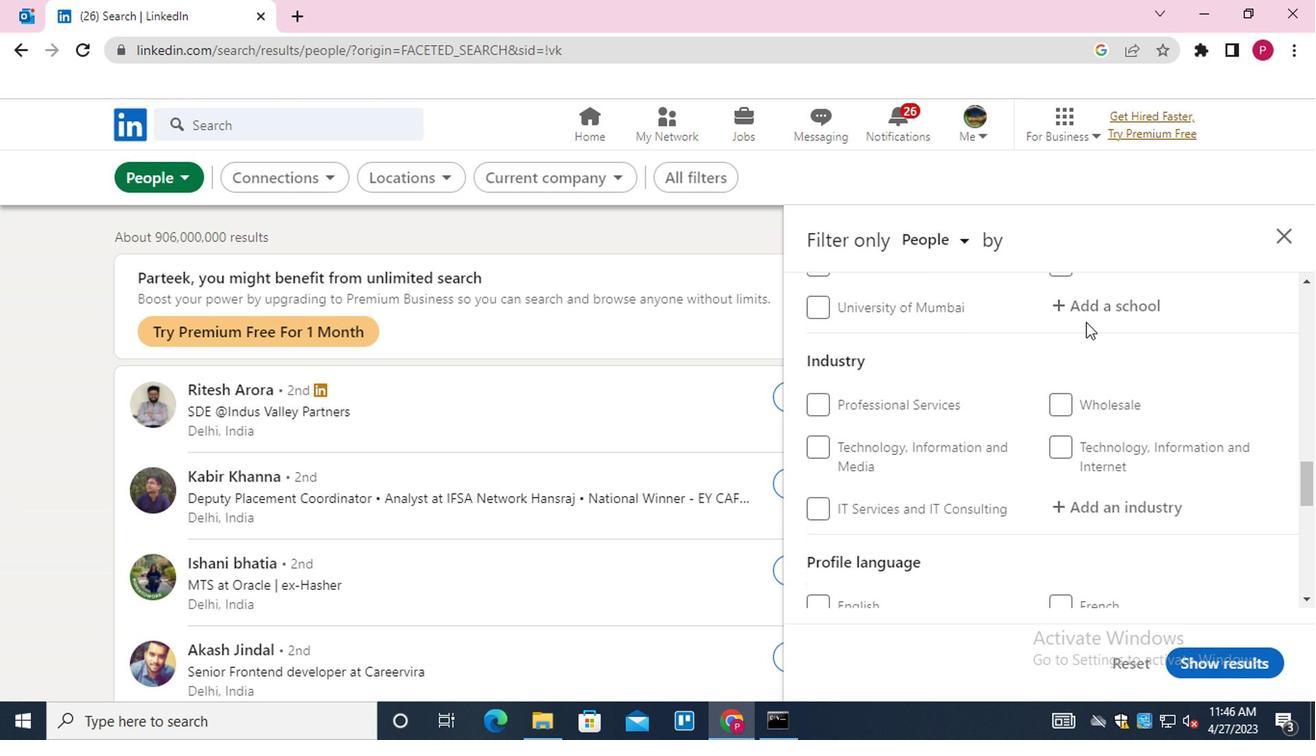 
Action: Mouse pressed left at (1088, 300)
Screenshot: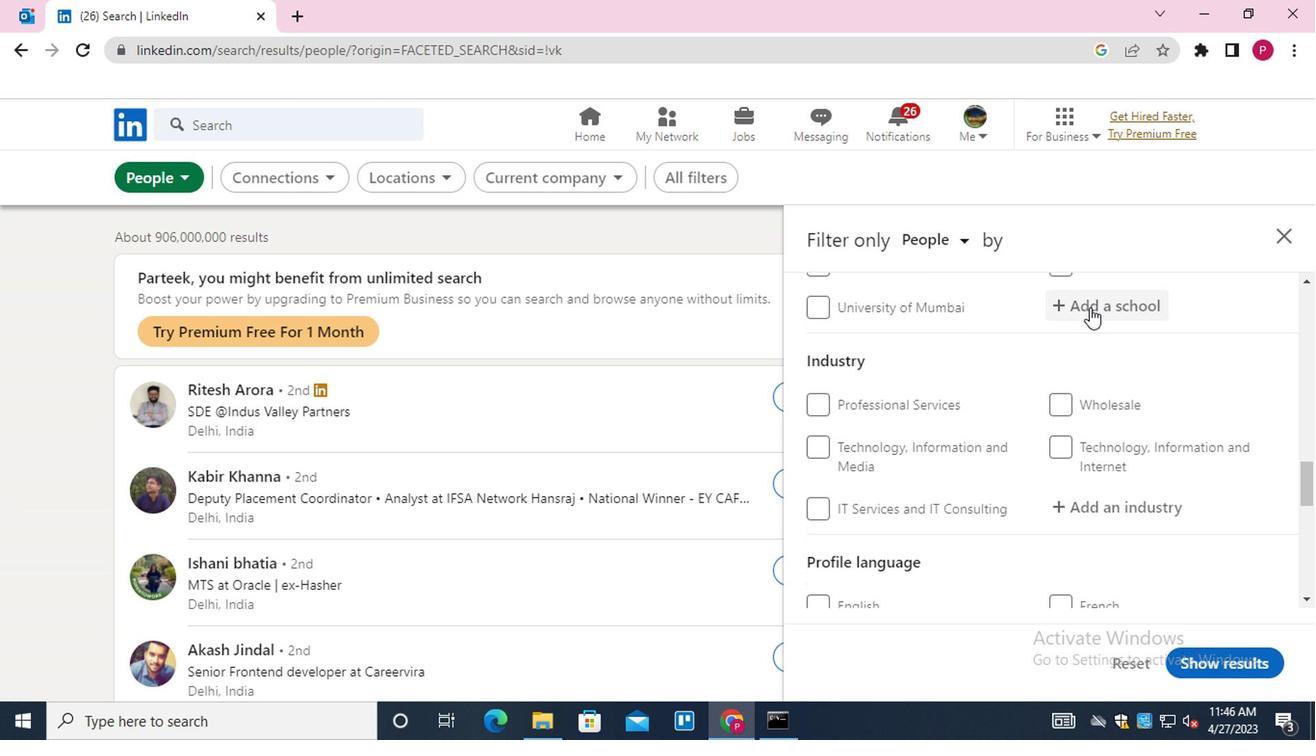 
Action: Mouse moved to (1088, 302)
Screenshot: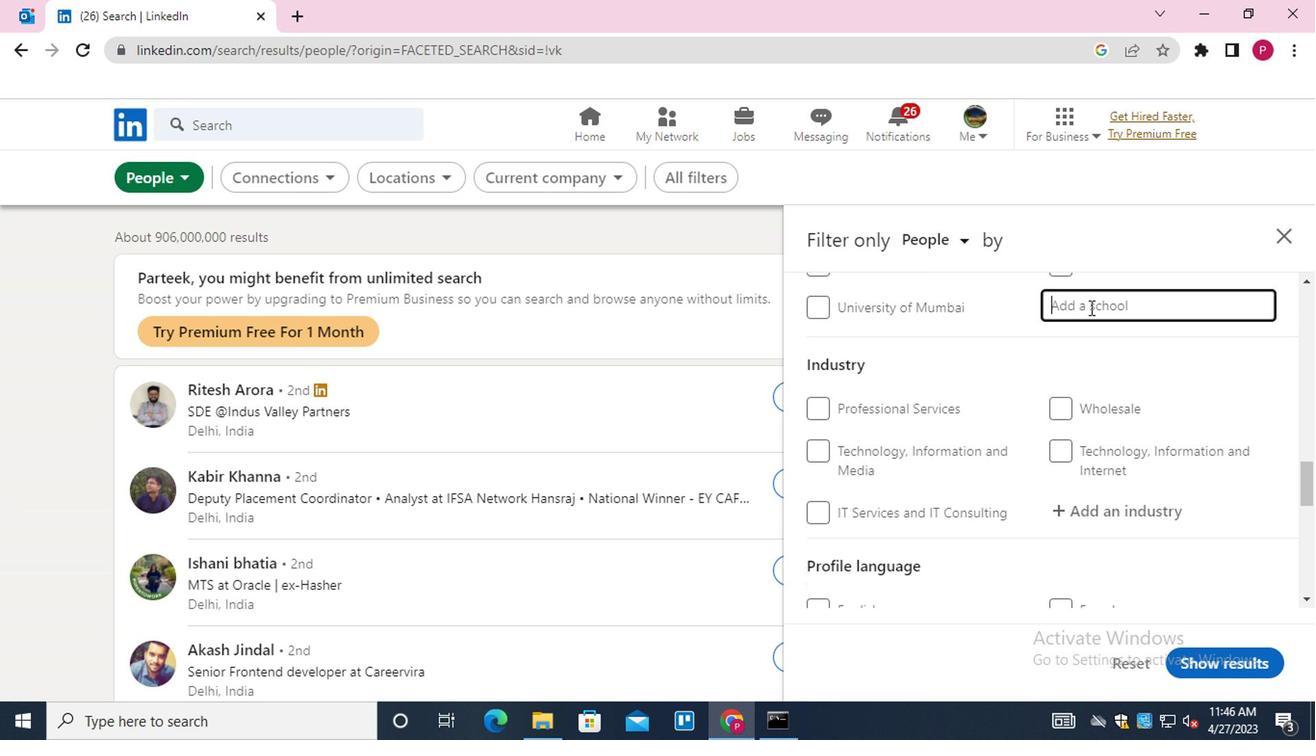 
Action: Key pressed <Key.shift>D<Key.shift>Y<Key.space><Key.shift>PATIL<Key.space>
Screenshot: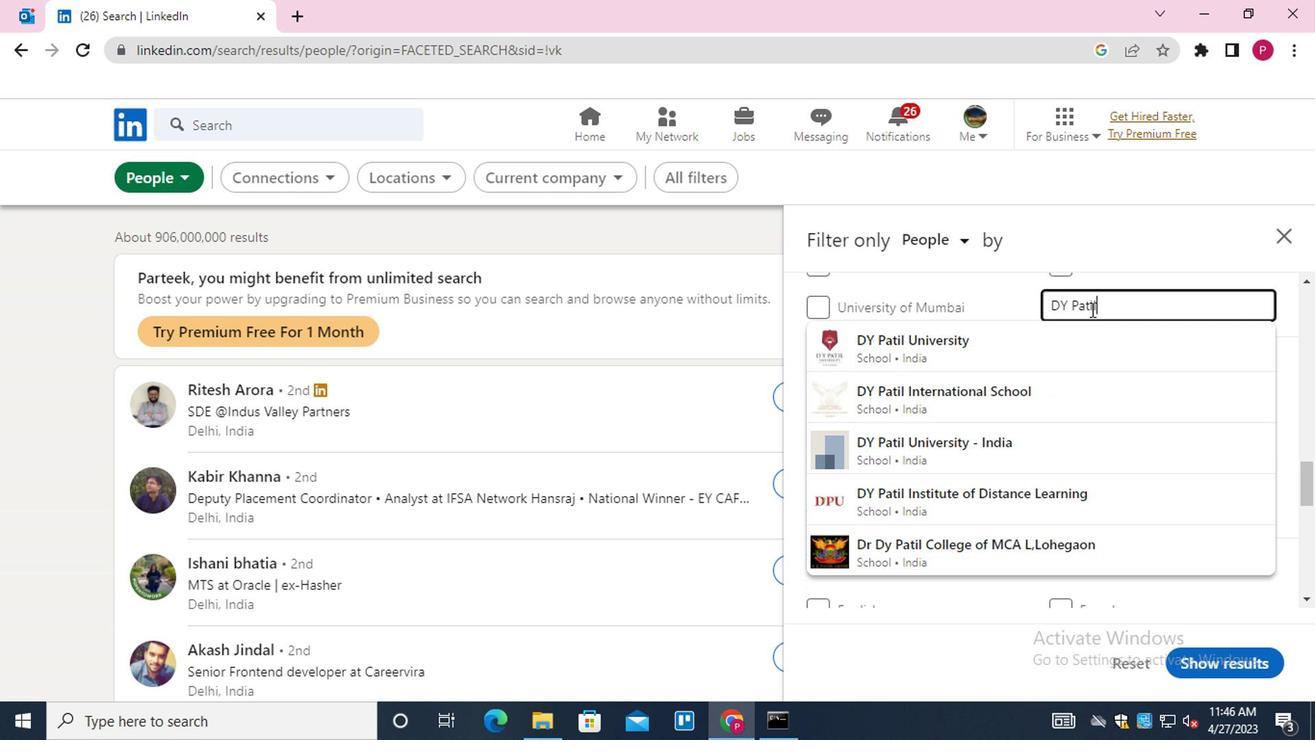 
Action: Mouse moved to (1181, 266)
Screenshot: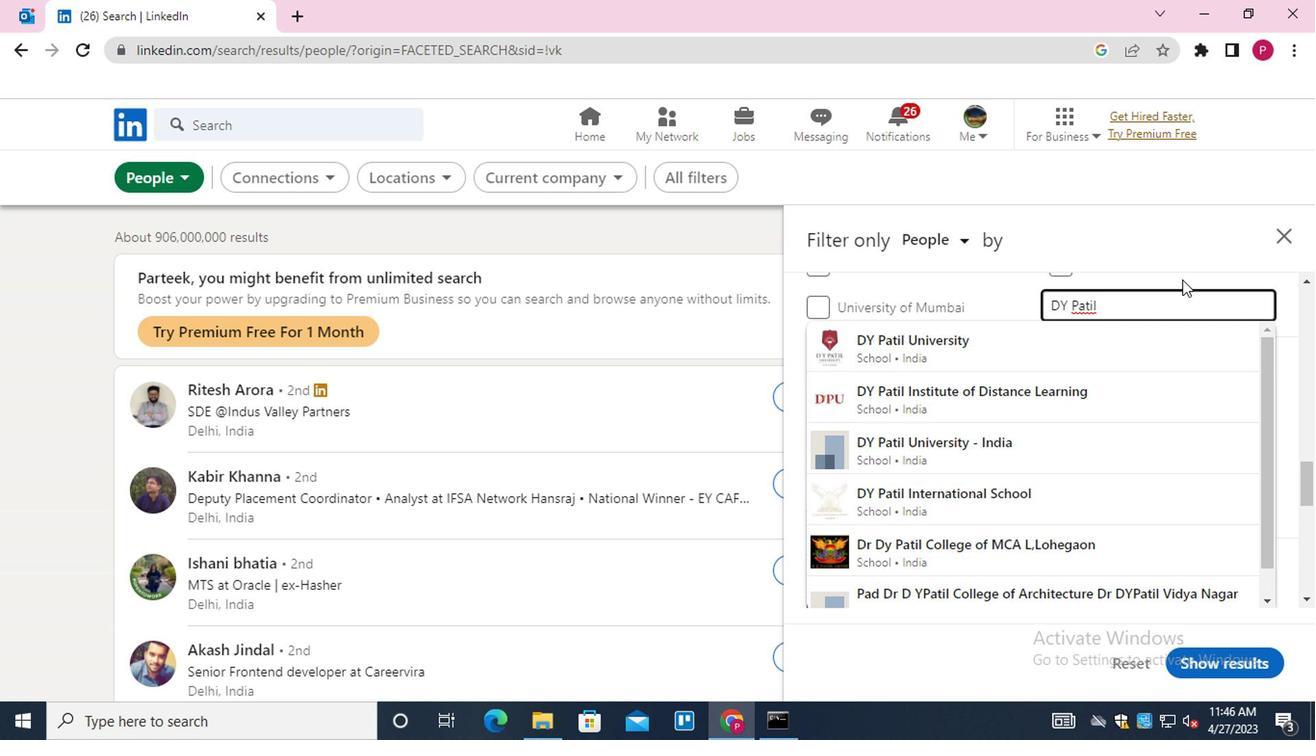 
Action: Key pressed <Key.down><Key.enter>
Screenshot: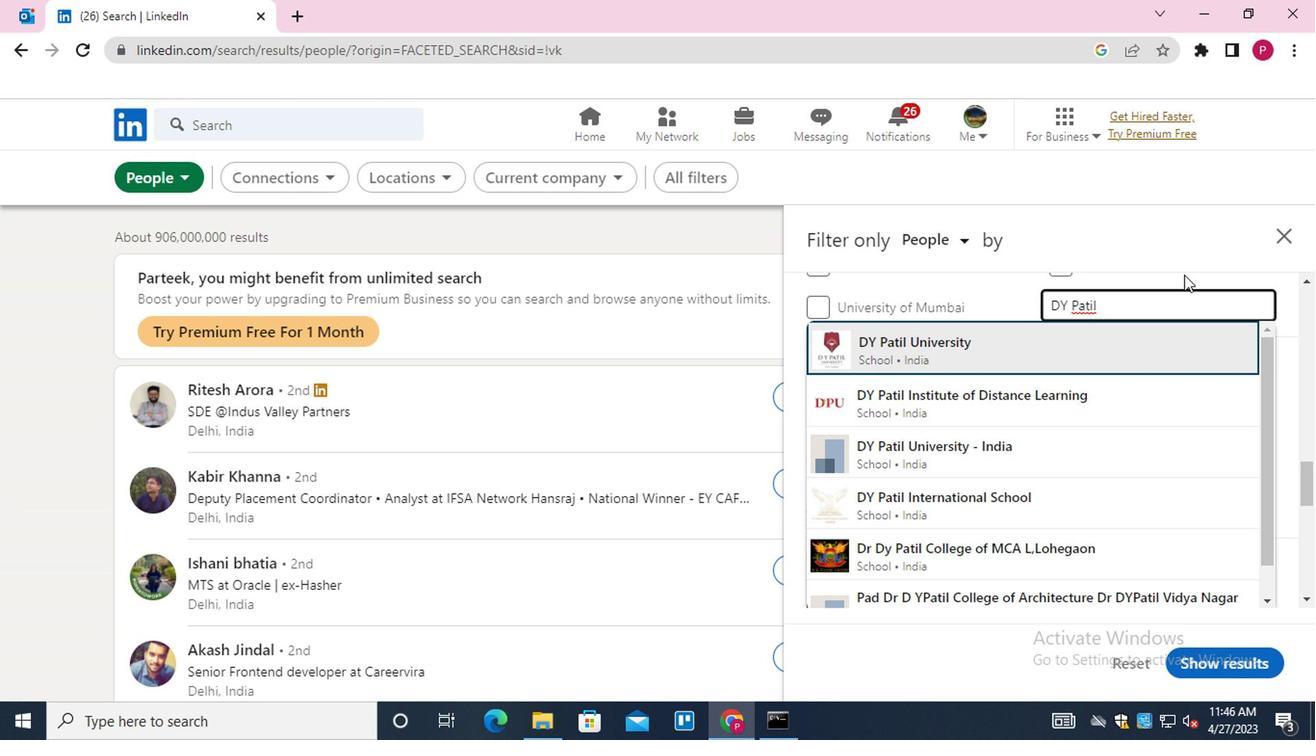 
Action: Mouse moved to (1091, 378)
Screenshot: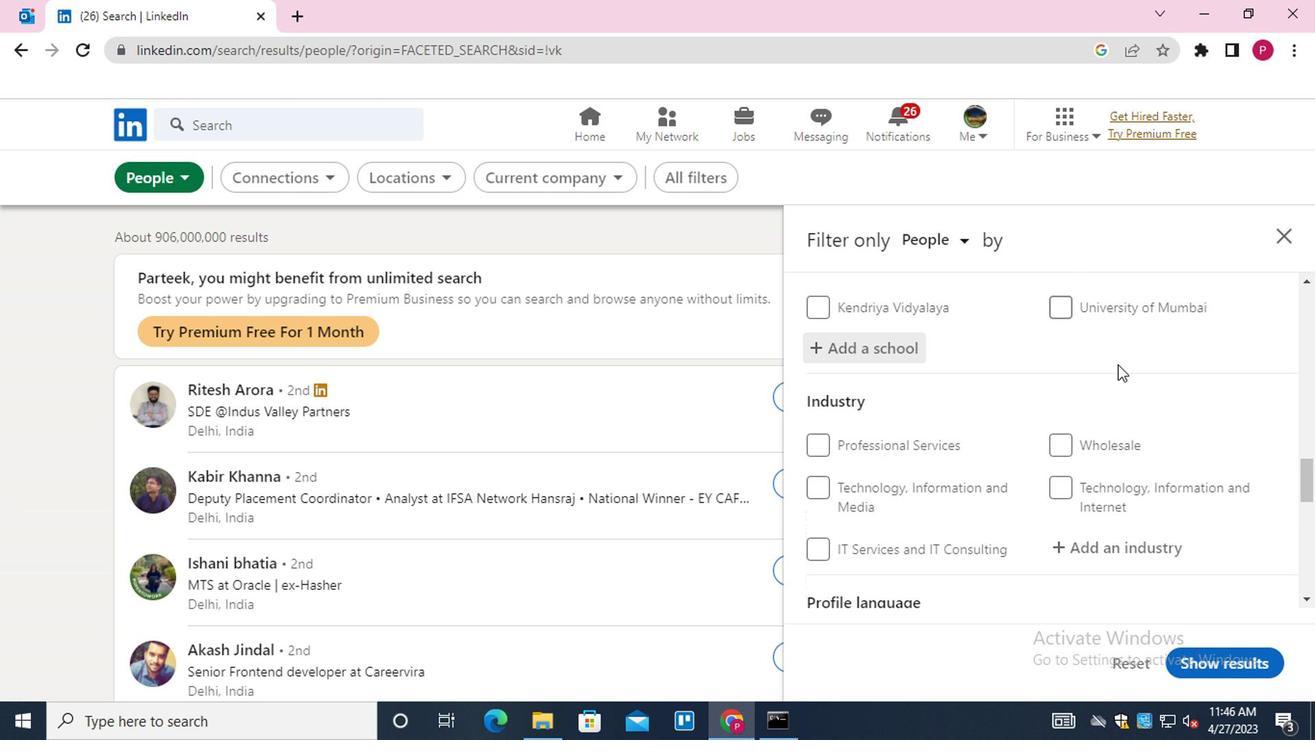 
Action: Mouse scrolled (1091, 377) with delta (0, 0)
Screenshot: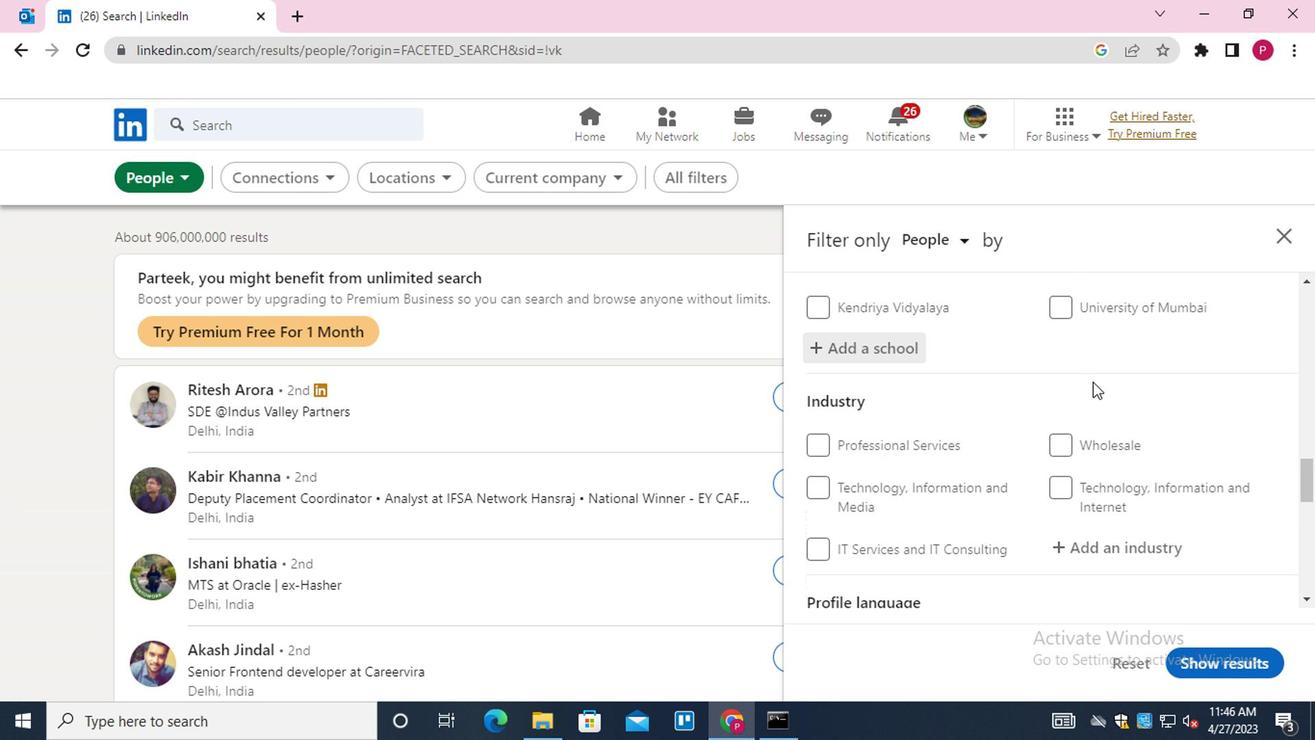 
Action: Mouse scrolled (1091, 377) with delta (0, 0)
Screenshot: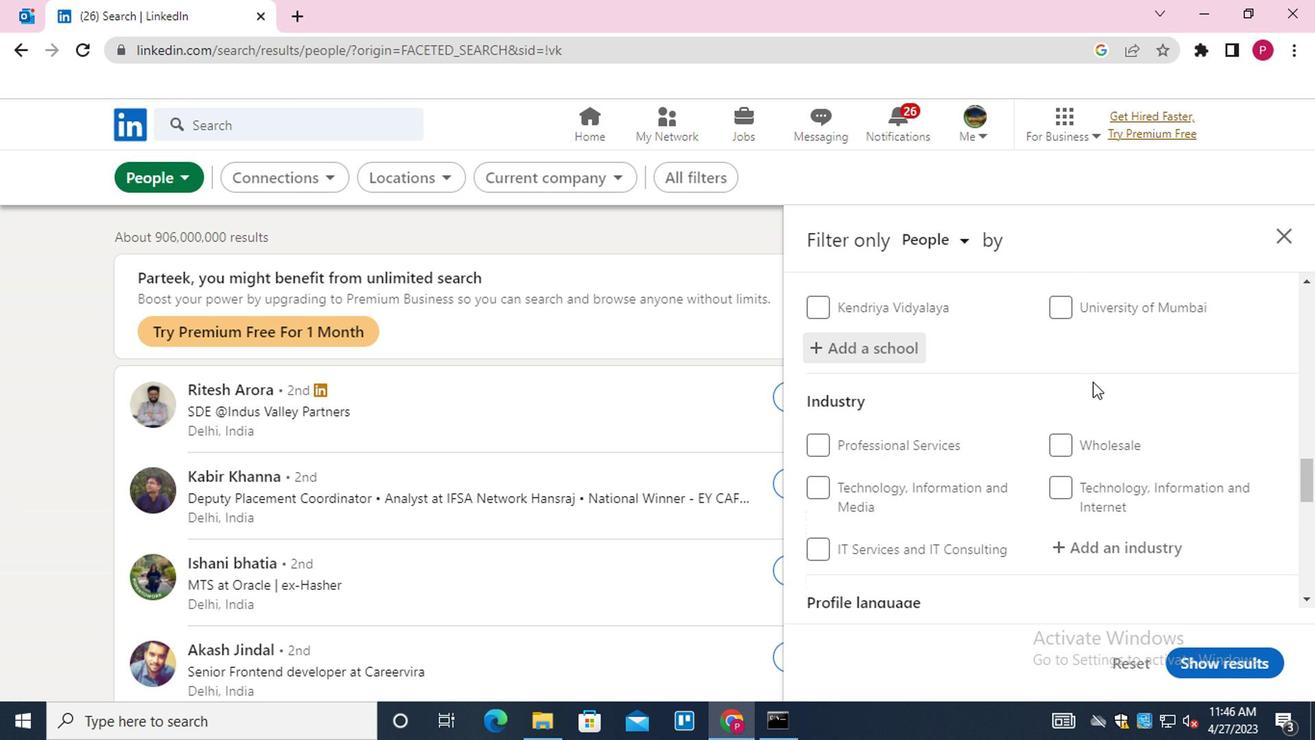 
Action: Mouse moved to (1128, 350)
Screenshot: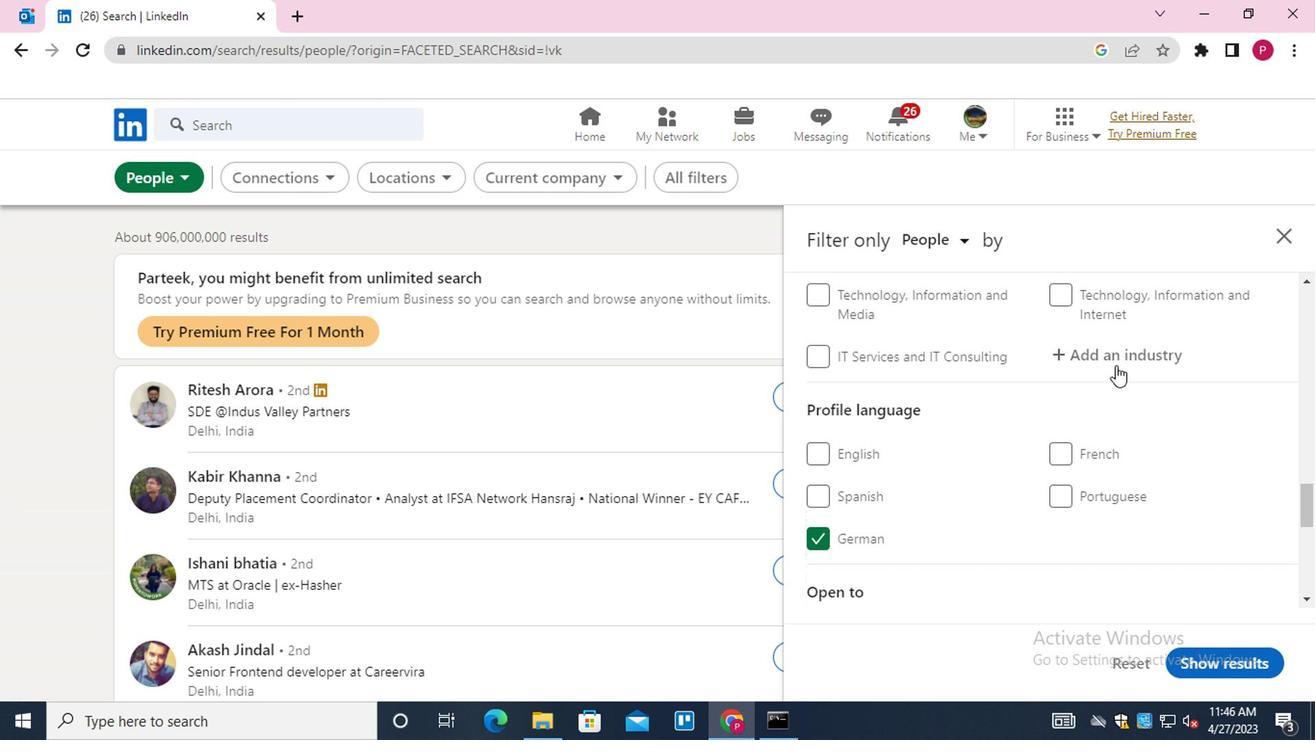 
Action: Mouse pressed left at (1128, 350)
Screenshot: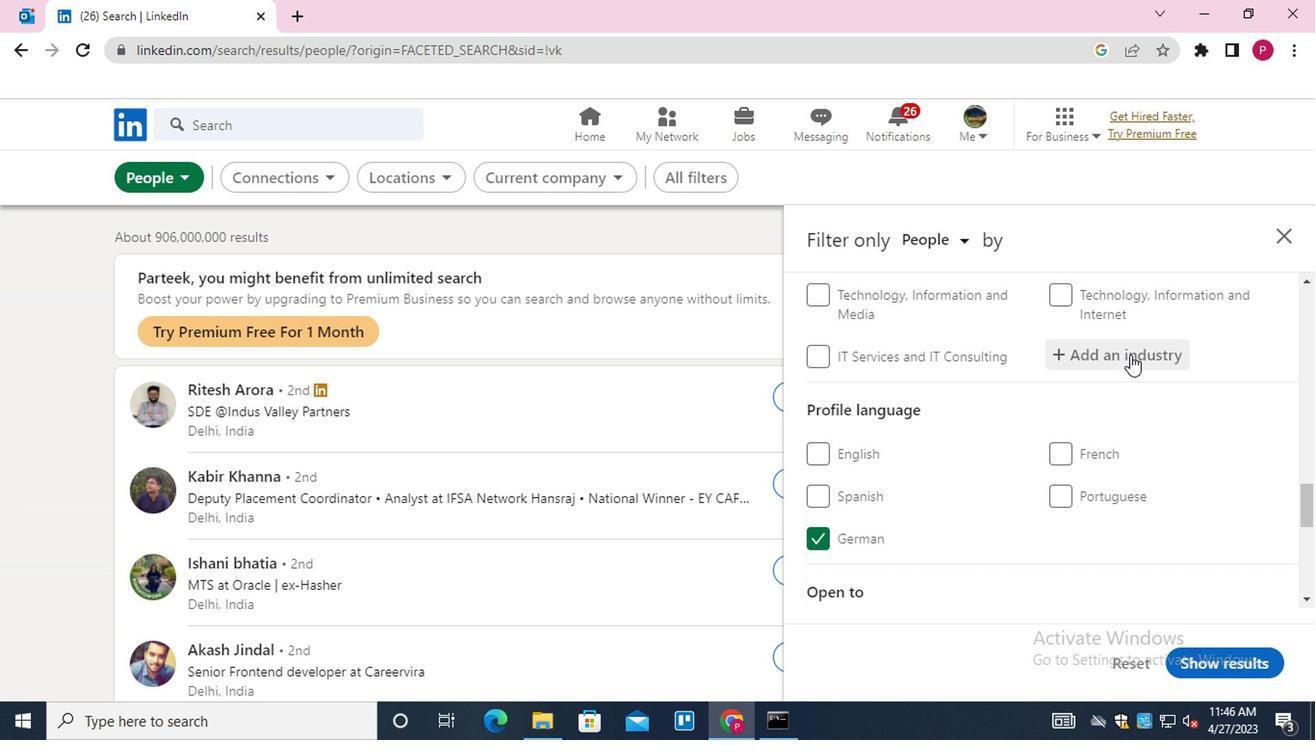 
Action: Key pressed <Key.shift><Key.shift><Key.shift><Key.shift>LANDSC<Key.down><Key.enter>
Screenshot: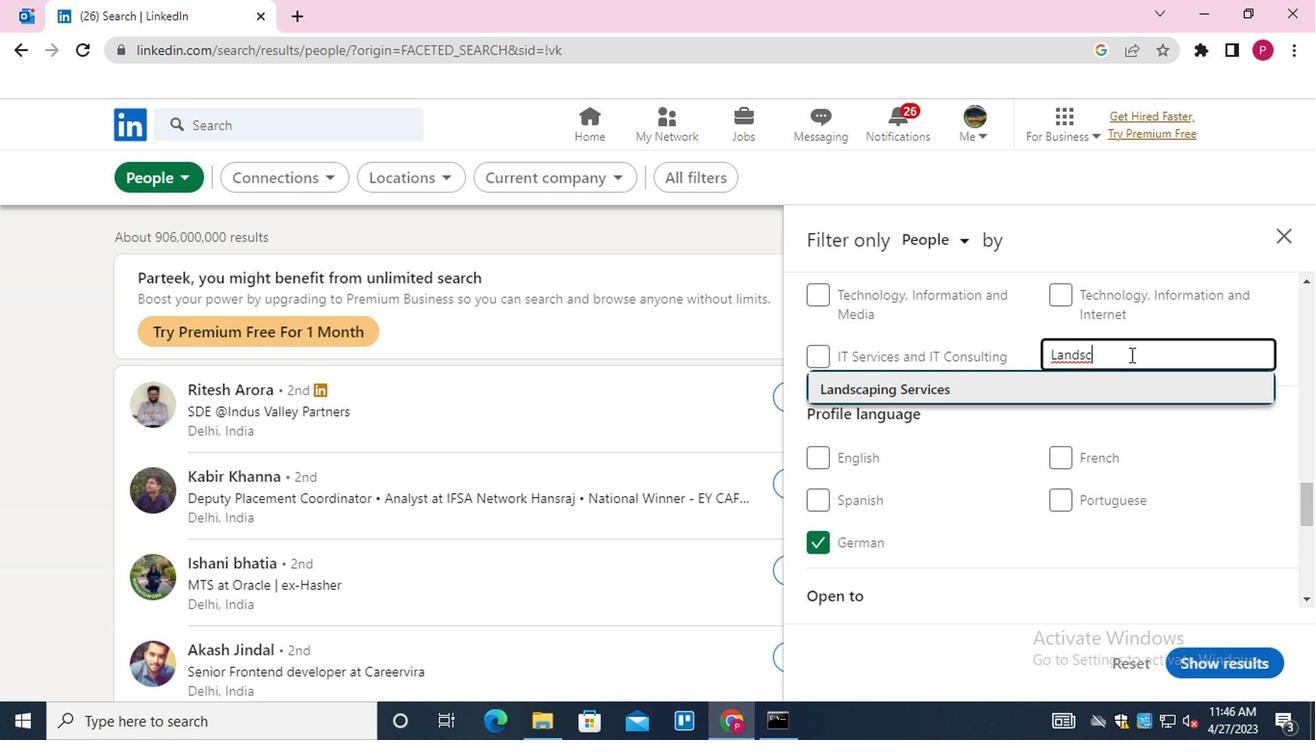 
Action: Mouse moved to (1103, 376)
Screenshot: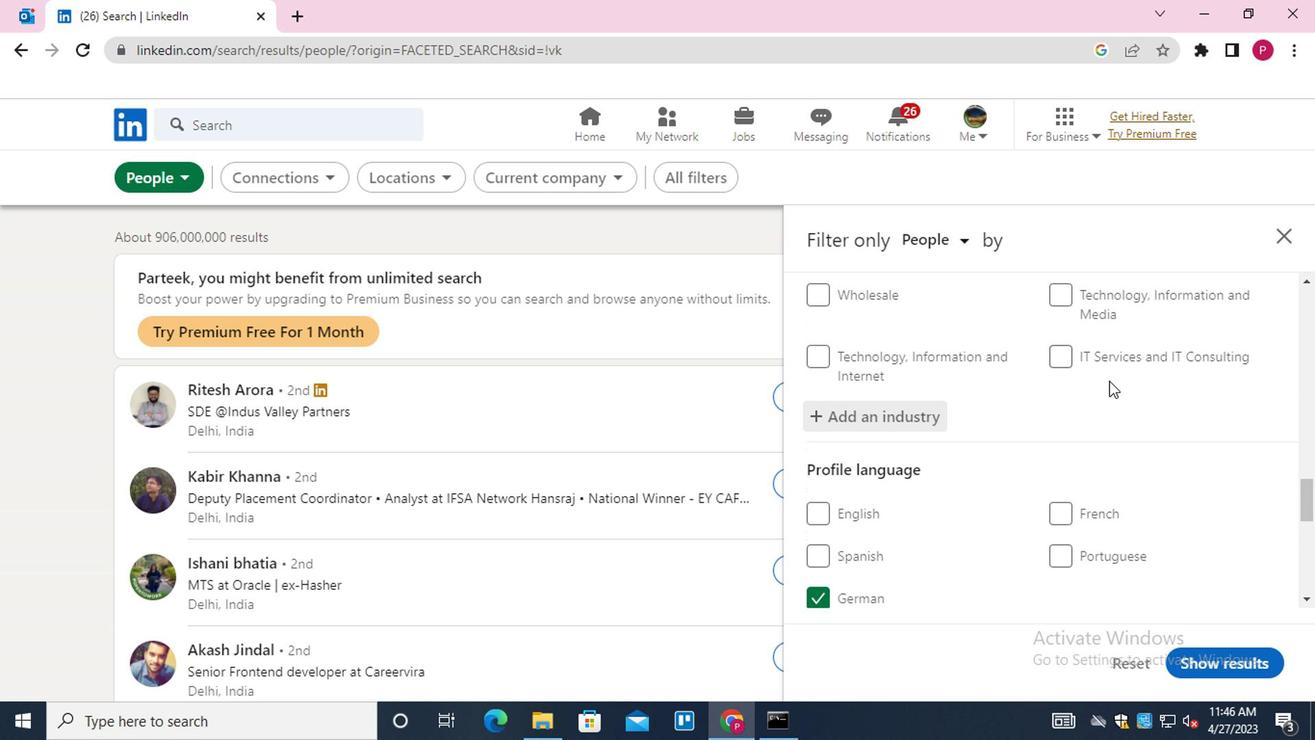 
Action: Mouse scrolled (1103, 375) with delta (0, 0)
Screenshot: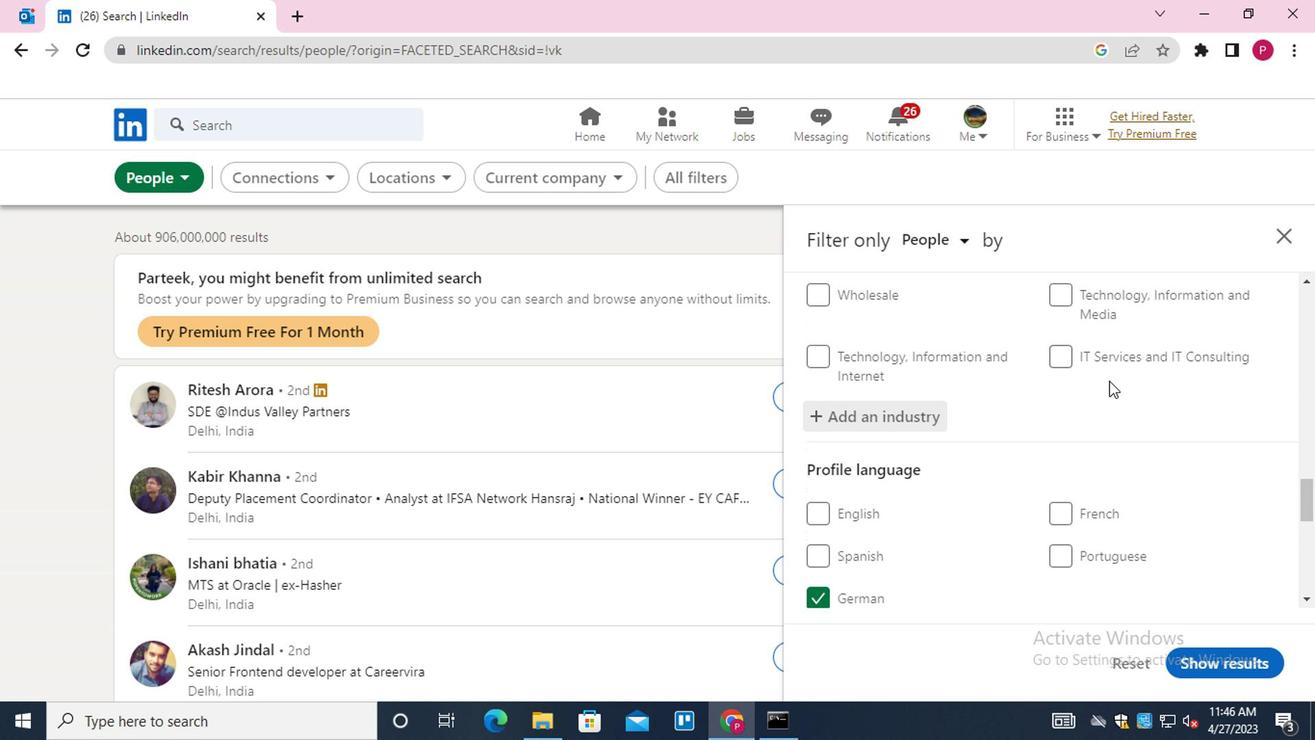 
Action: Mouse moved to (1102, 377)
Screenshot: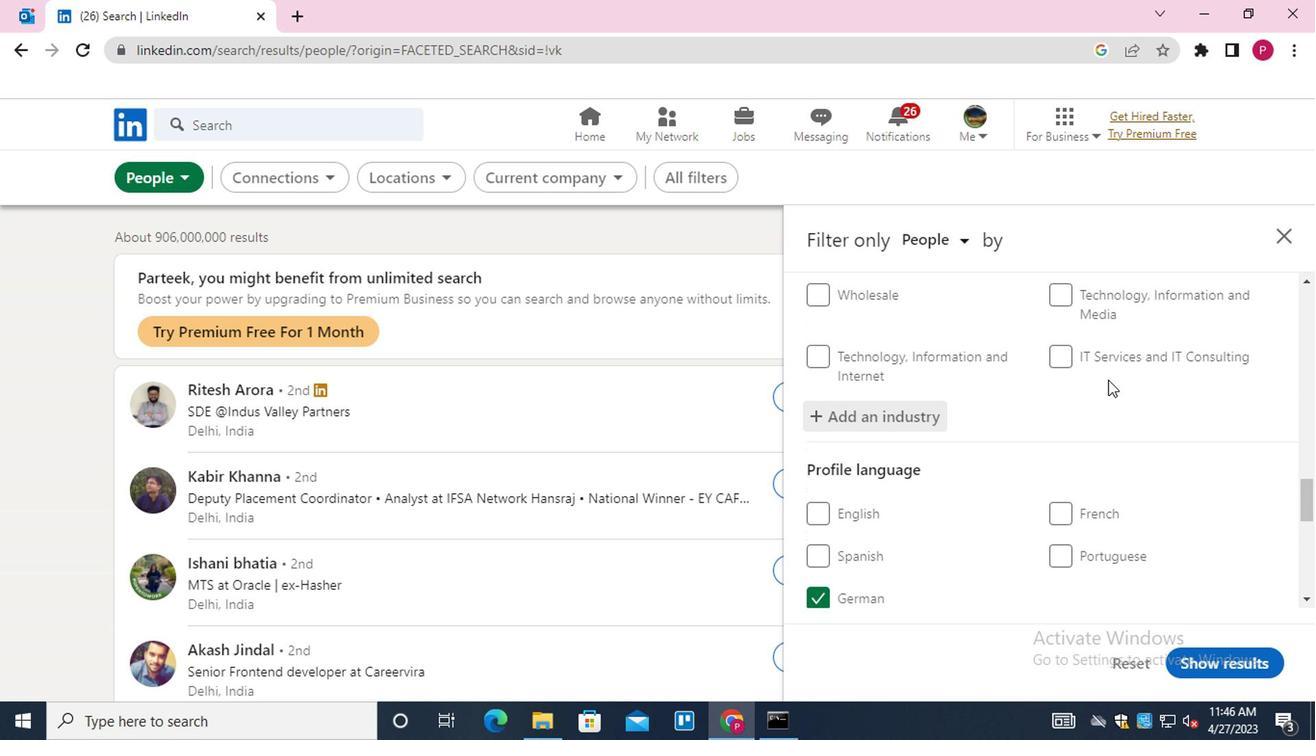 
Action: Mouse scrolled (1102, 376) with delta (0, -1)
Screenshot: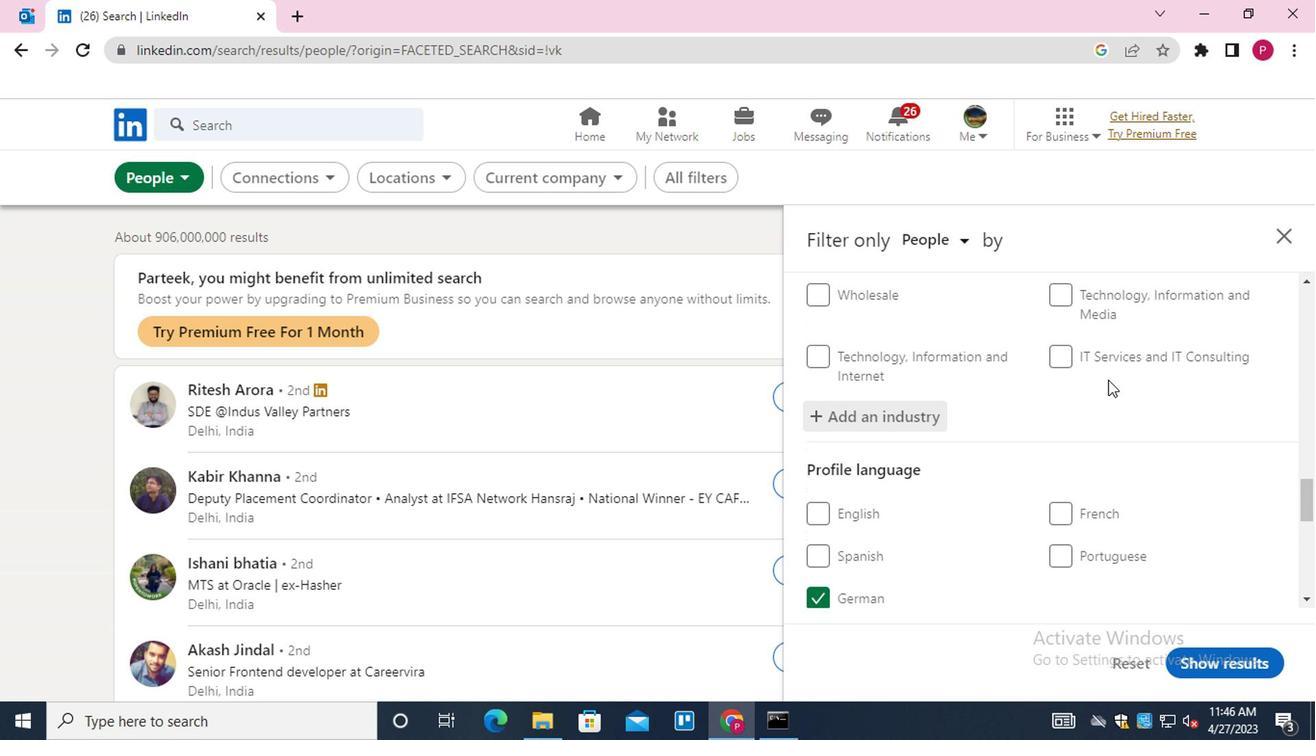 
Action: Mouse moved to (1098, 383)
Screenshot: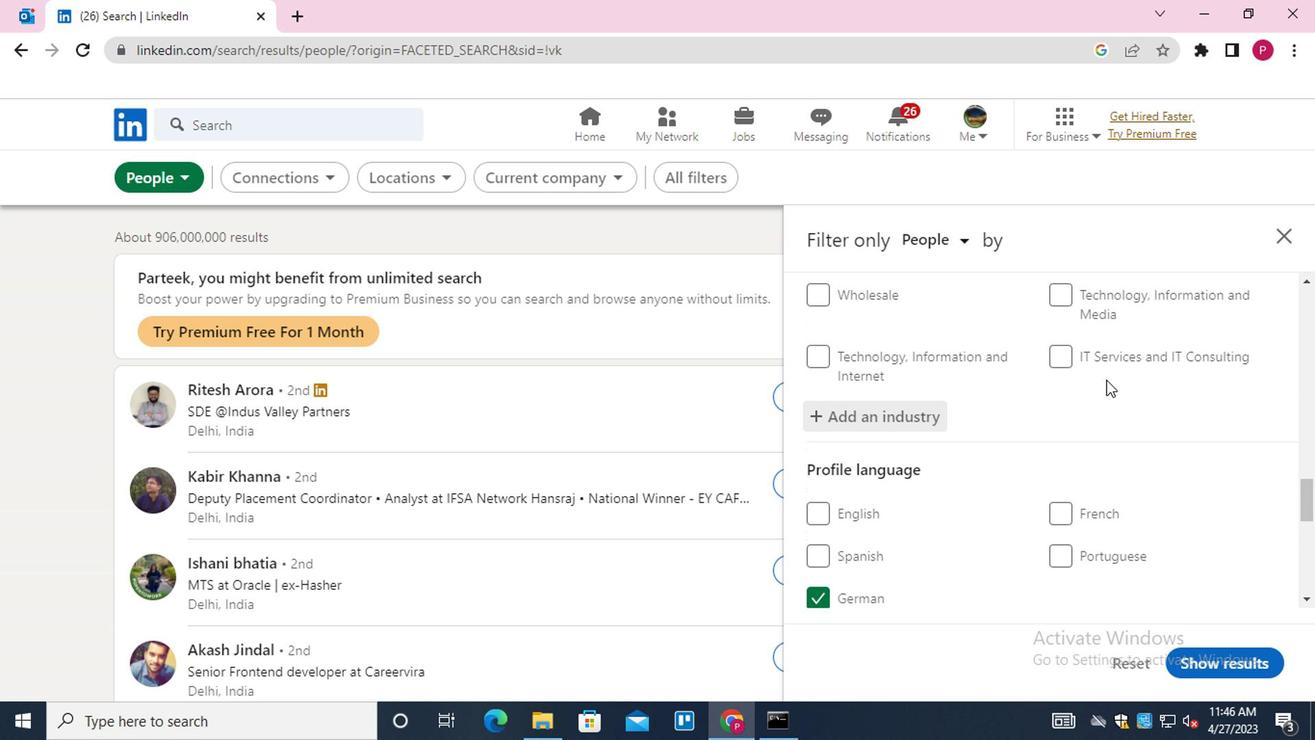
Action: Mouse scrolled (1098, 382) with delta (0, -1)
Screenshot: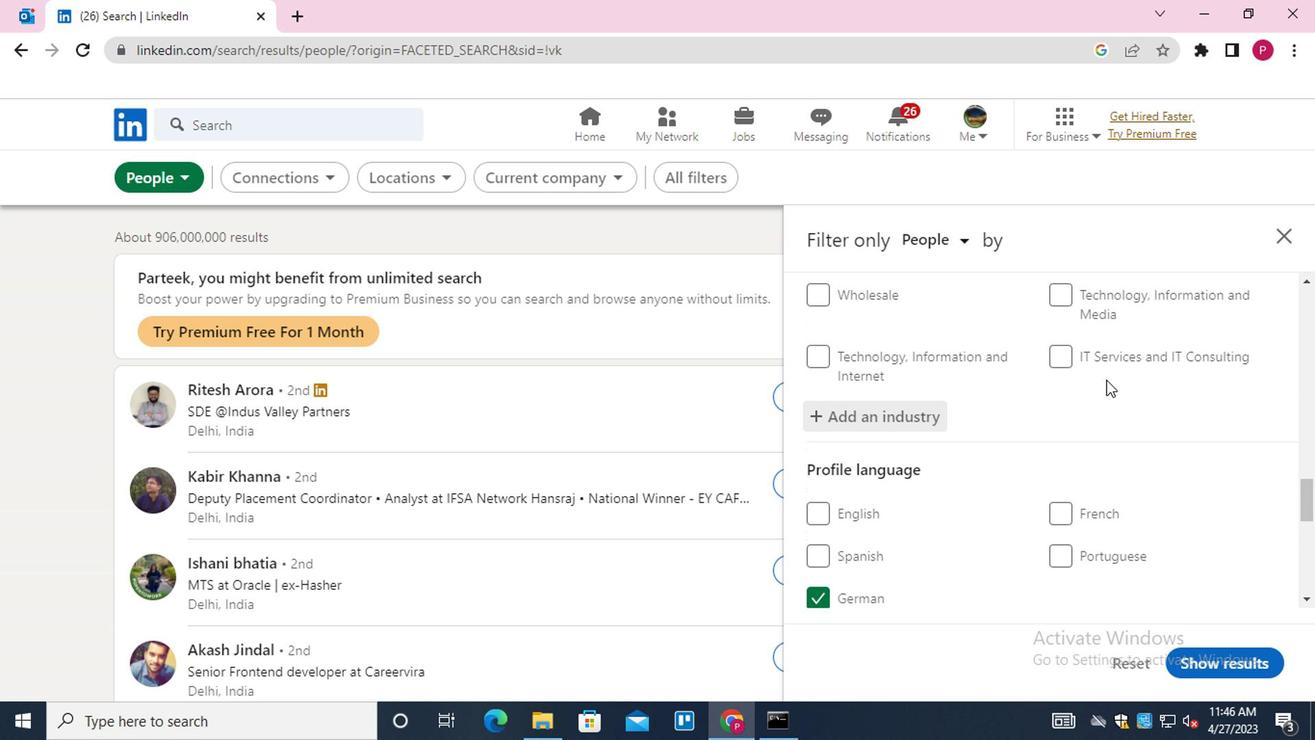 
Action: Mouse moved to (1084, 492)
Screenshot: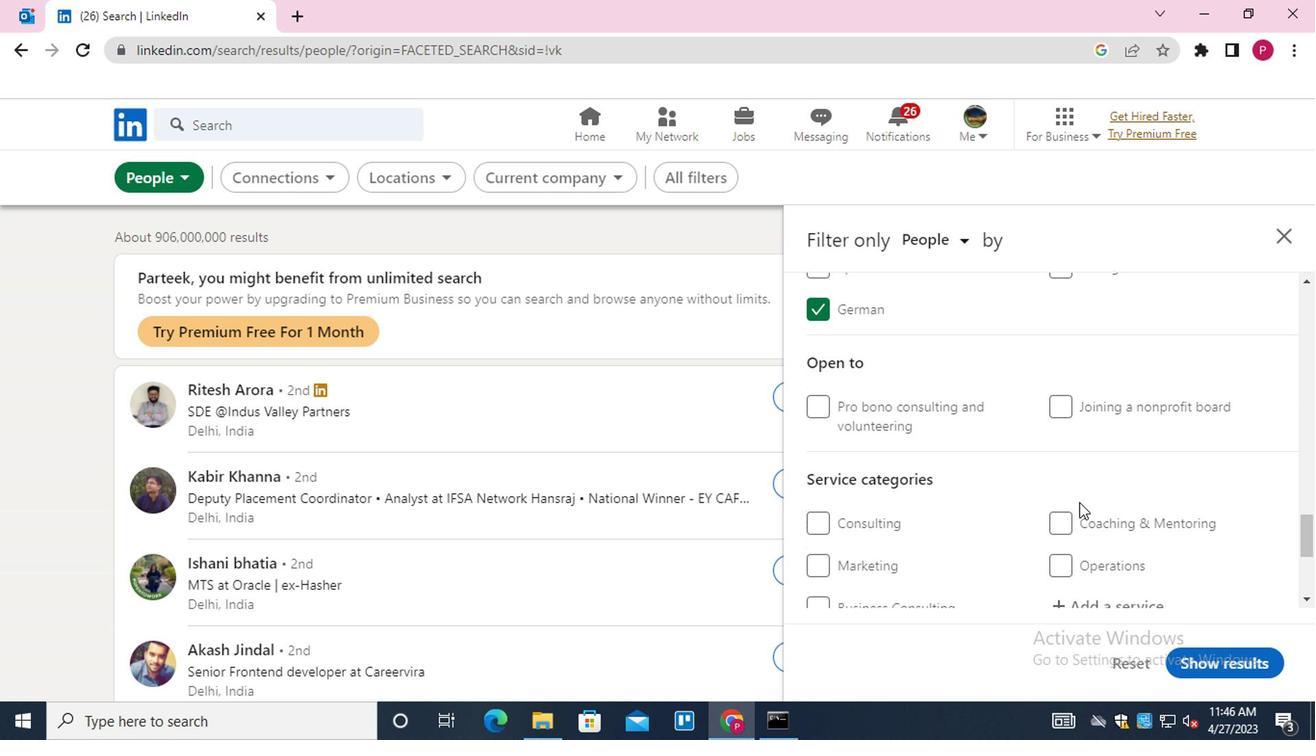 
Action: Mouse scrolled (1084, 491) with delta (0, 0)
Screenshot: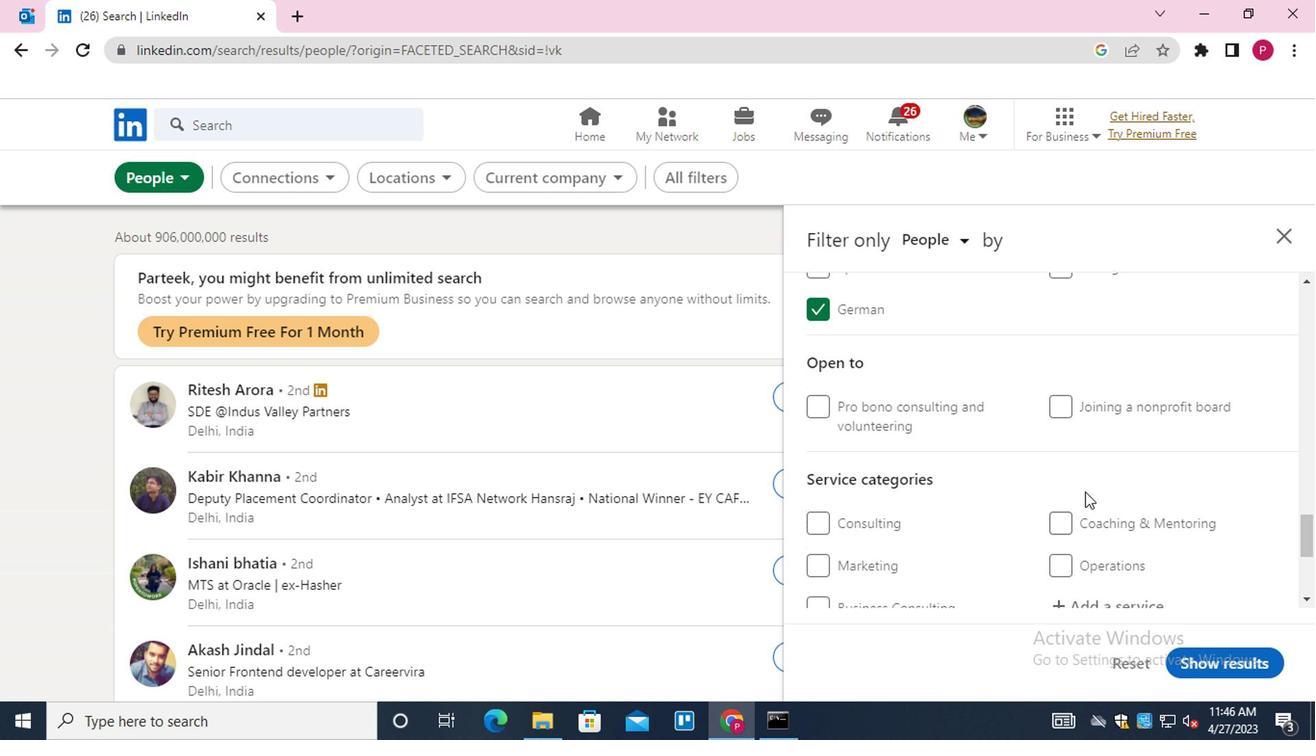 
Action: Mouse scrolled (1084, 491) with delta (0, 0)
Screenshot: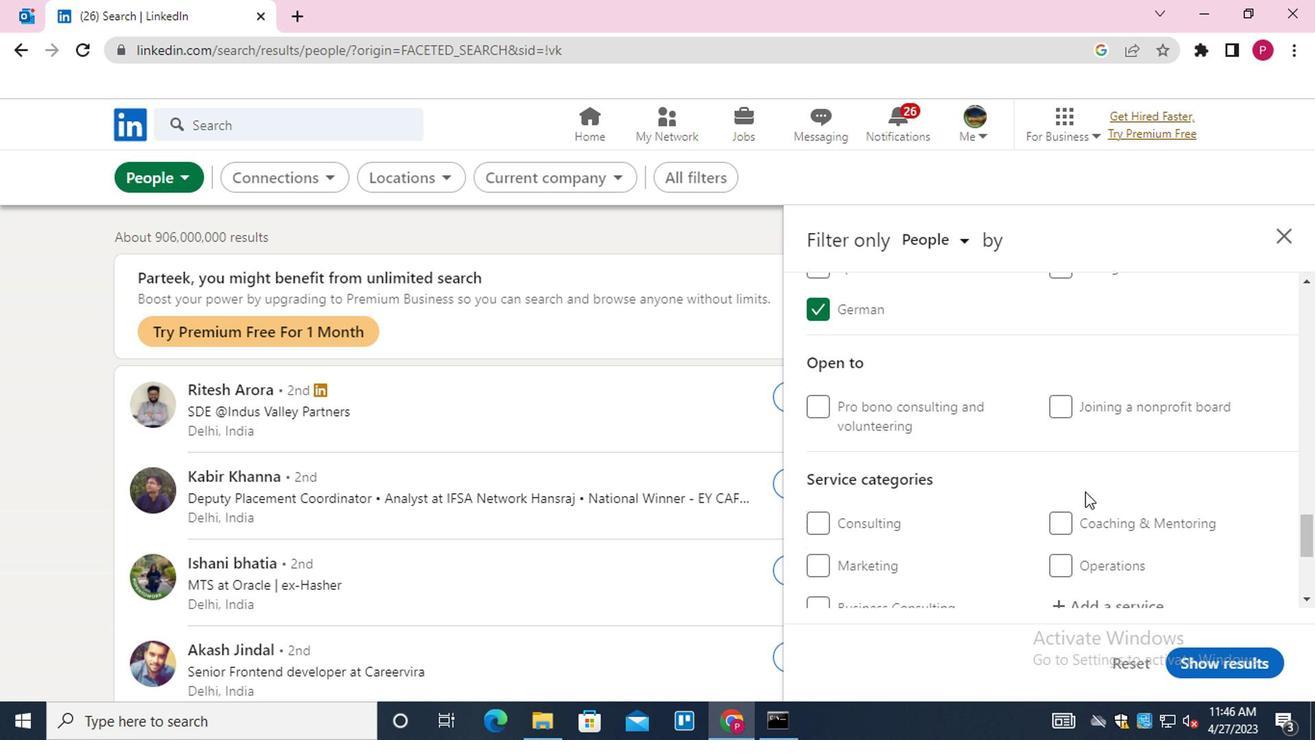 
Action: Mouse scrolled (1084, 491) with delta (0, 0)
Screenshot: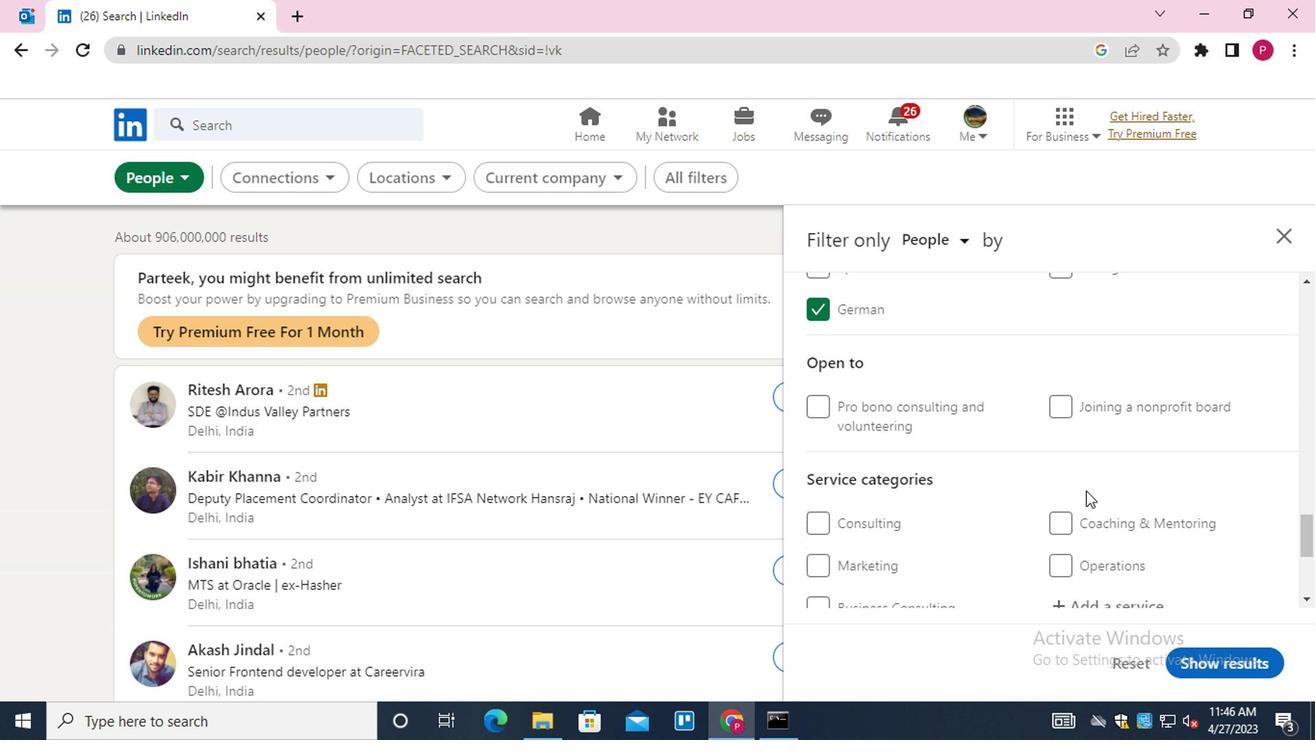 
Action: Mouse moved to (1115, 333)
Screenshot: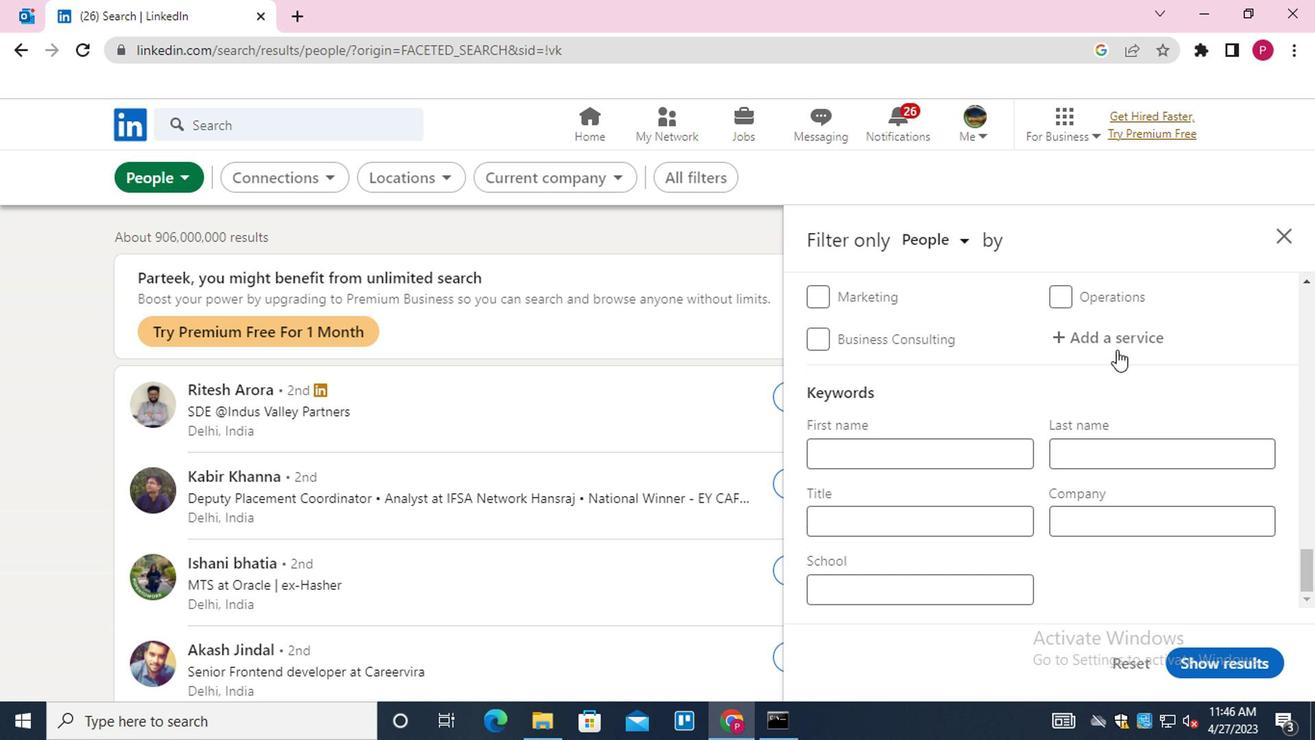 
Action: Mouse pressed left at (1115, 333)
Screenshot: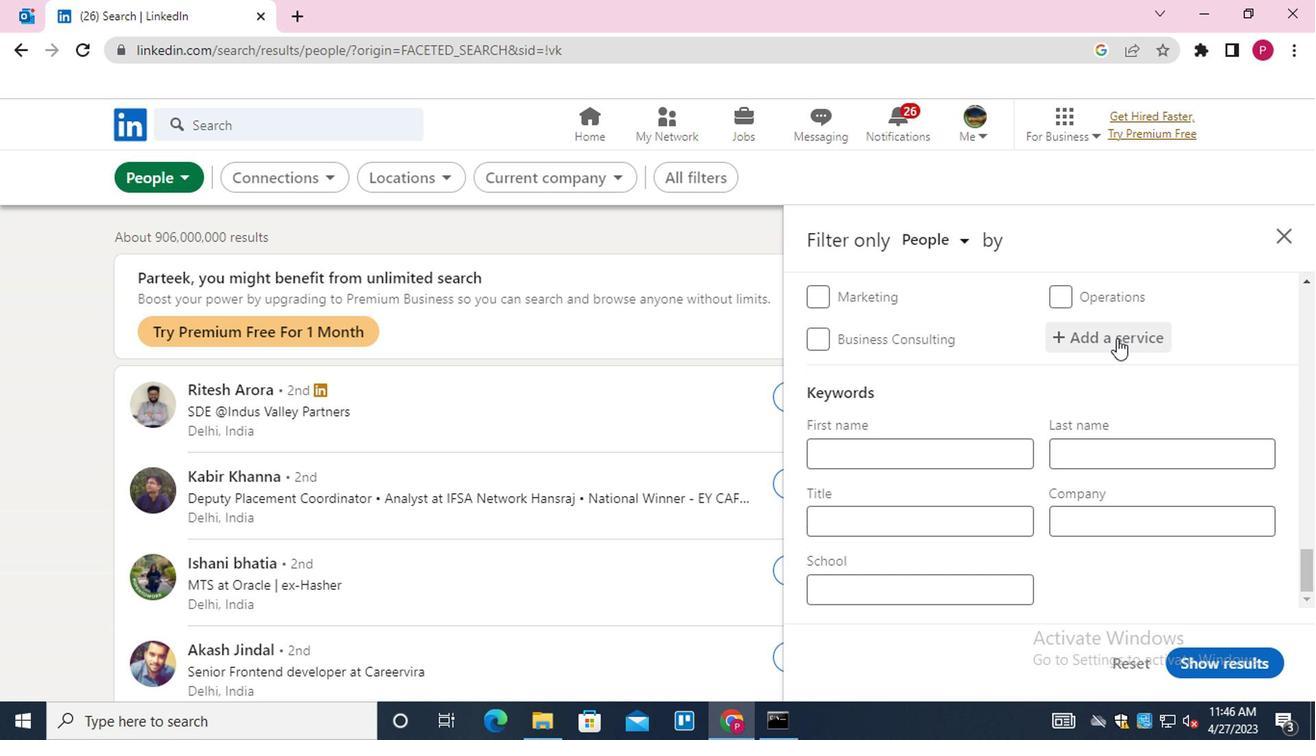 
Action: Key pressed <Key.shift>TAX<Key.down><Key.down><Key.enter>
Screenshot: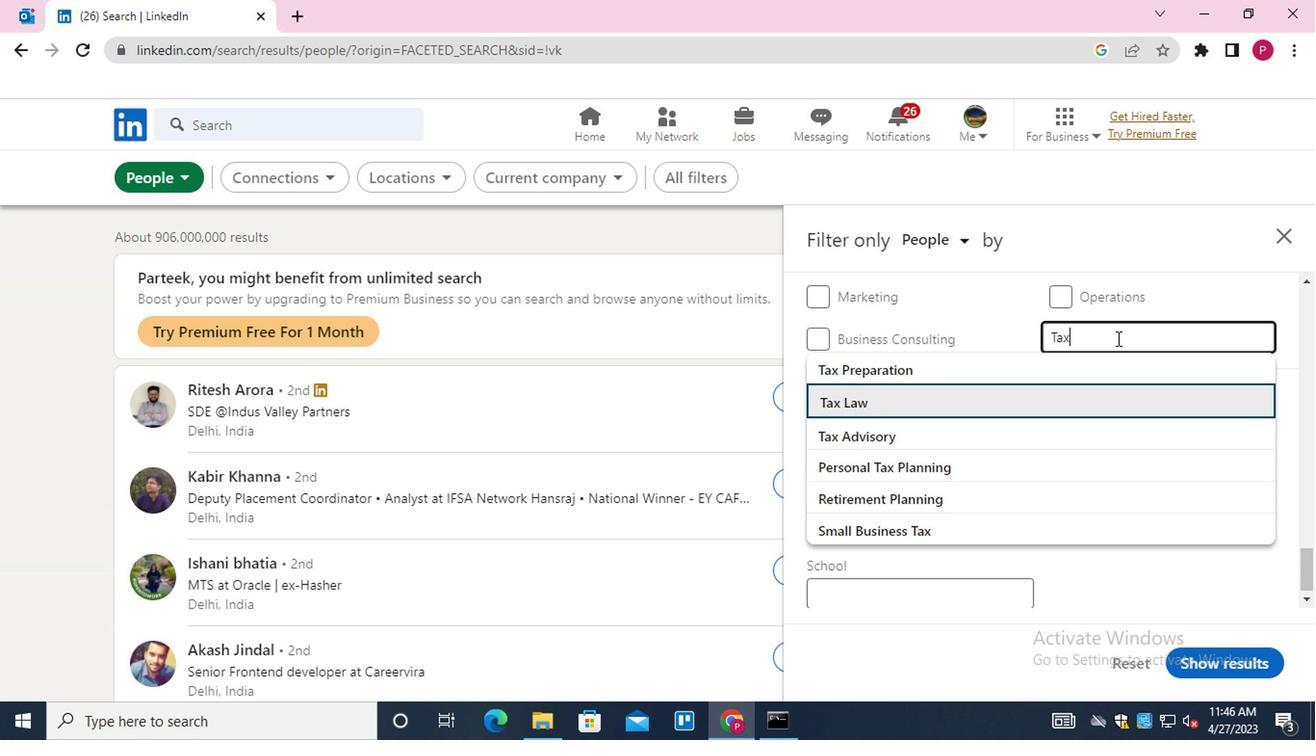 
Action: Mouse moved to (1106, 336)
Screenshot: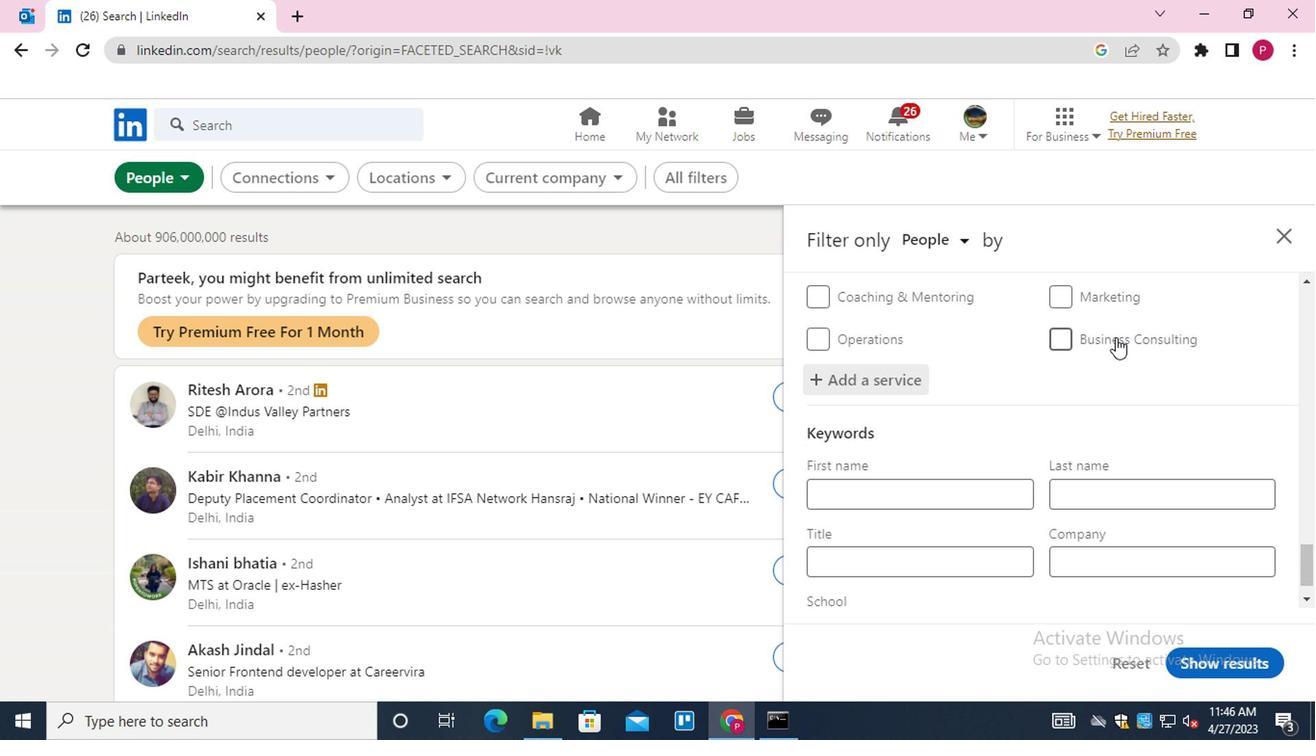 
Action: Mouse scrolled (1106, 335) with delta (0, -1)
Screenshot: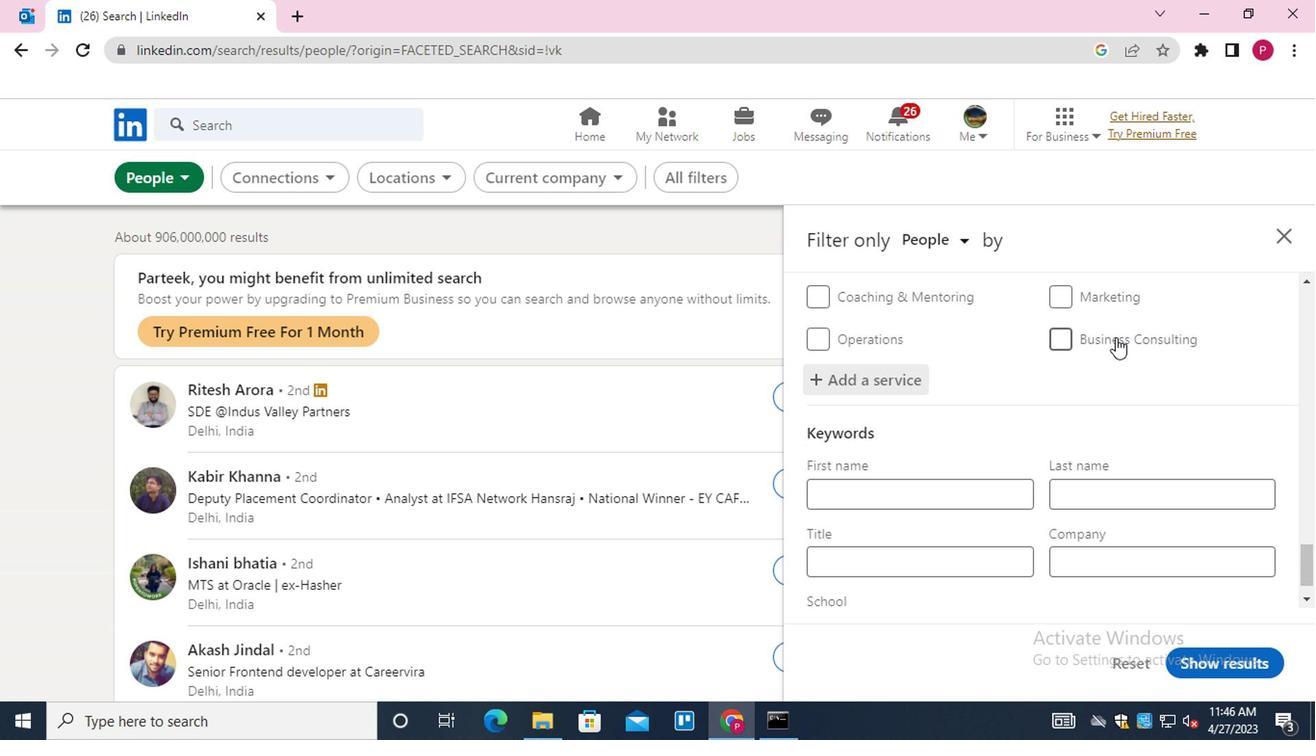 
Action: Mouse moved to (1103, 338)
Screenshot: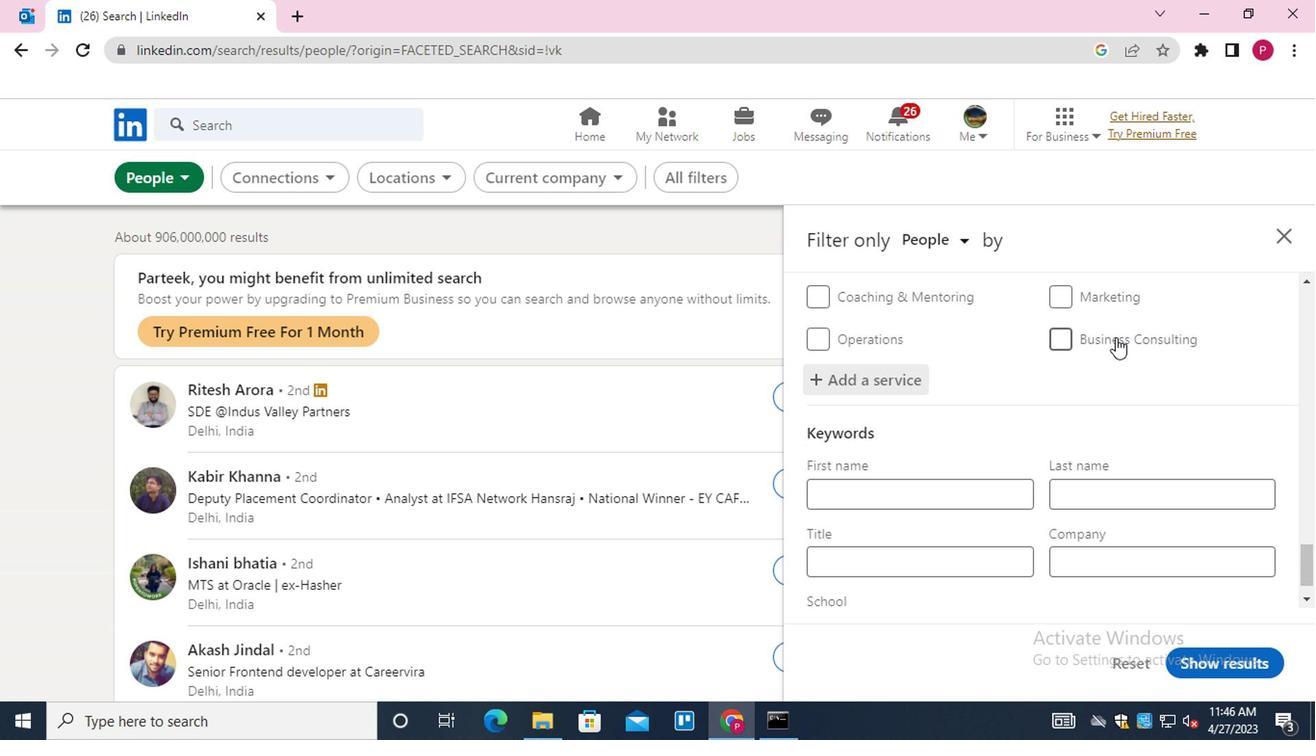 
Action: Mouse scrolled (1103, 337) with delta (0, -1)
Screenshot: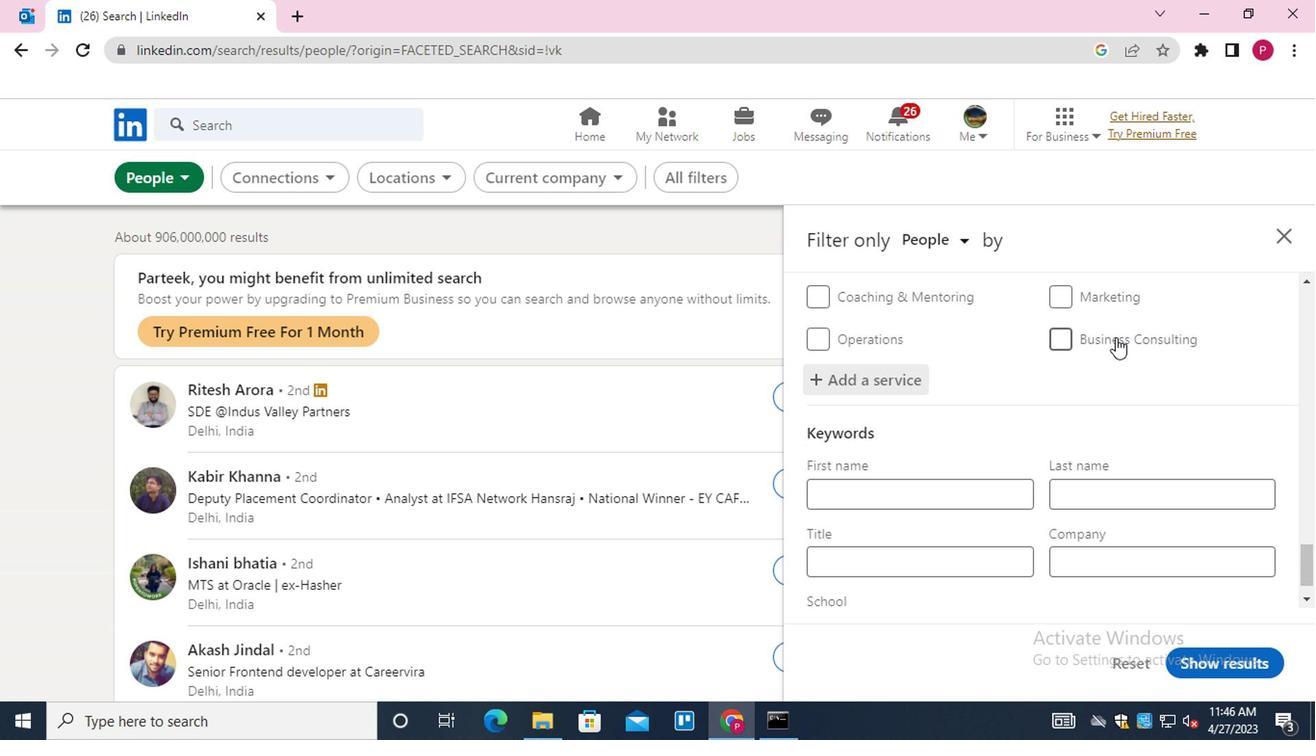
Action: Mouse moved to (1091, 362)
Screenshot: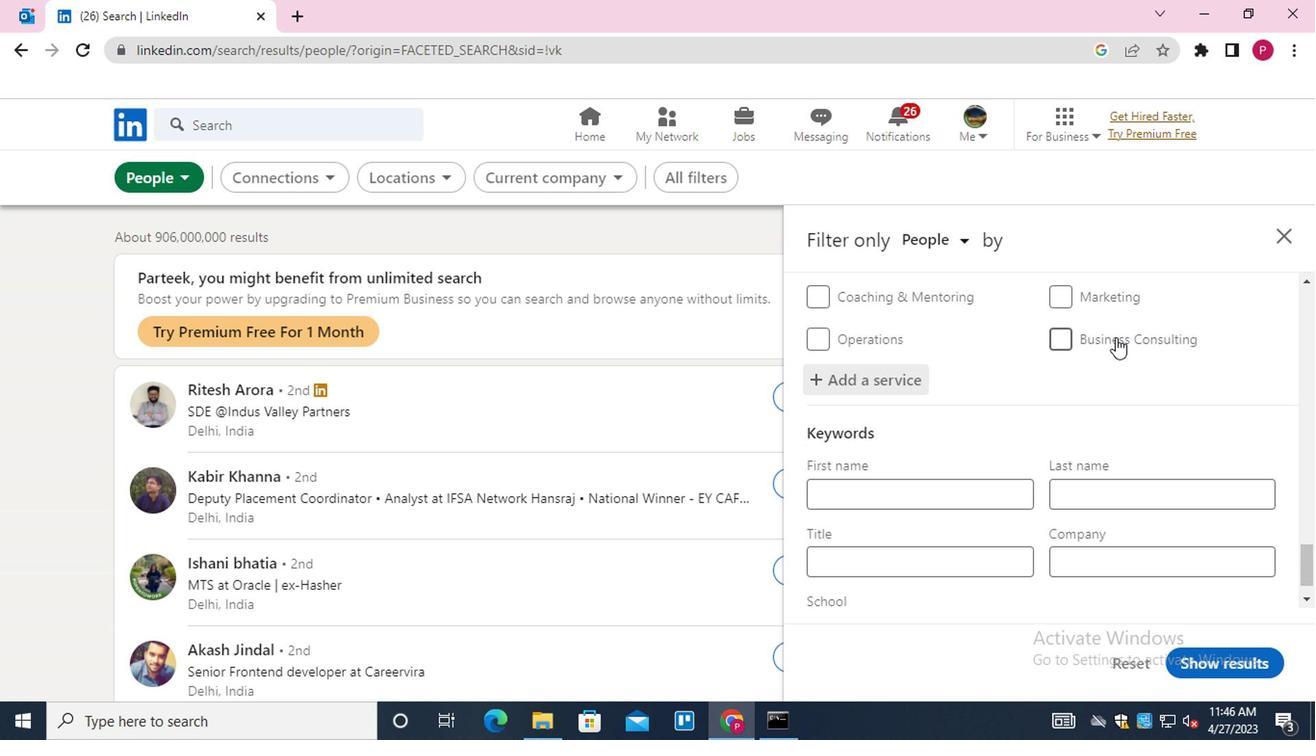 
Action: Mouse scrolled (1091, 361) with delta (0, -1)
Screenshot: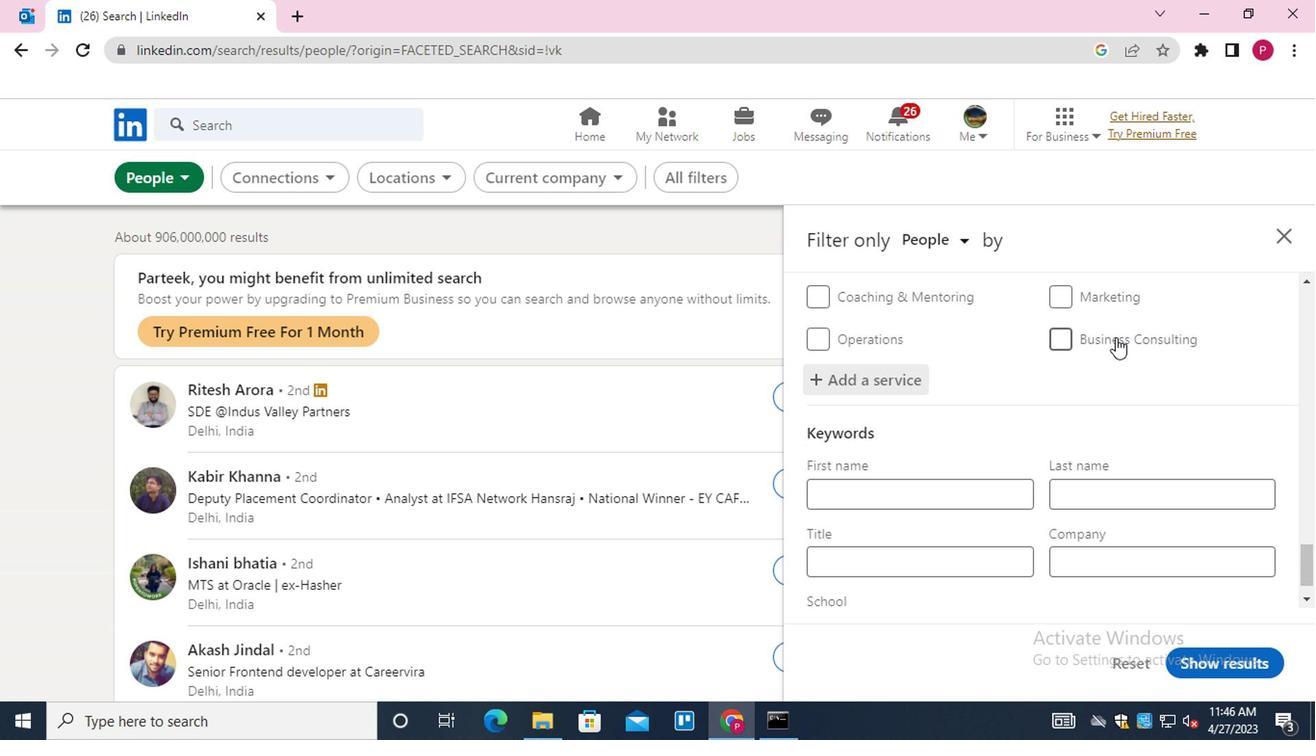 
Action: Mouse moved to (964, 530)
Screenshot: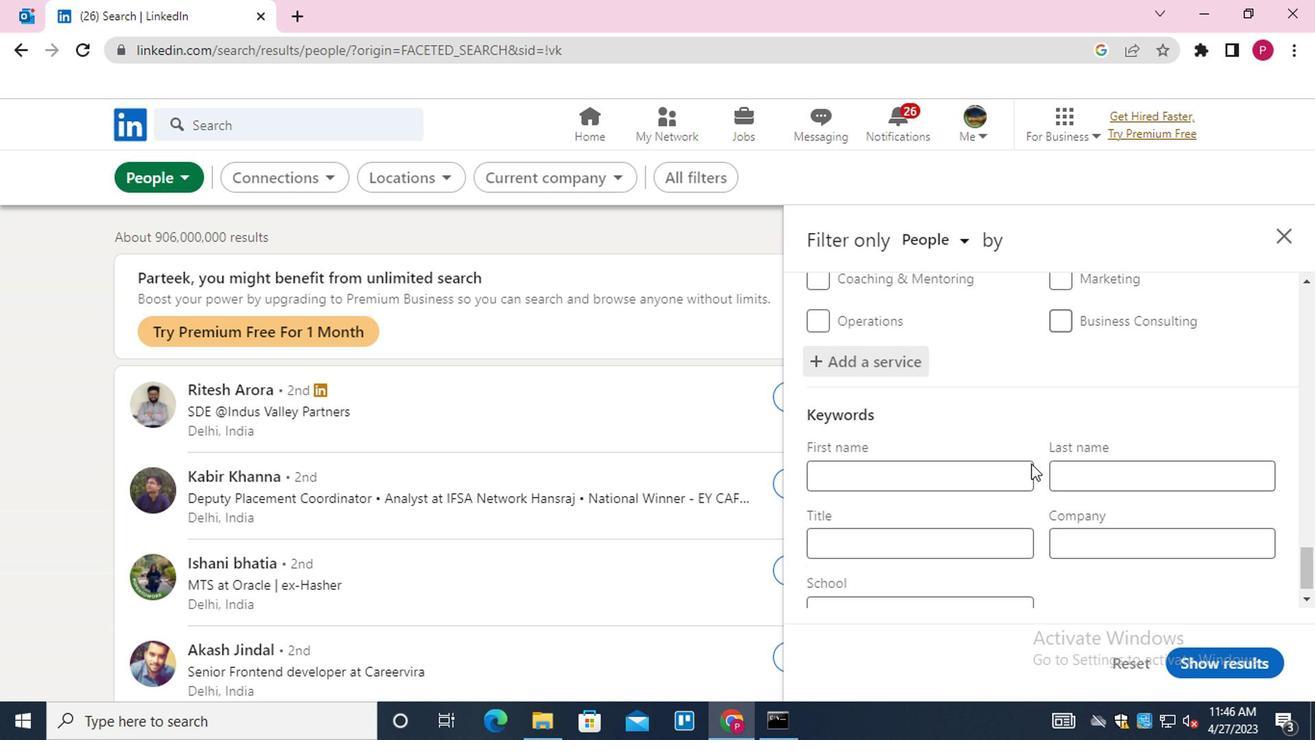 
Action: Mouse pressed left at (964, 530)
Screenshot: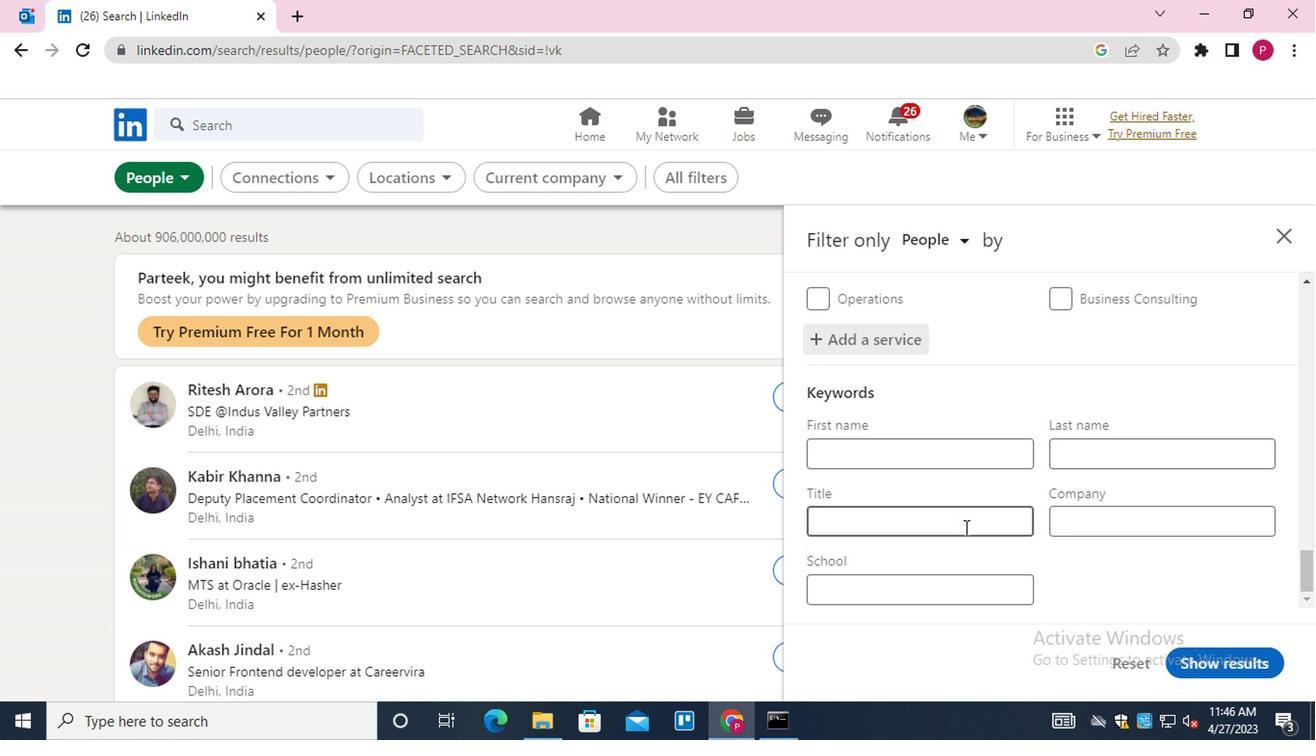 
Action: Key pressed <Key.shift>COURIER
Screenshot: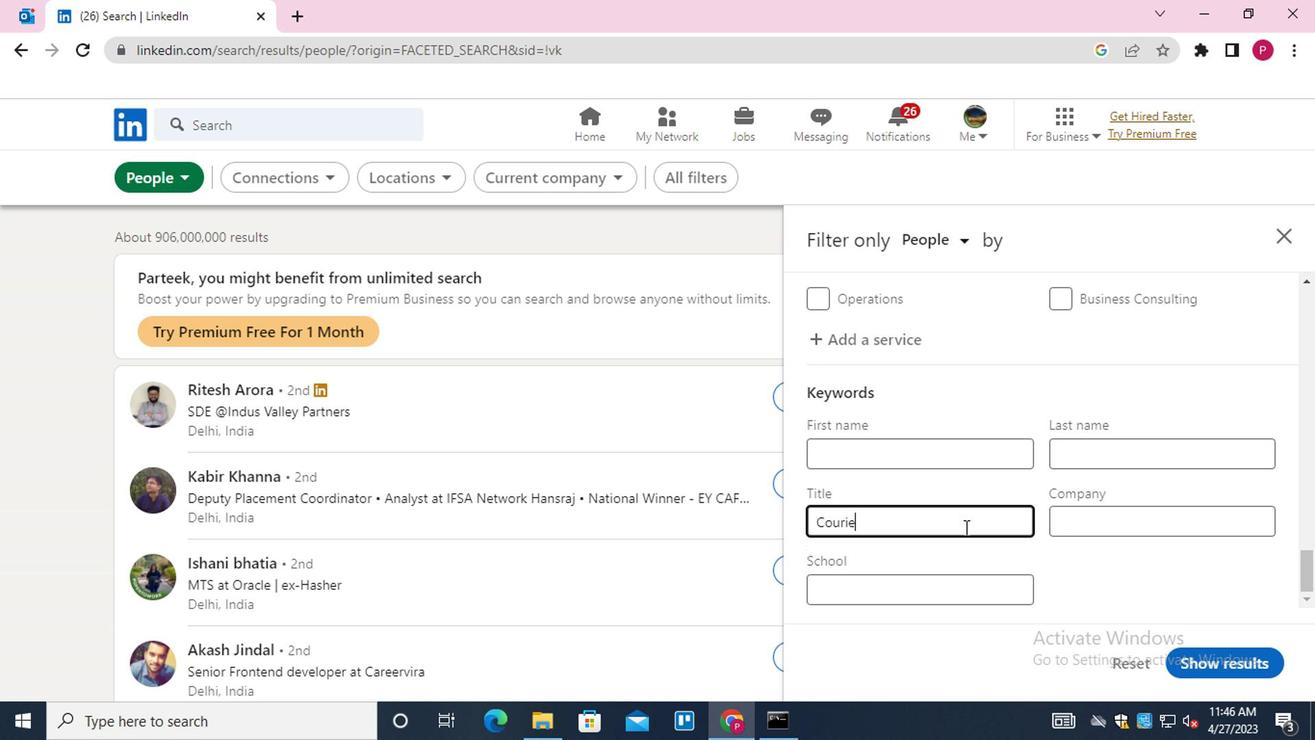 
Action: Mouse moved to (1243, 676)
Screenshot: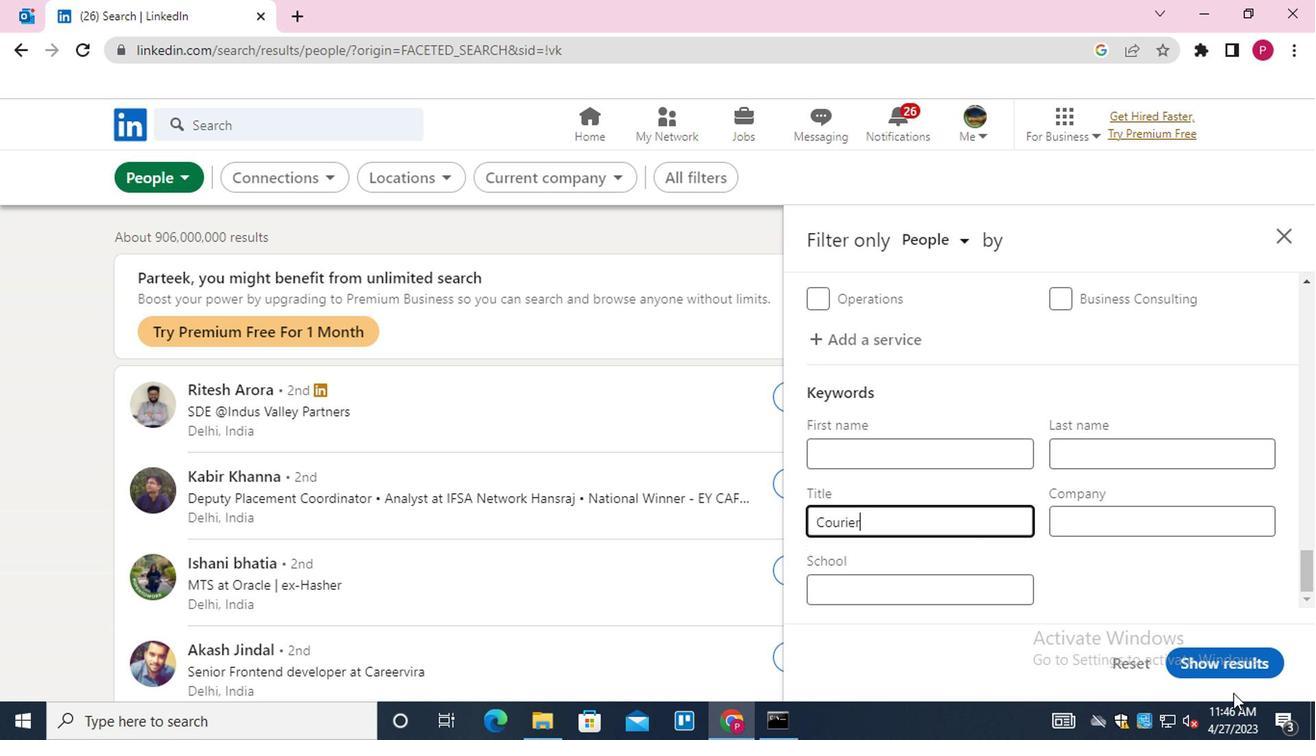 
Action: Mouse pressed left at (1243, 676)
Screenshot: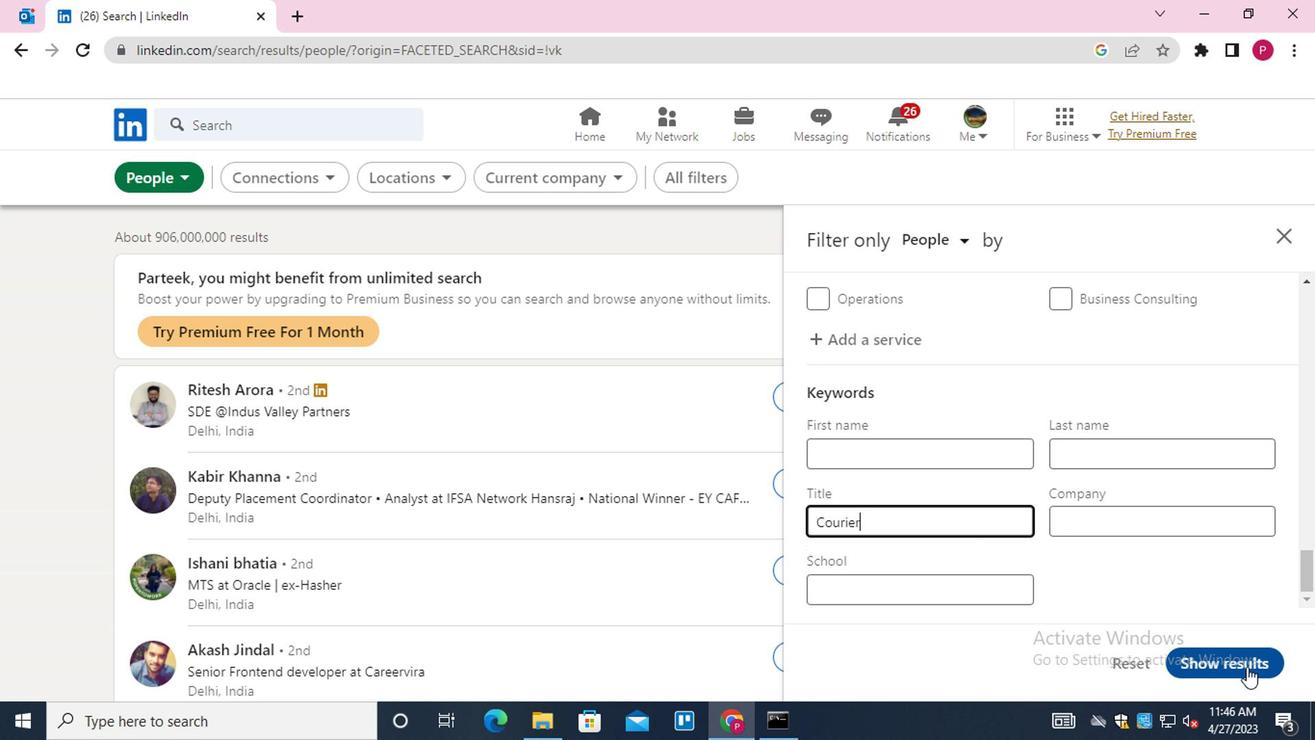 
Action: Mouse moved to (665, 457)
Screenshot: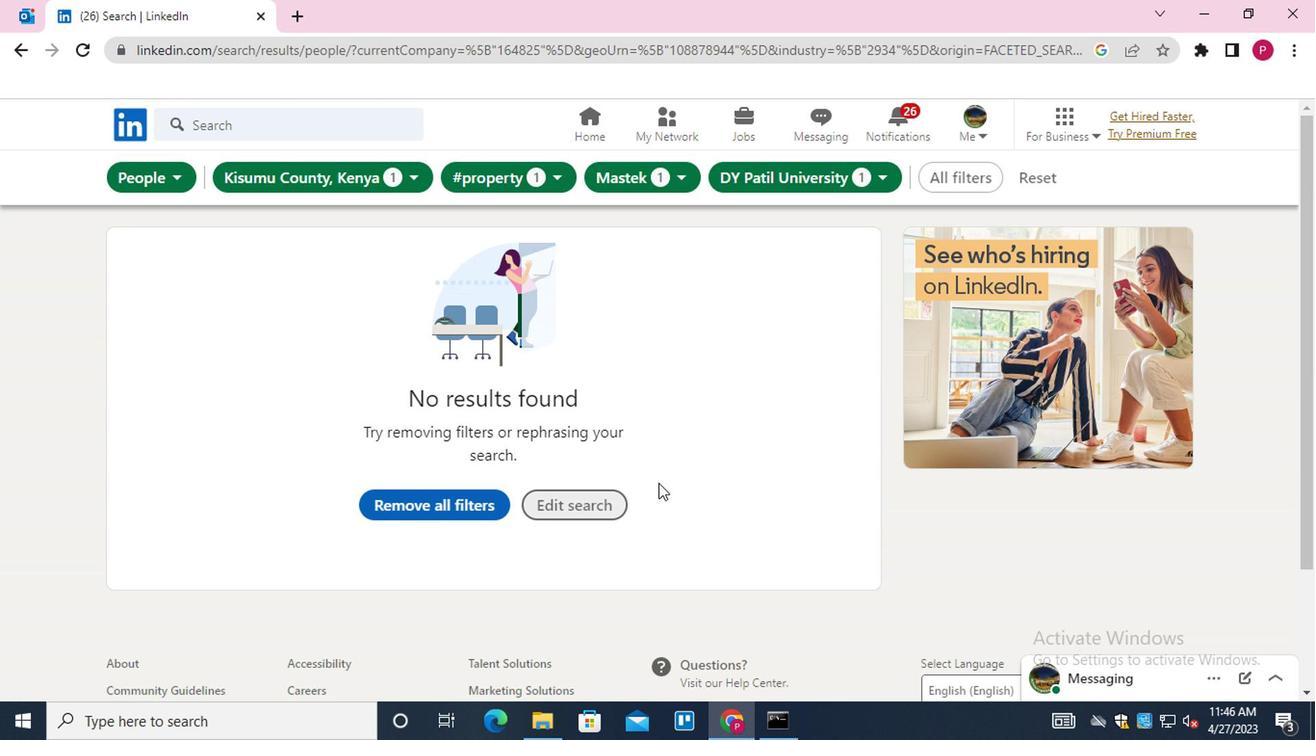
